 Task: Add Boiron HemCalm Hemorrhoid Relief Suppositories to the cart.
Action: Mouse moved to (300, 144)
Screenshot: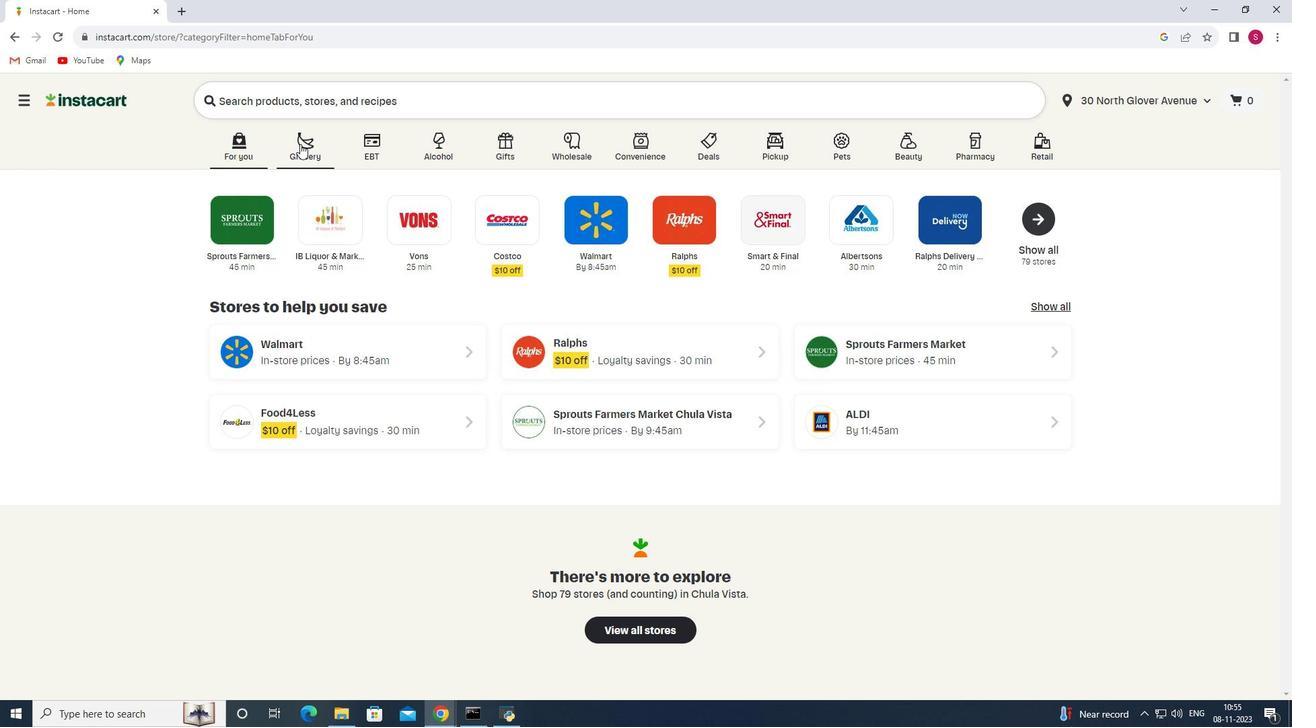 
Action: Mouse pressed left at (300, 144)
Screenshot: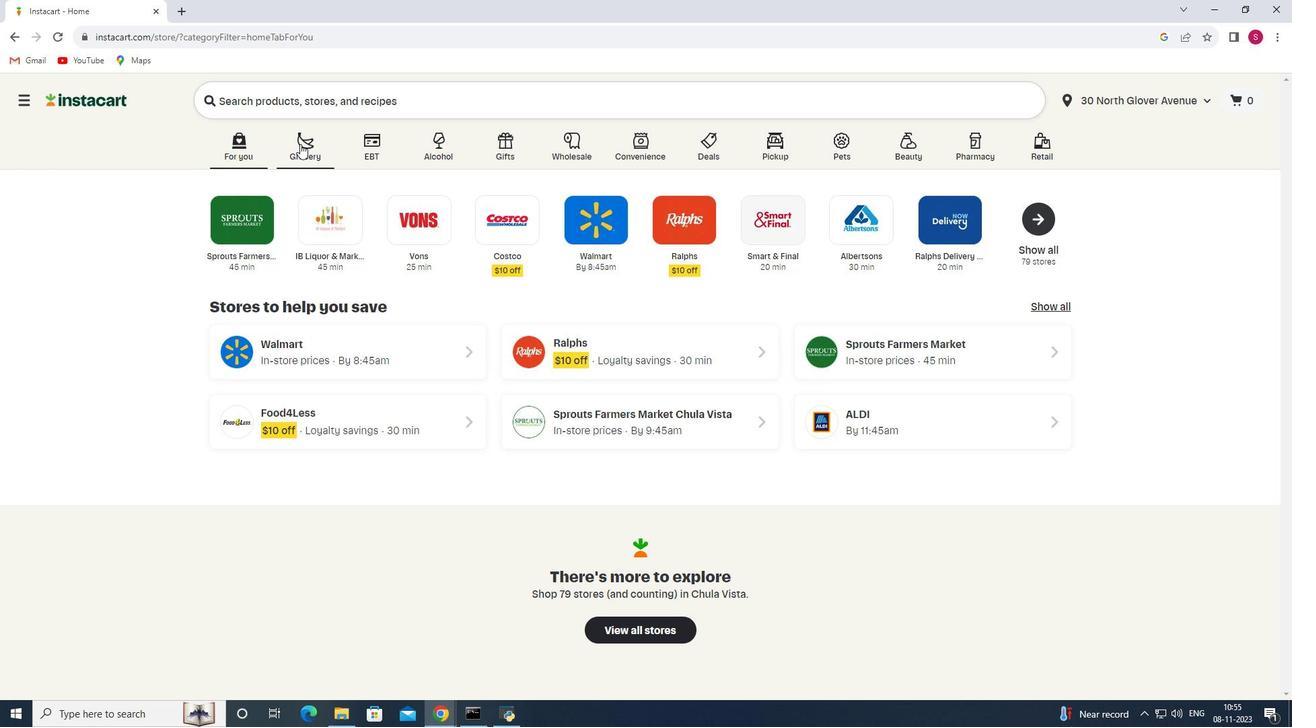 
Action: Mouse moved to (310, 388)
Screenshot: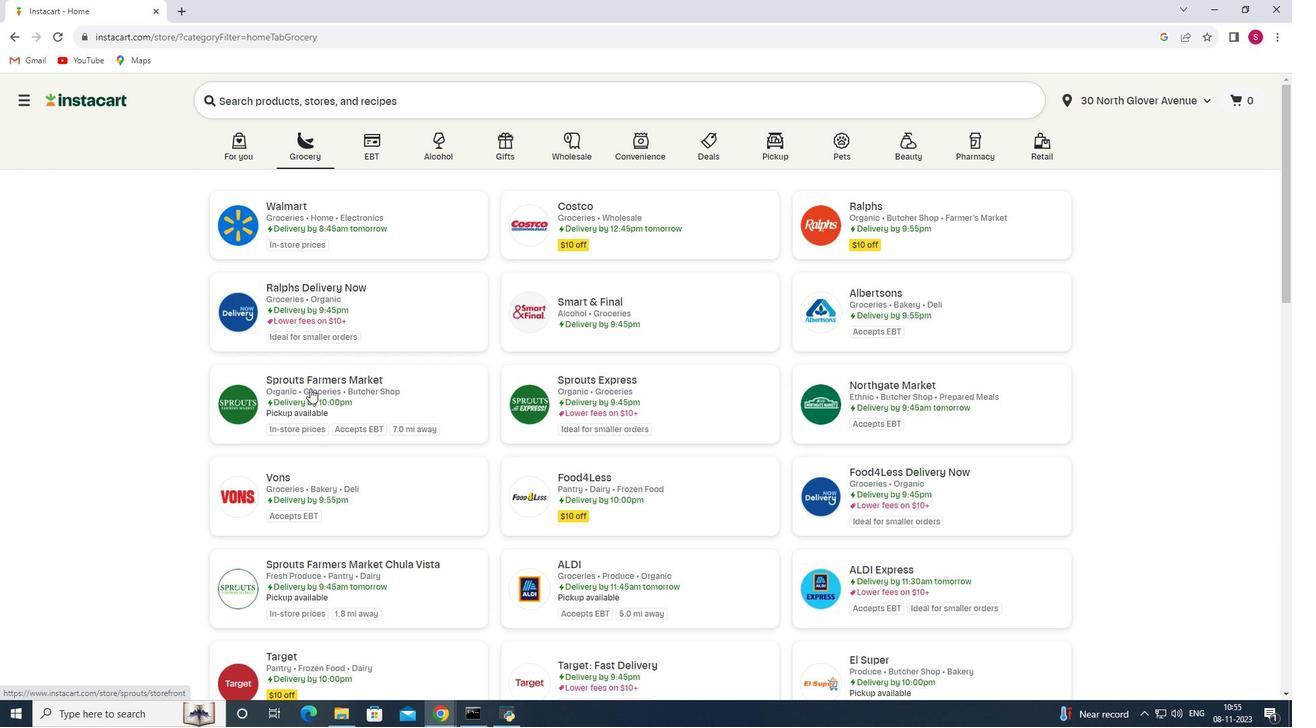 
Action: Mouse pressed left at (310, 388)
Screenshot: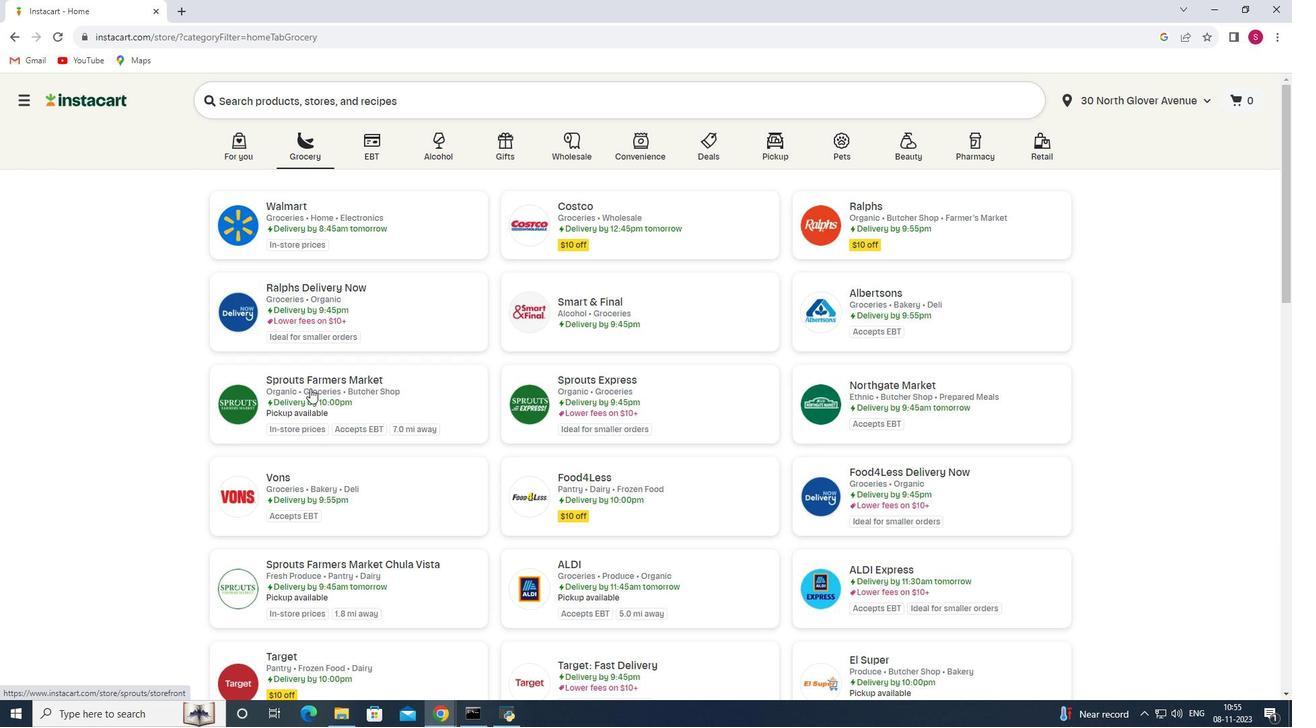 
Action: Mouse moved to (98, 352)
Screenshot: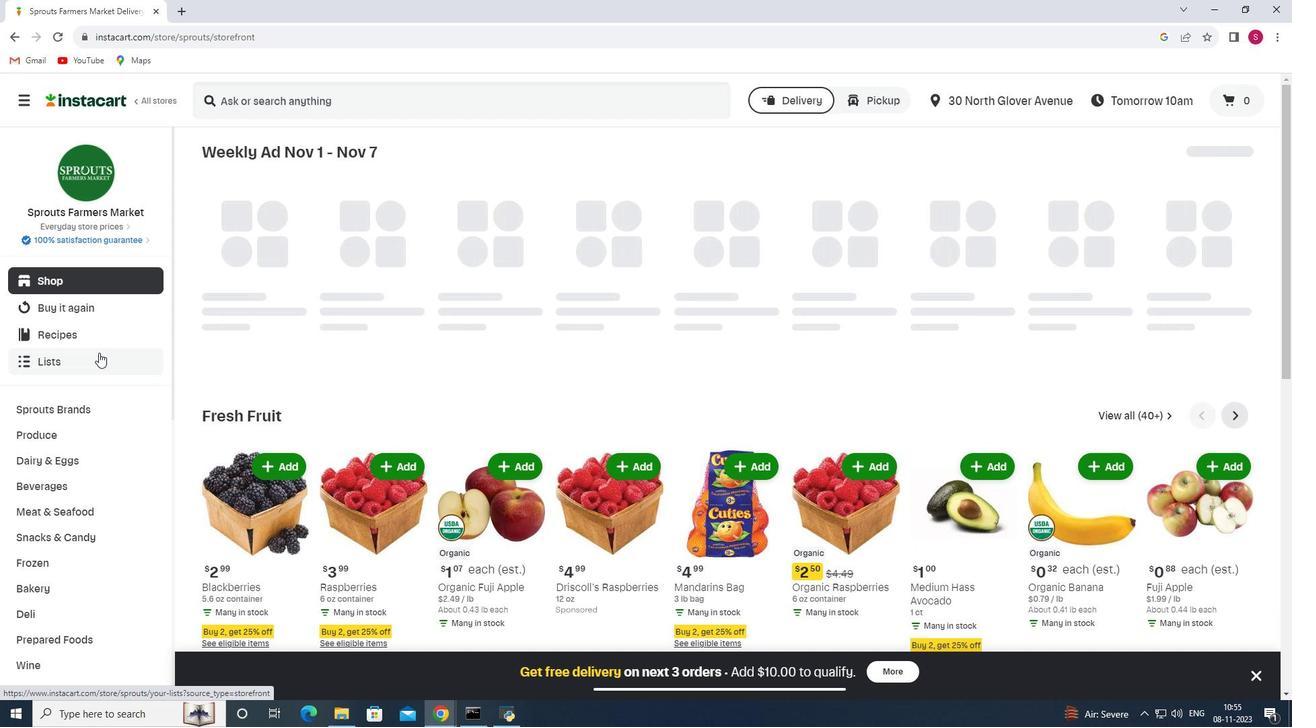 
Action: Mouse scrolled (98, 352) with delta (0, 0)
Screenshot: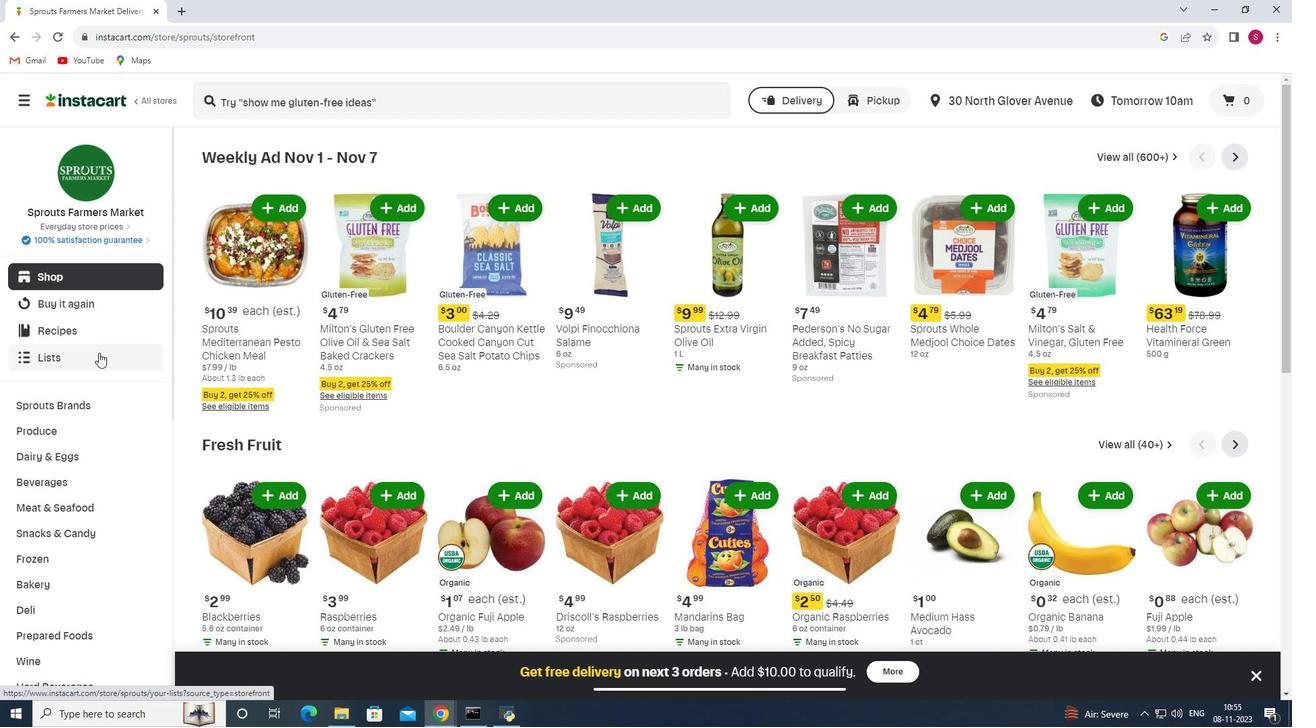 
Action: Mouse scrolled (98, 352) with delta (0, 0)
Screenshot: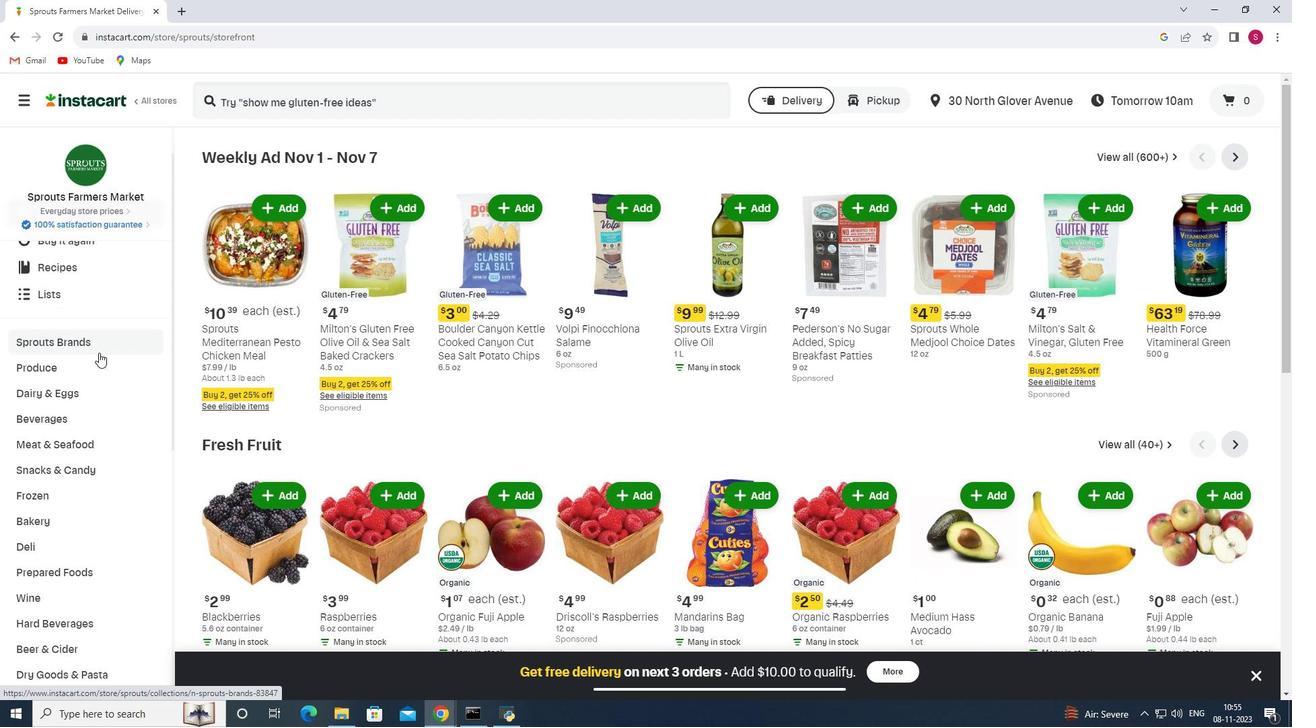 
Action: Mouse scrolled (98, 352) with delta (0, 0)
Screenshot: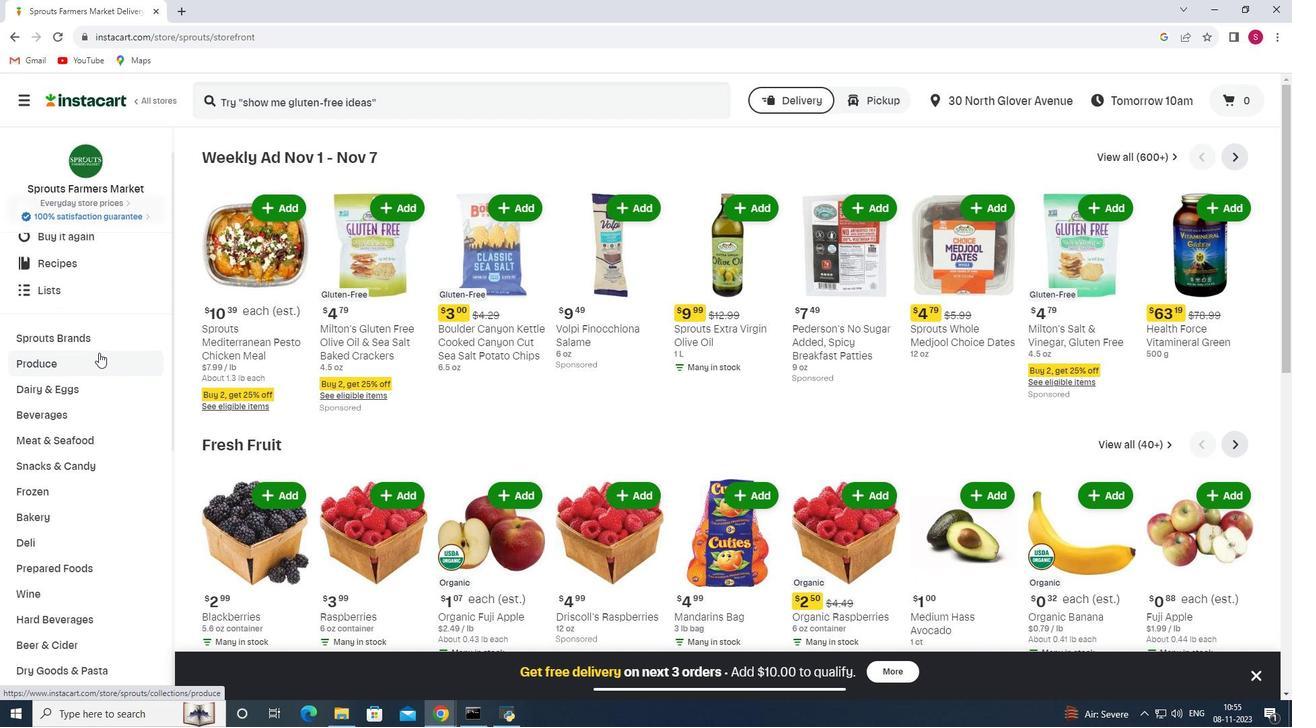 
Action: Mouse scrolled (98, 352) with delta (0, 0)
Screenshot: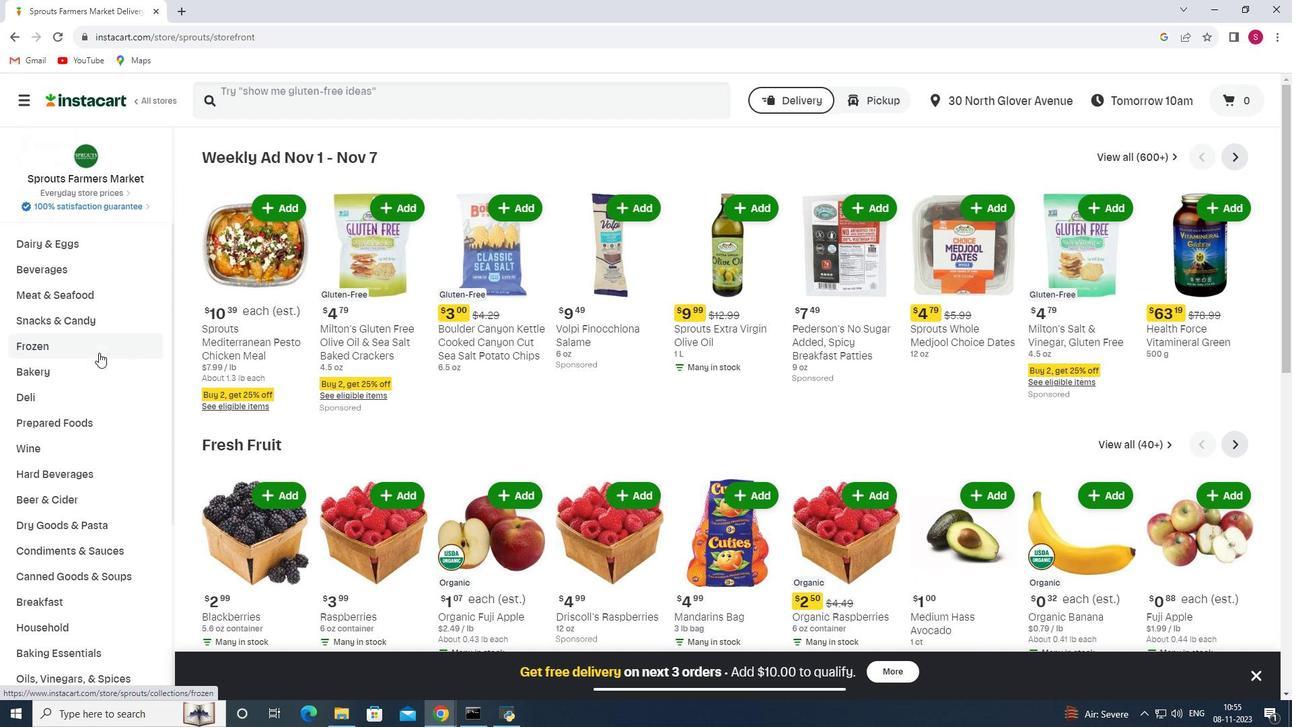 
Action: Mouse scrolled (98, 352) with delta (0, 0)
Screenshot: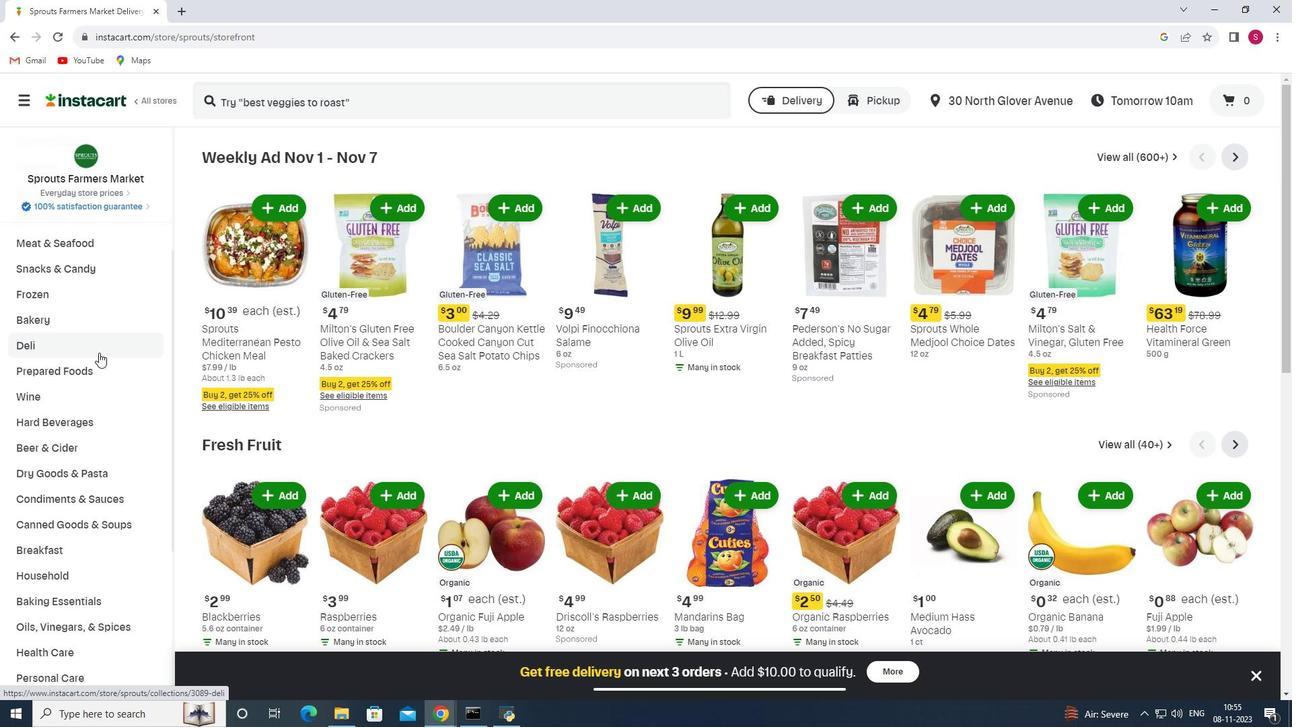 
Action: Mouse scrolled (98, 352) with delta (0, 0)
Screenshot: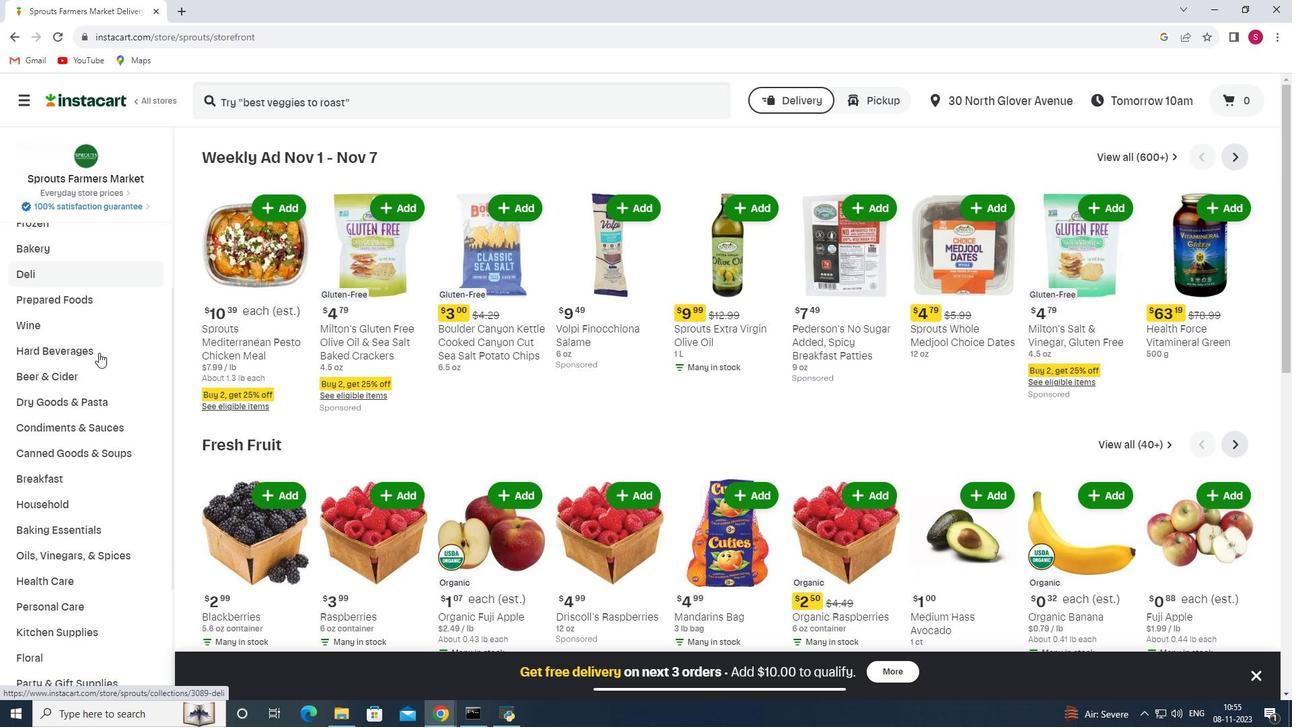 
Action: Mouse scrolled (98, 352) with delta (0, 0)
Screenshot: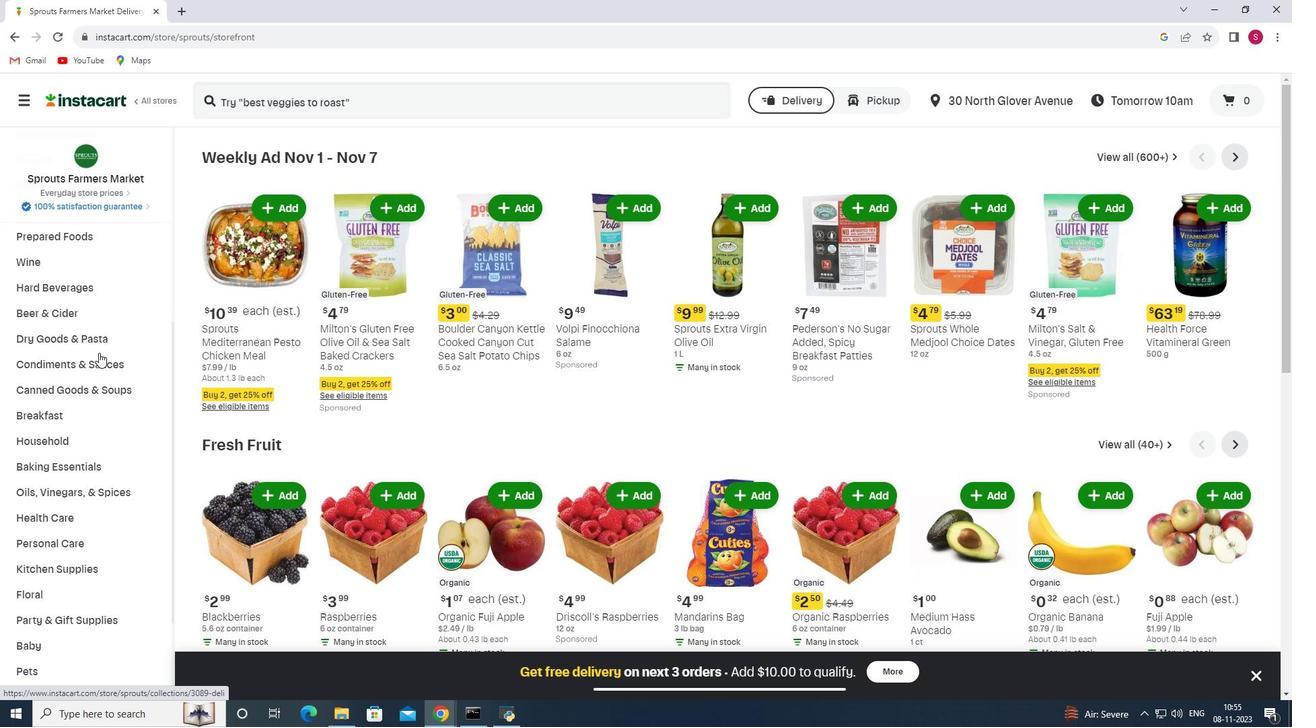 
Action: Mouse scrolled (98, 352) with delta (0, 0)
Screenshot: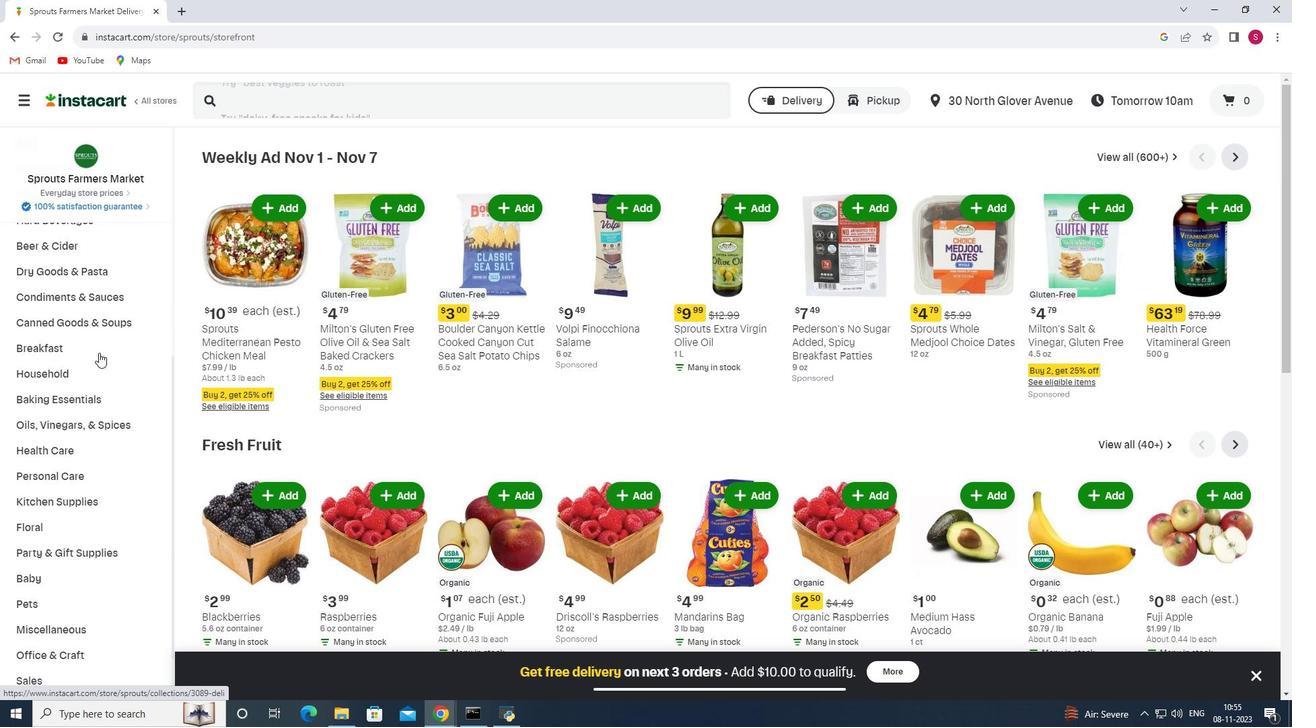 
Action: Mouse moved to (86, 374)
Screenshot: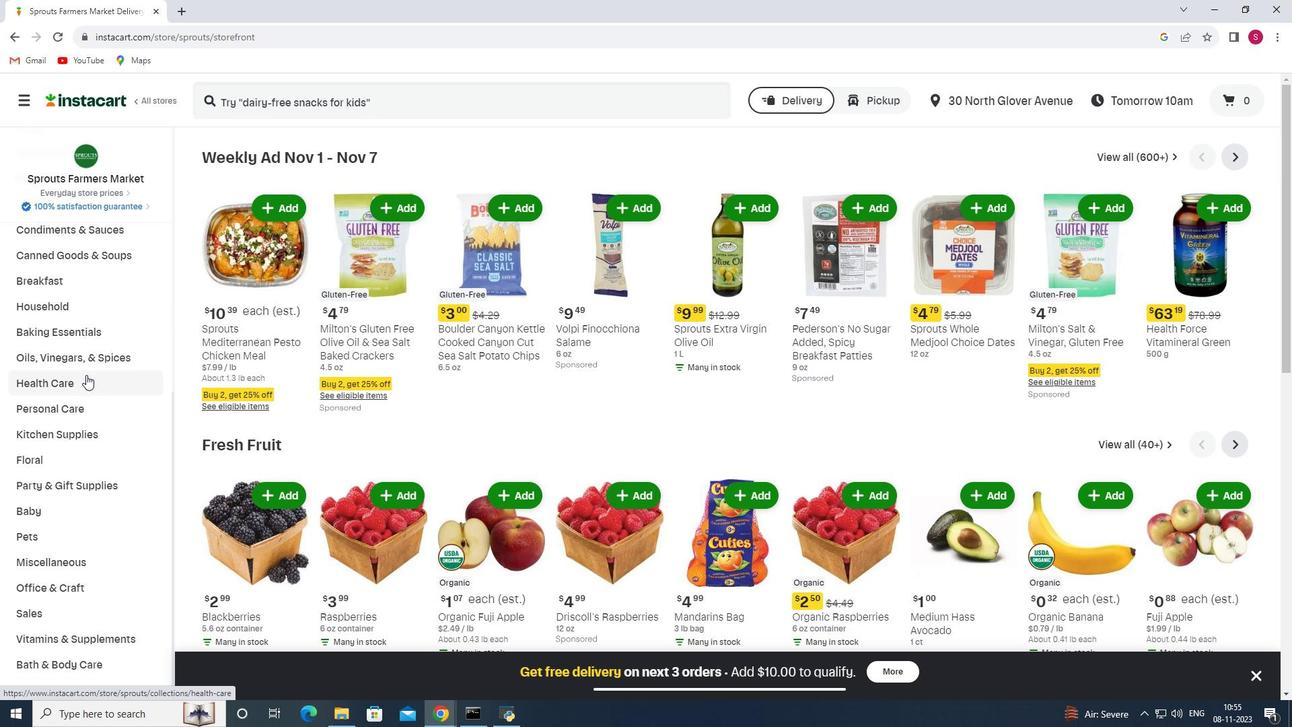 
Action: Mouse pressed left at (86, 374)
Screenshot: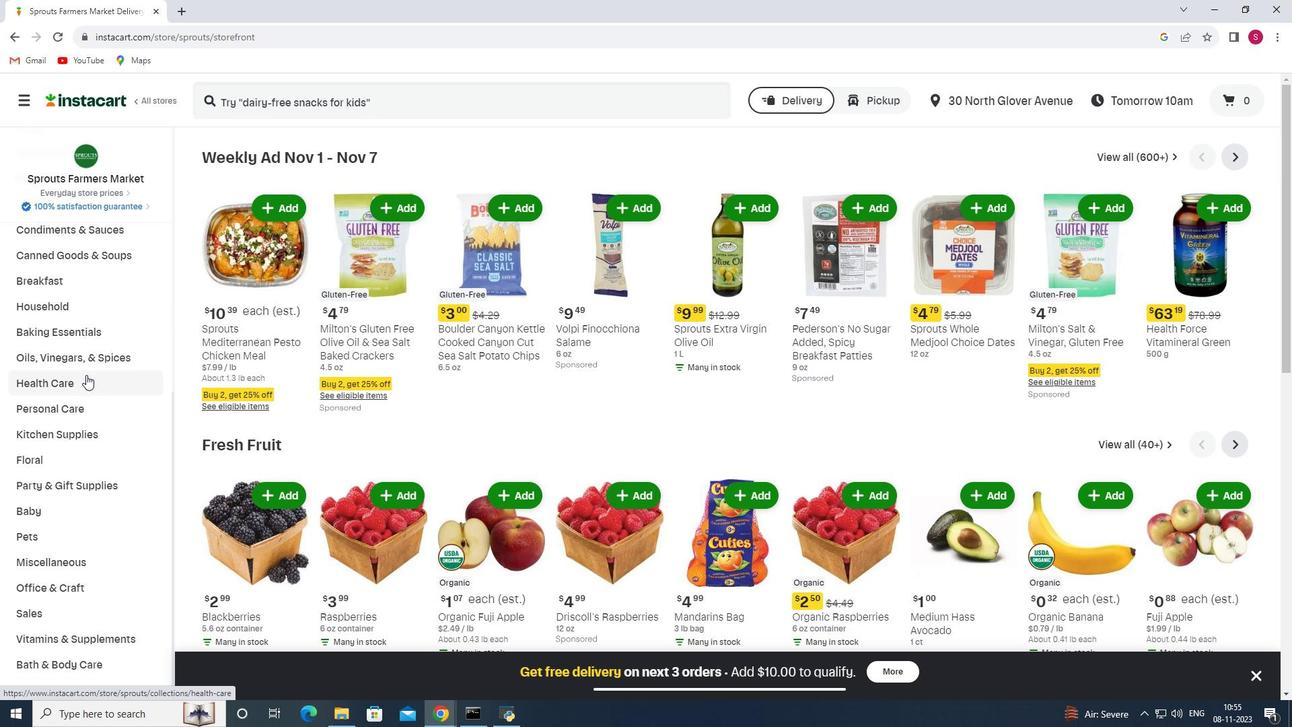 
Action: Mouse moved to (444, 185)
Screenshot: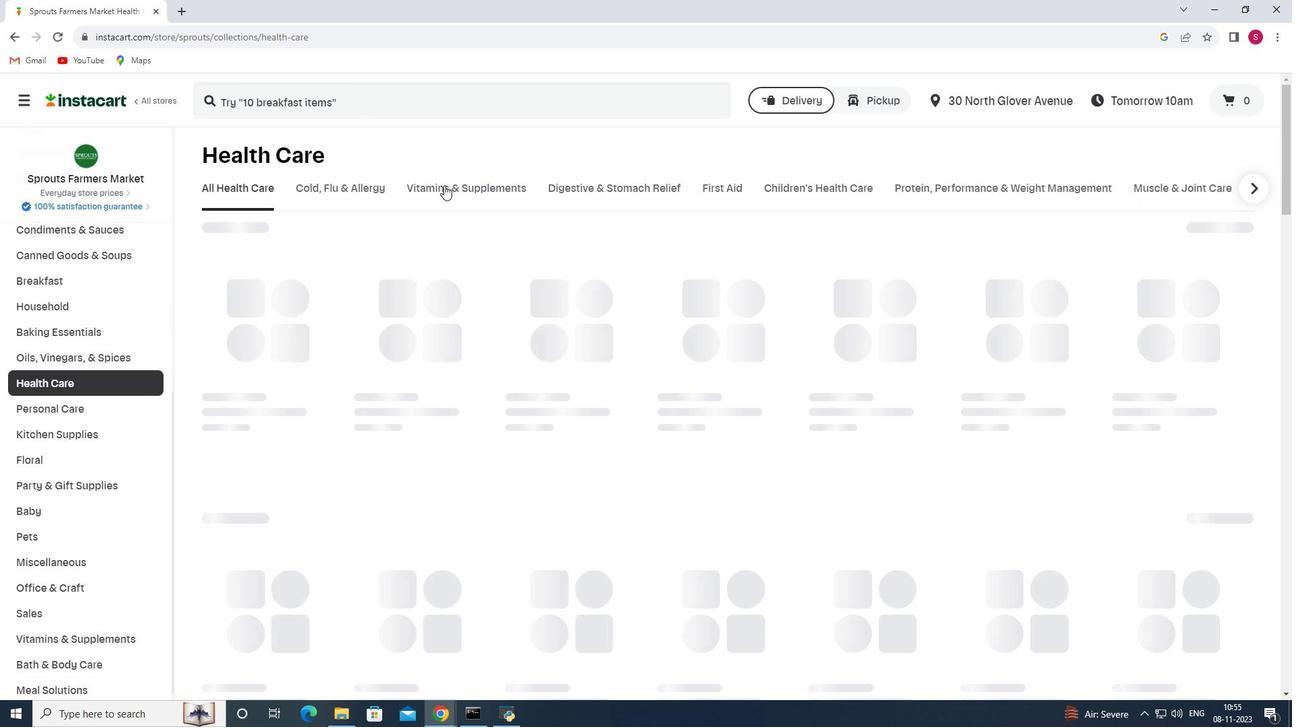 
Action: Mouse pressed left at (444, 185)
Screenshot: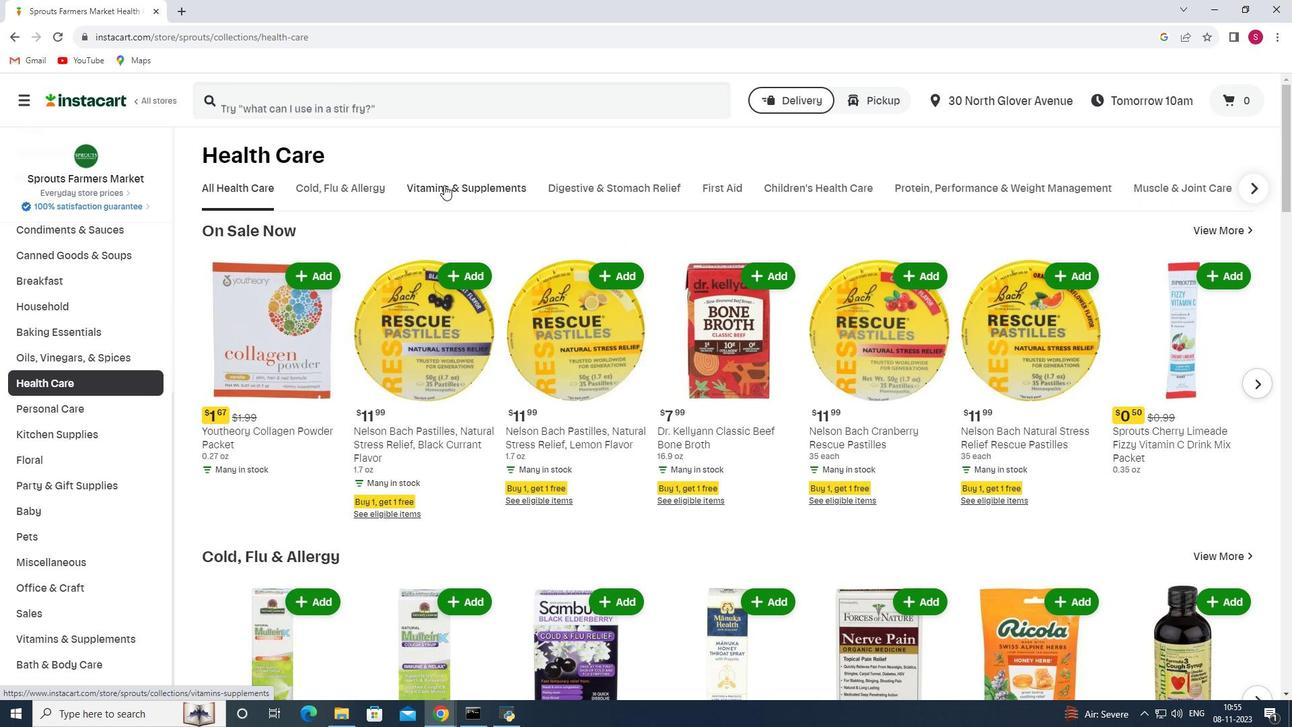 
Action: Mouse moved to (1080, 253)
Screenshot: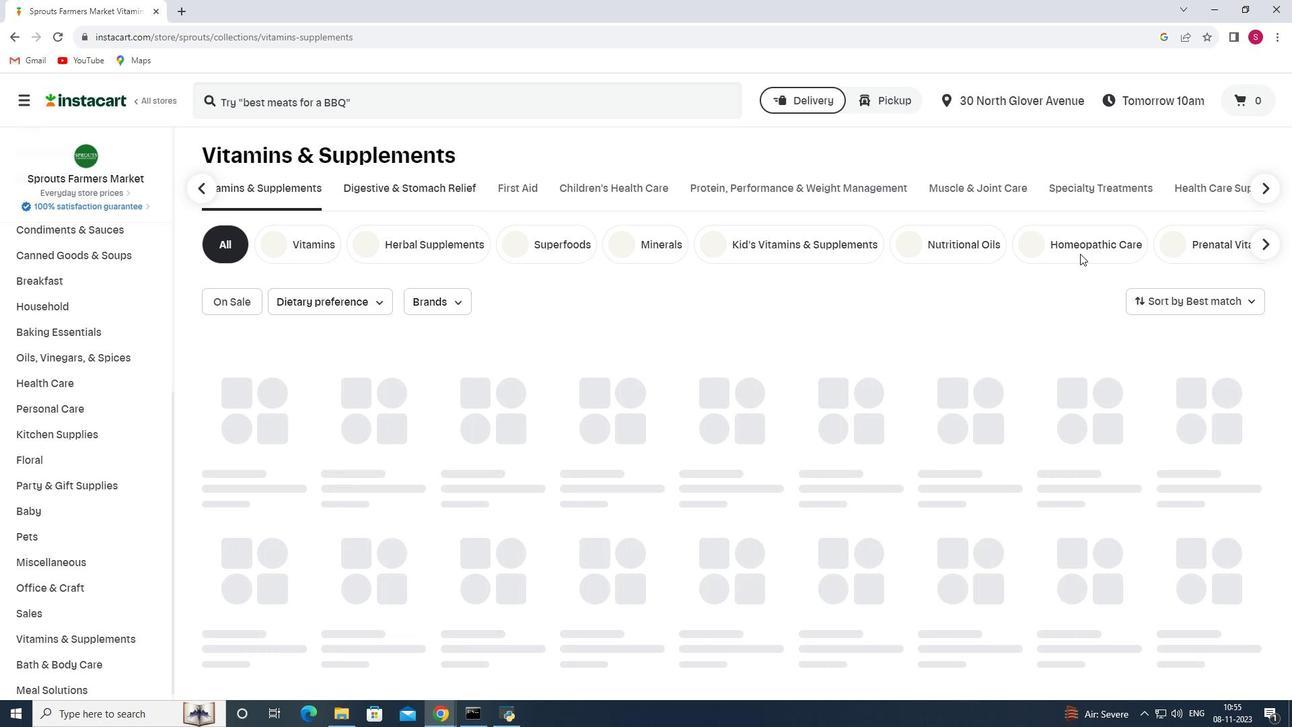 
Action: Mouse pressed left at (1080, 253)
Screenshot: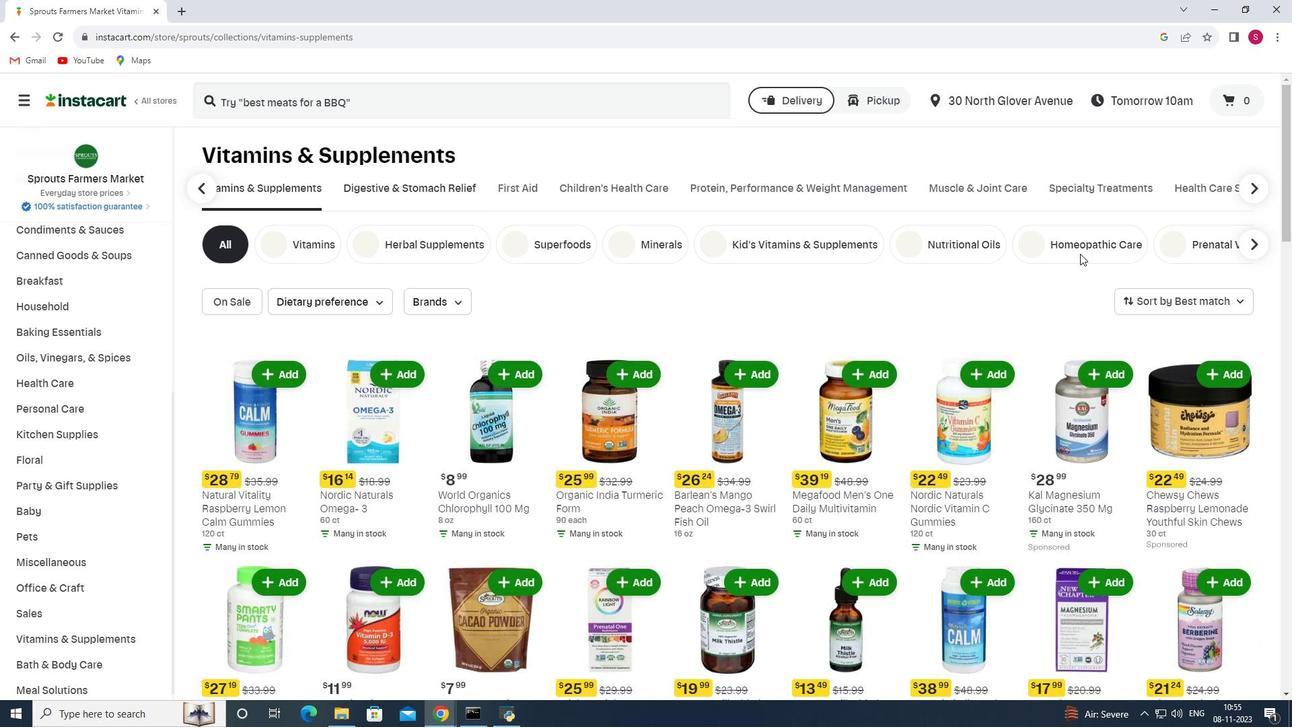
Action: Mouse moved to (350, 98)
Screenshot: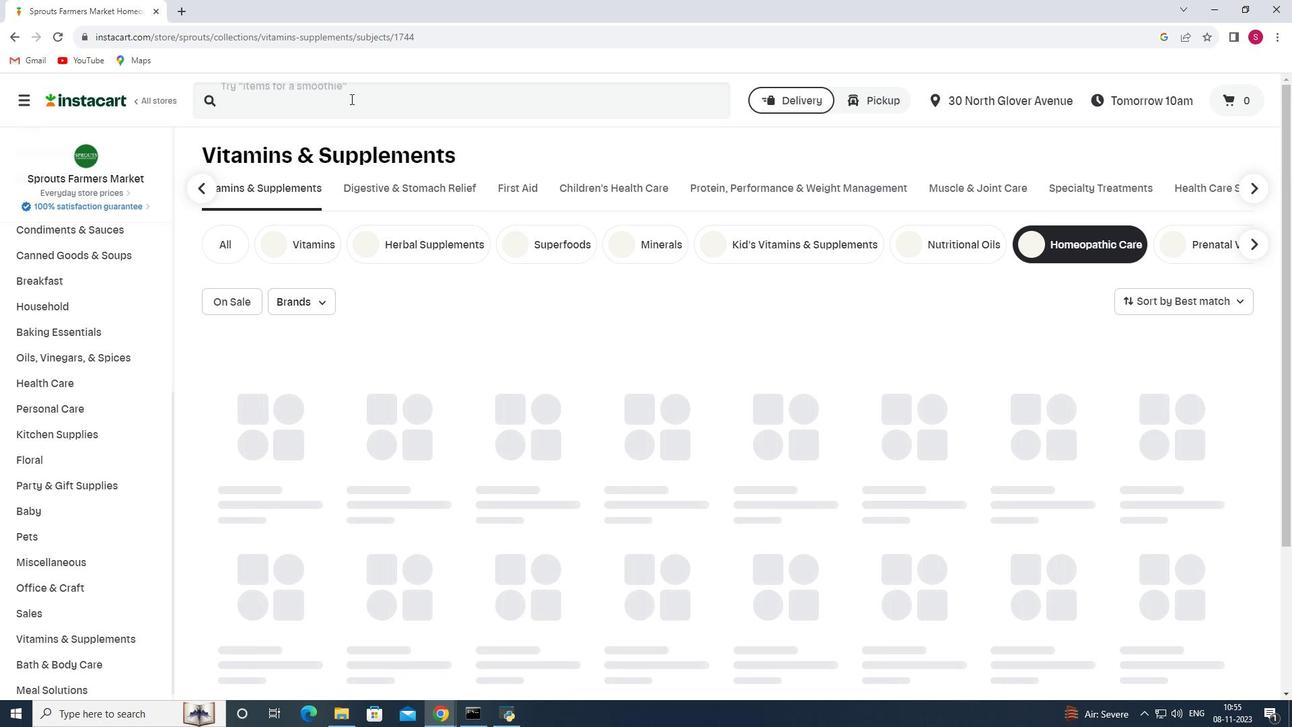 
Action: Mouse pressed left at (350, 98)
Screenshot: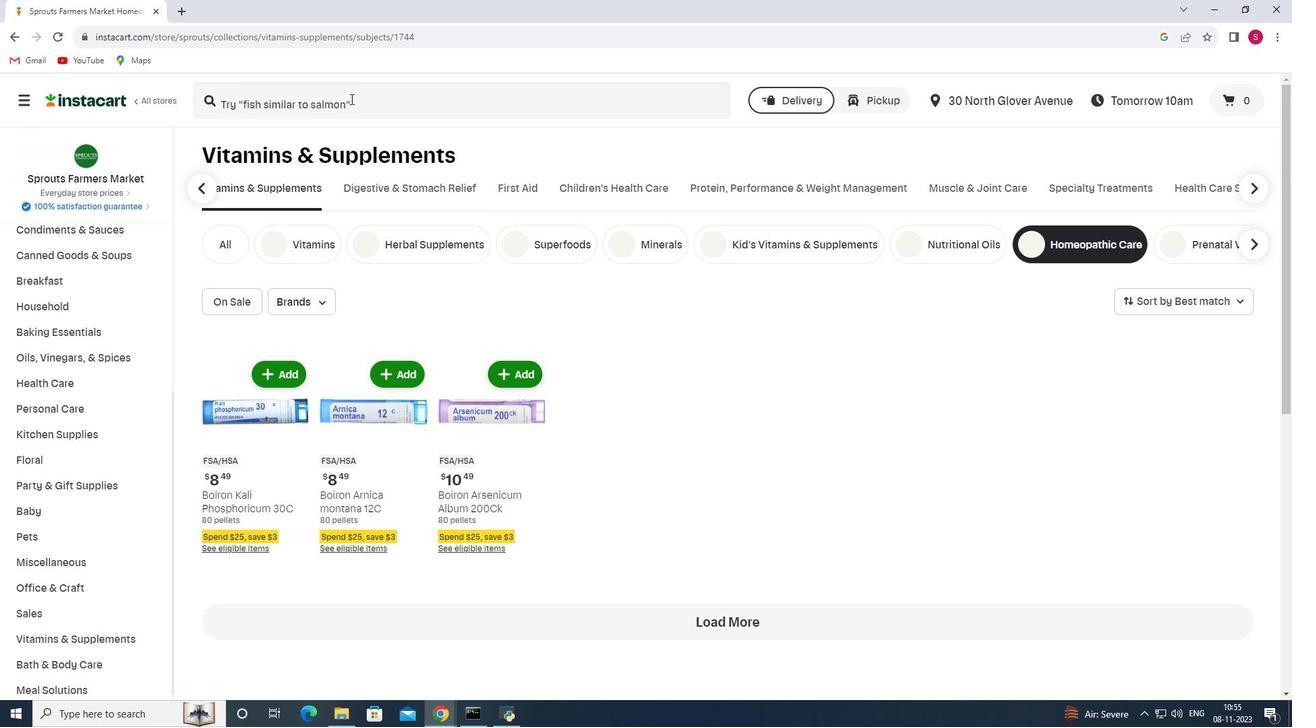 
Action: Key pressed <Key.shift><Key.shift><Key.shift>Boiron<Key.space><Key.shift_r>Hem<Key.shift>Calm<Key.space><Key.shift>Hemorrhoid<Key.space><Key.shift>Relief<Key.space><Key.shift>Suppositories<Key.enter>
Screenshot: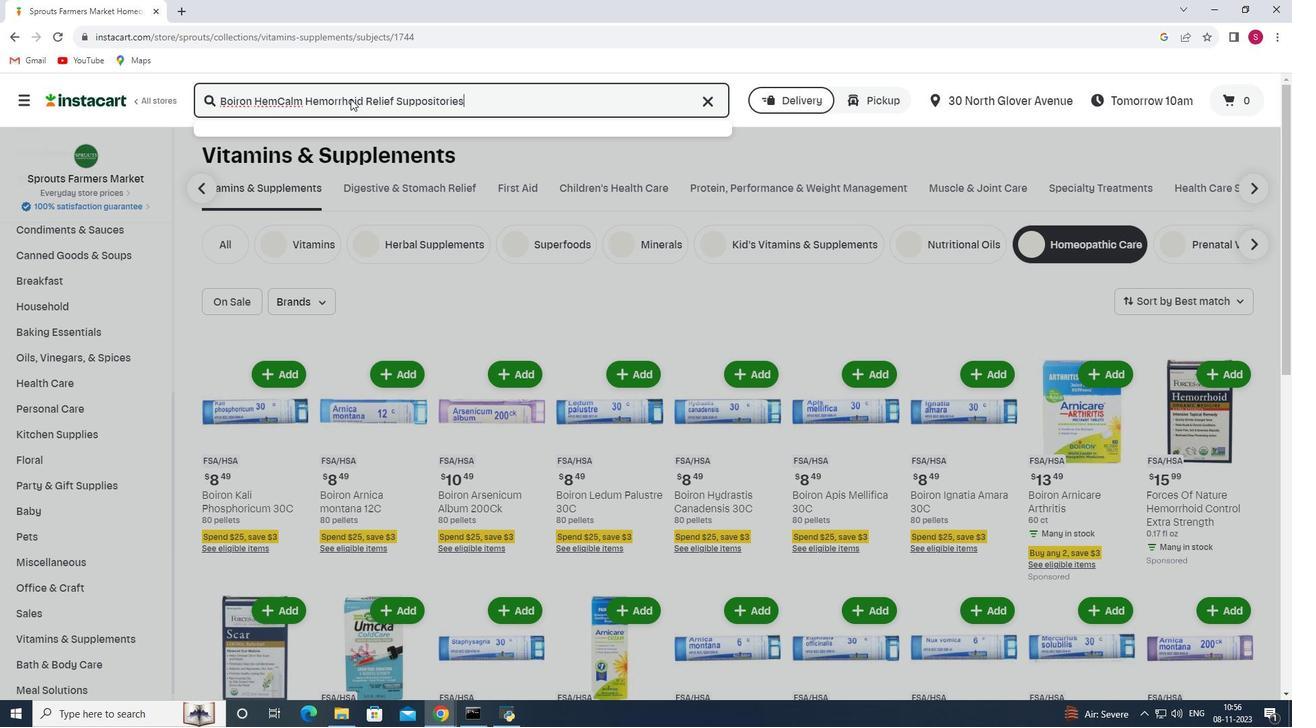 
Action: Mouse moved to (449, 277)
Screenshot: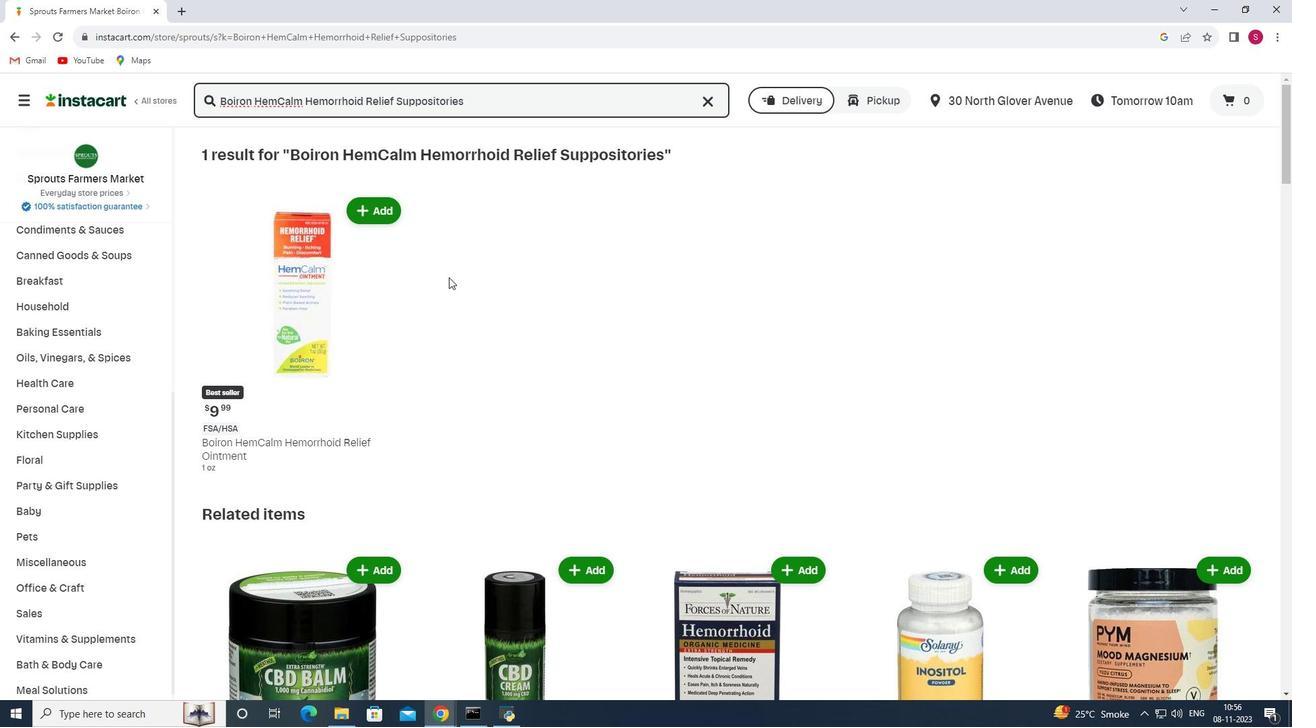 
Action: Mouse scrolled (449, 276) with delta (0, 0)
Screenshot: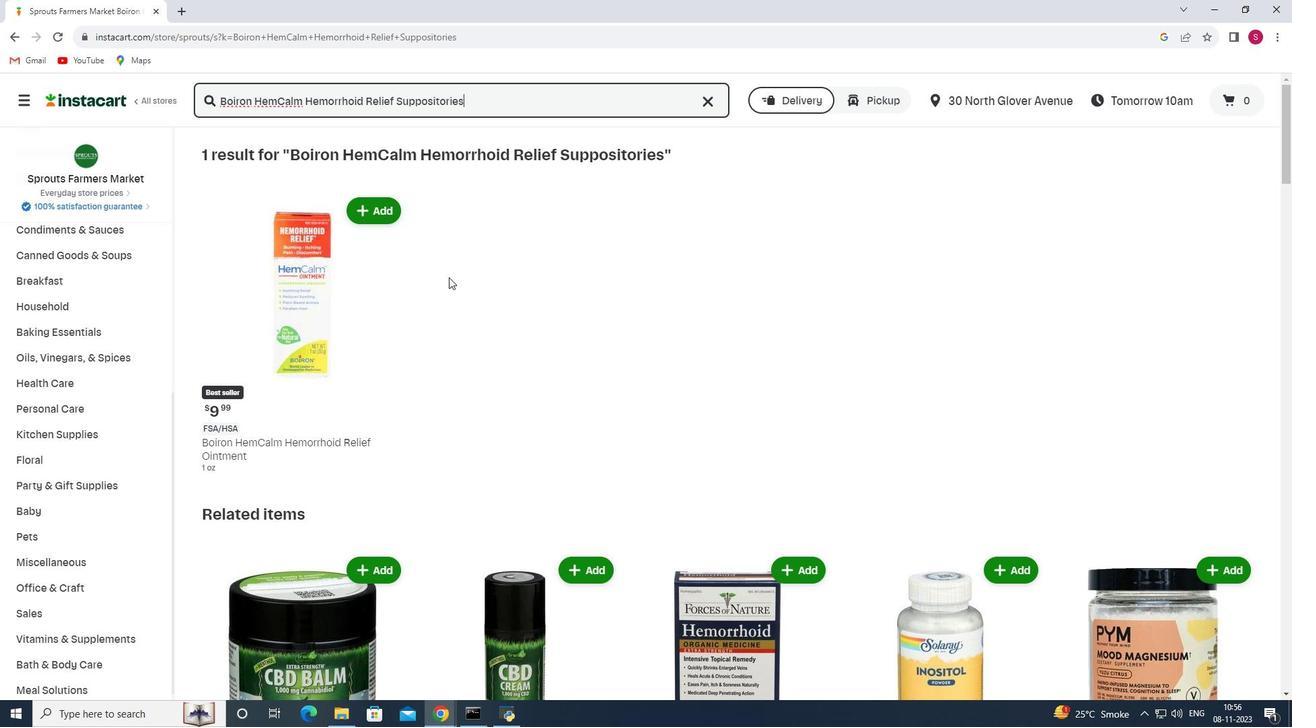 
Action: Mouse scrolled (449, 276) with delta (0, 0)
Screenshot: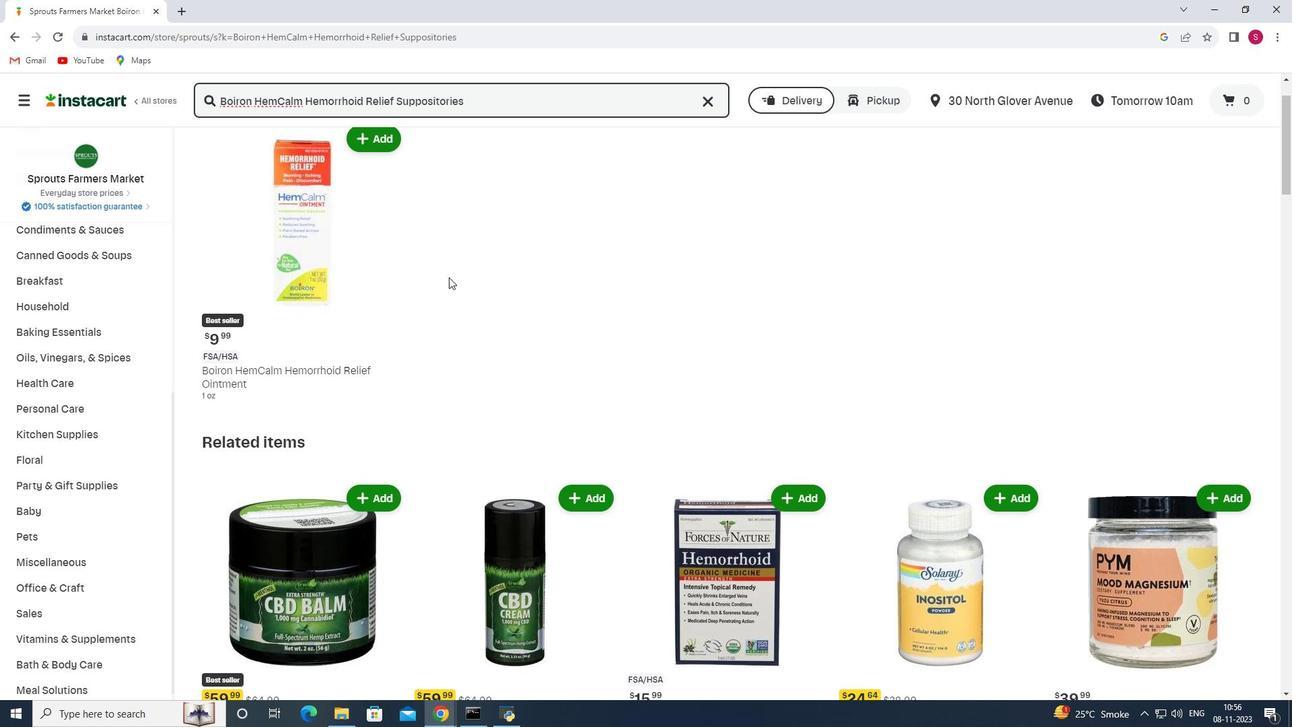 
Action: Mouse scrolled (449, 276) with delta (0, 0)
Screenshot: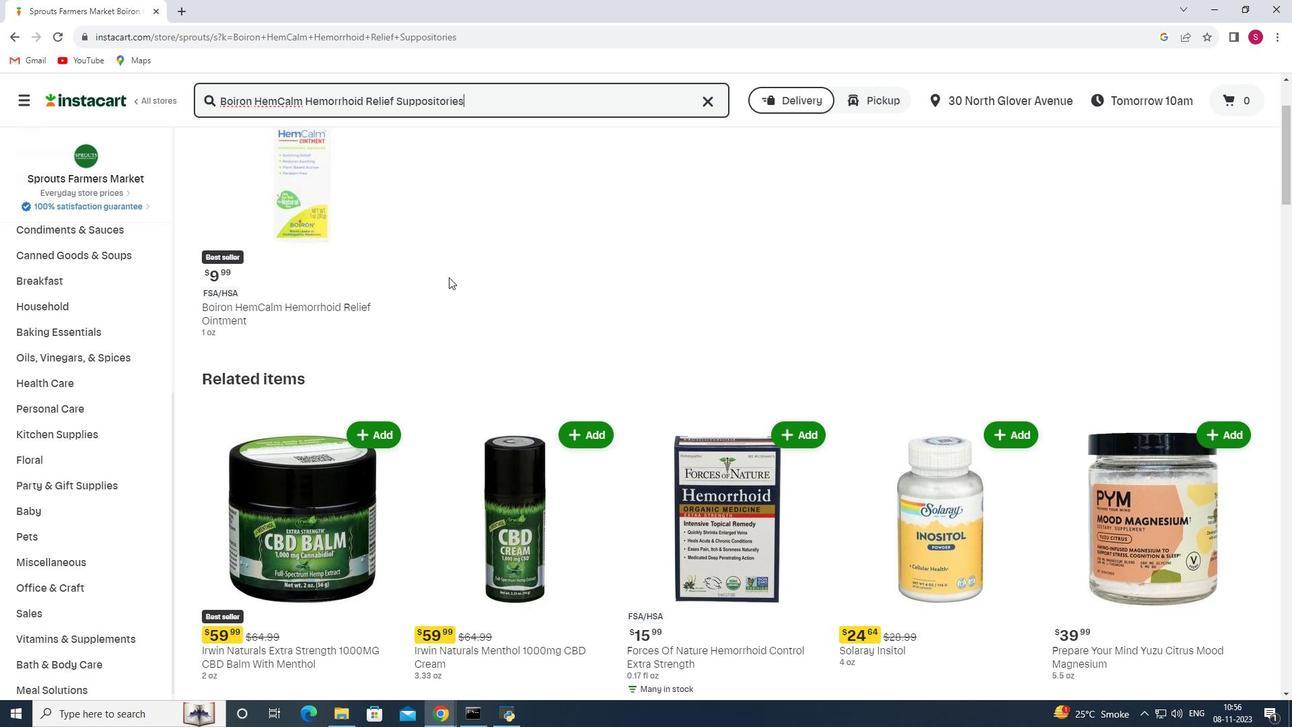 
Action: Mouse moved to (463, 284)
Screenshot: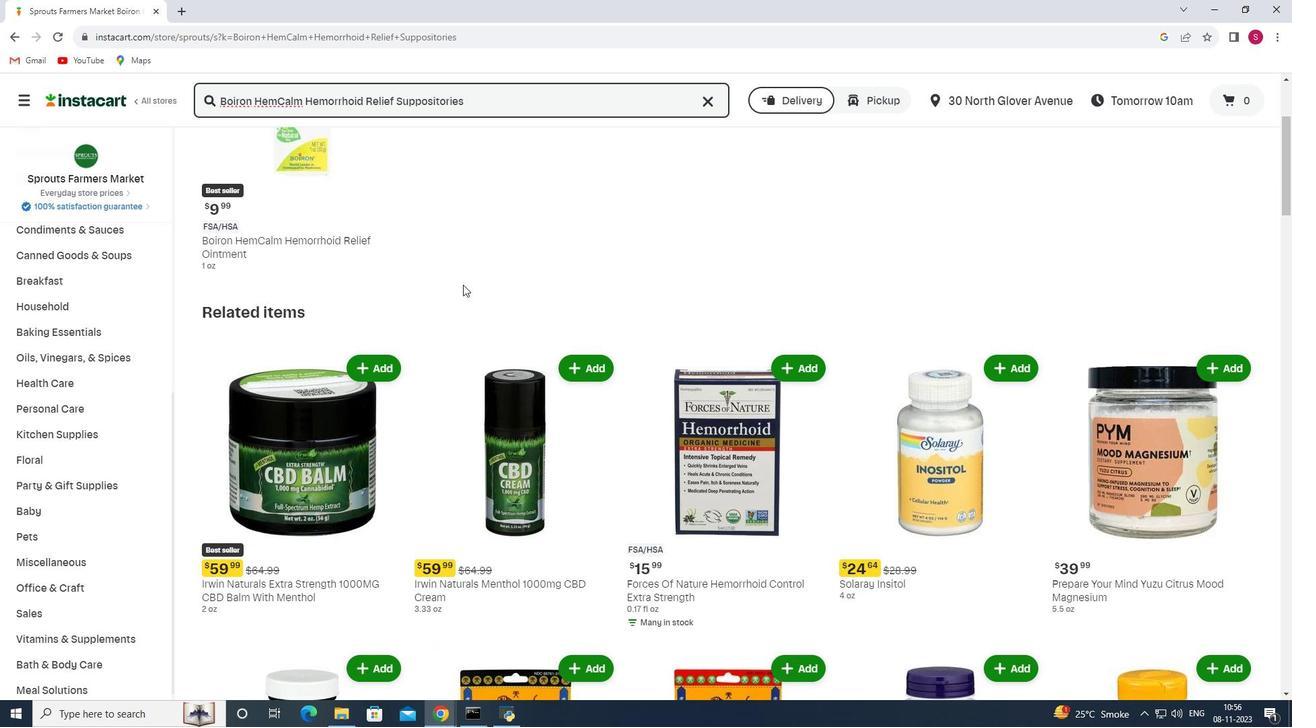
Action: Mouse scrolled (463, 284) with delta (0, 0)
Screenshot: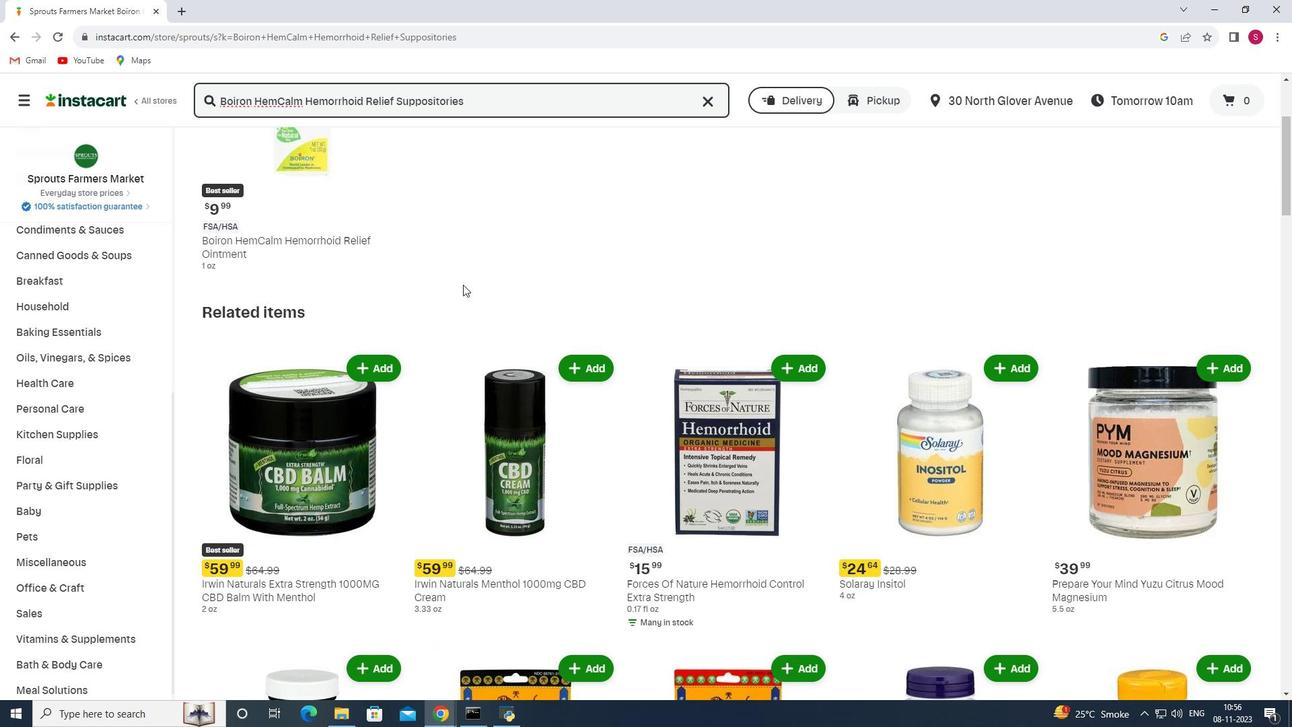
Action: Mouse scrolled (463, 284) with delta (0, 0)
Screenshot: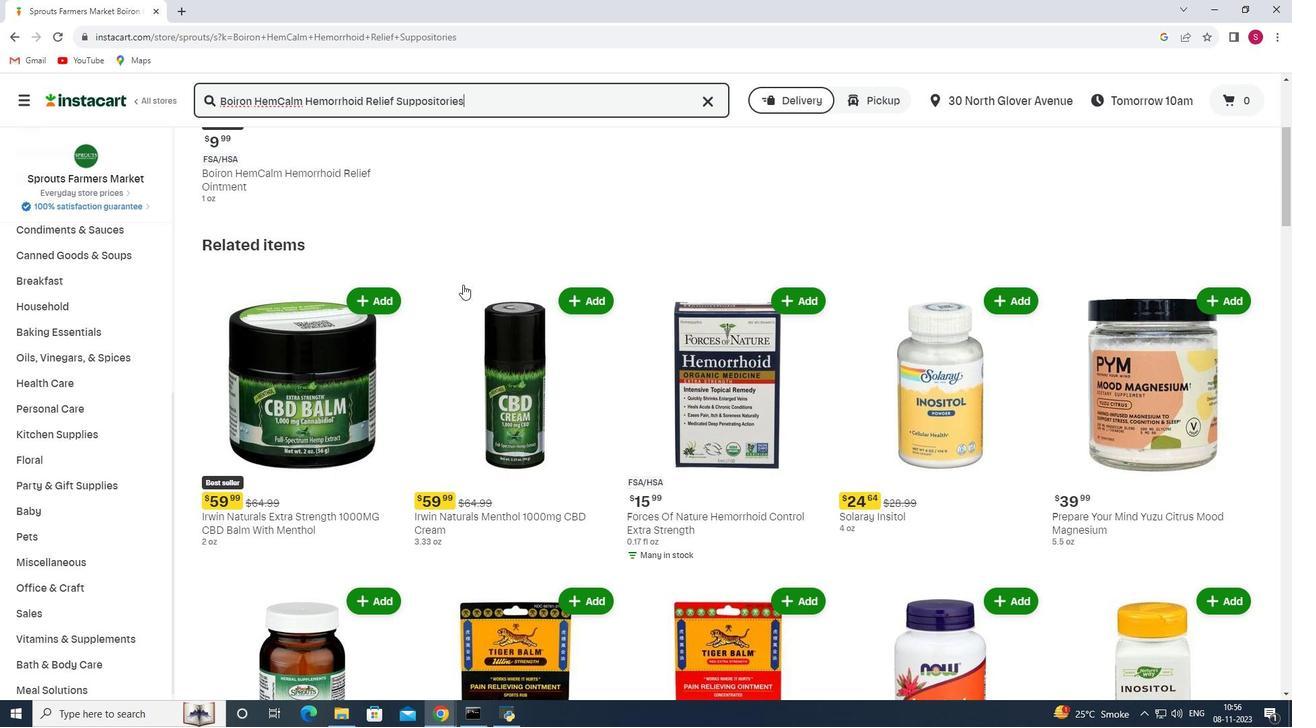 
Action: Mouse scrolled (463, 284) with delta (0, 0)
Screenshot: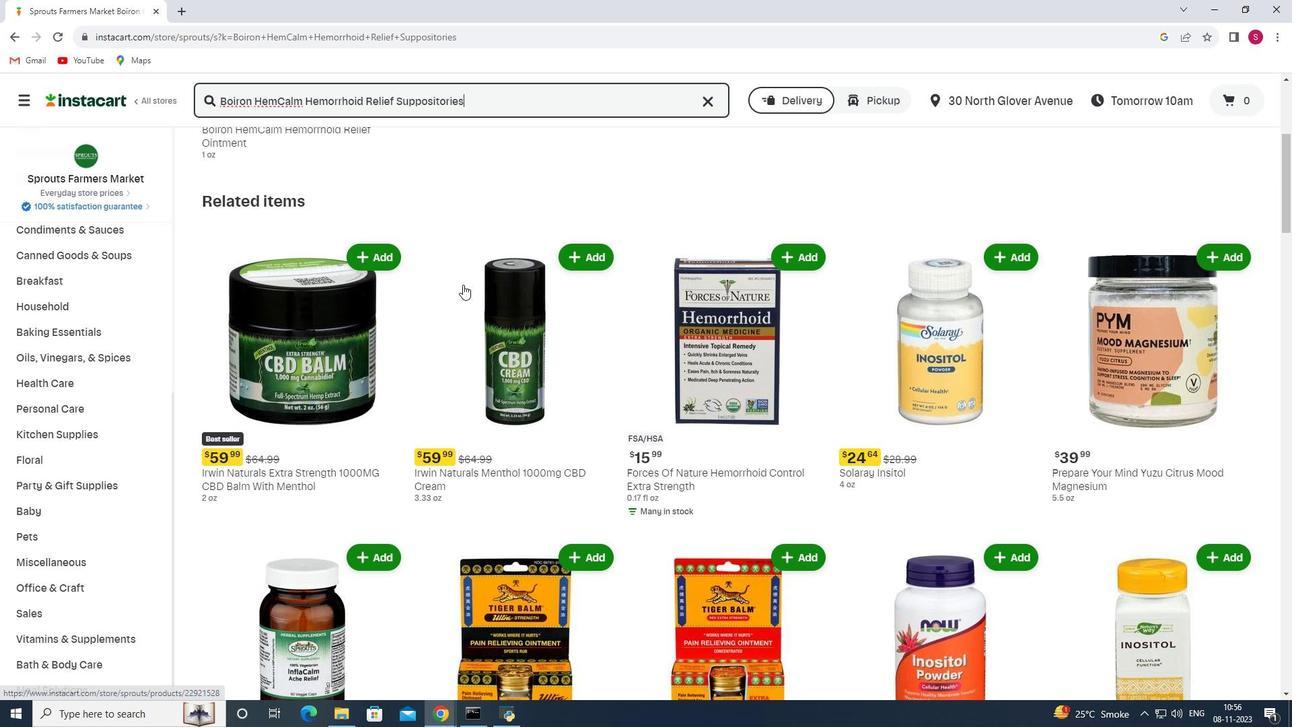 
Action: Mouse scrolled (463, 284) with delta (0, 0)
Screenshot: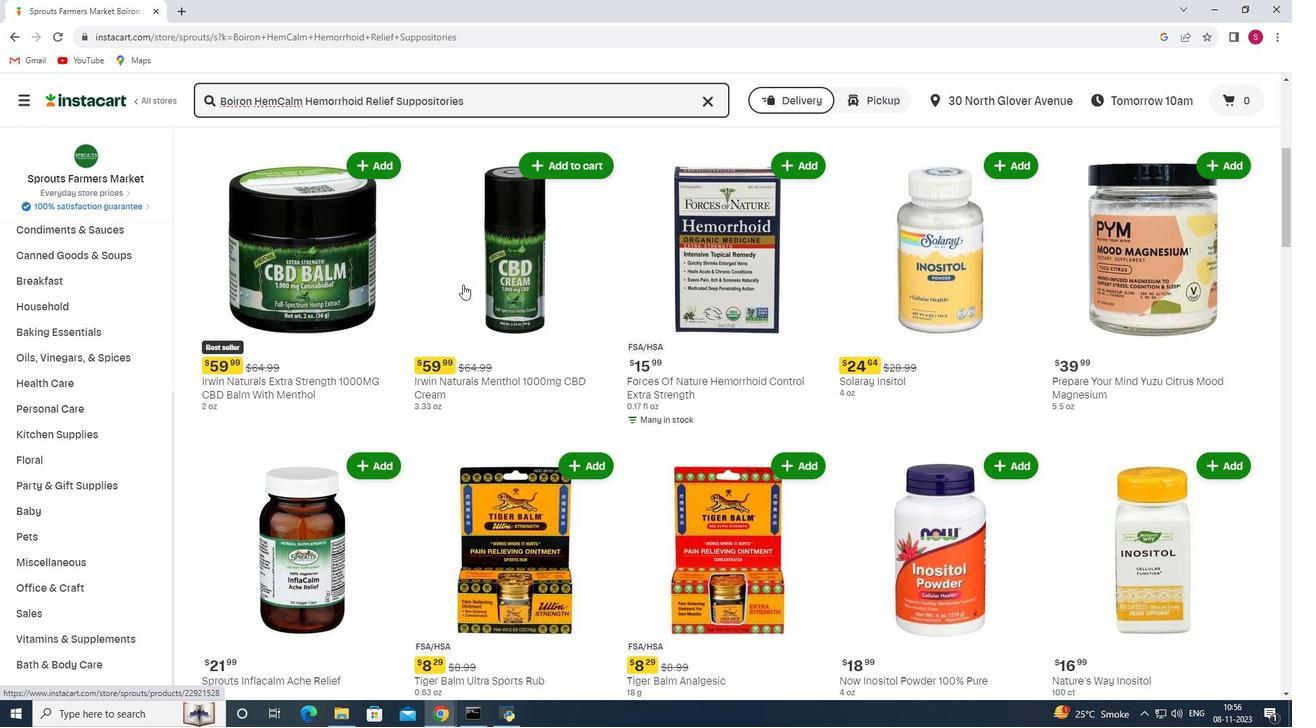 
Action: Mouse scrolled (463, 284) with delta (0, 0)
Screenshot: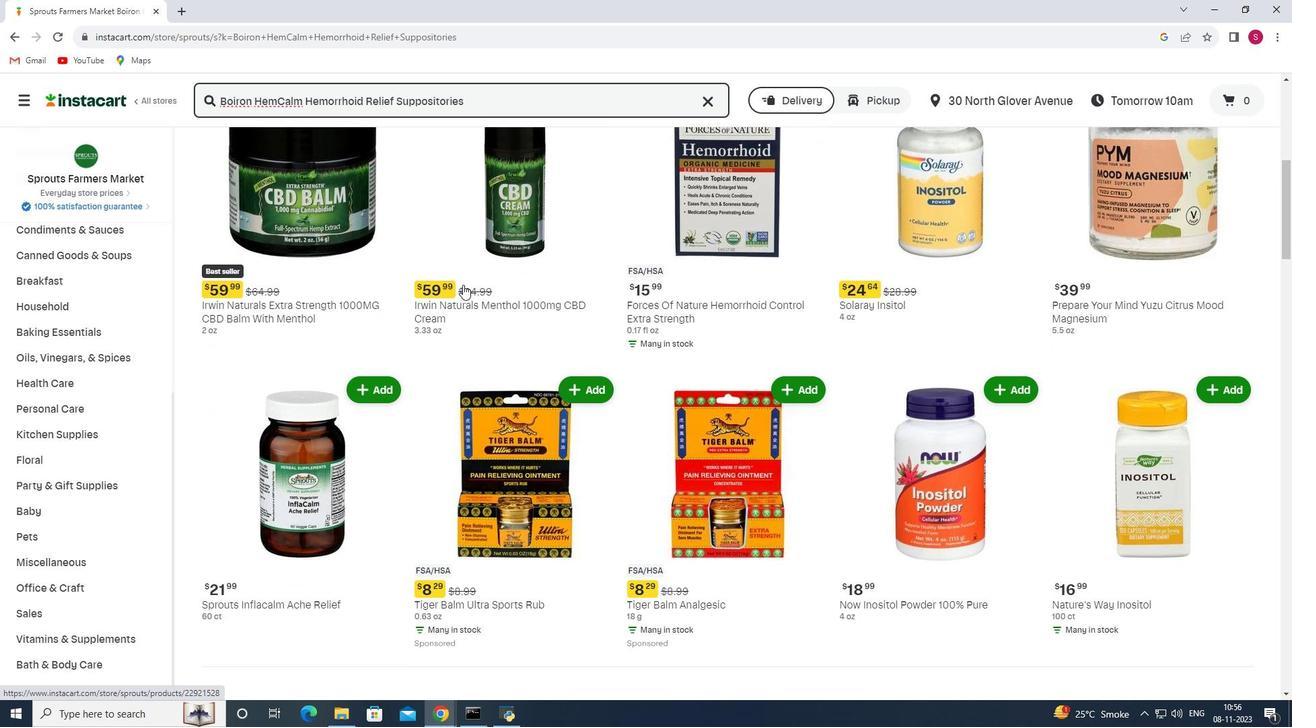 
Action: Mouse scrolled (463, 284) with delta (0, 0)
Screenshot: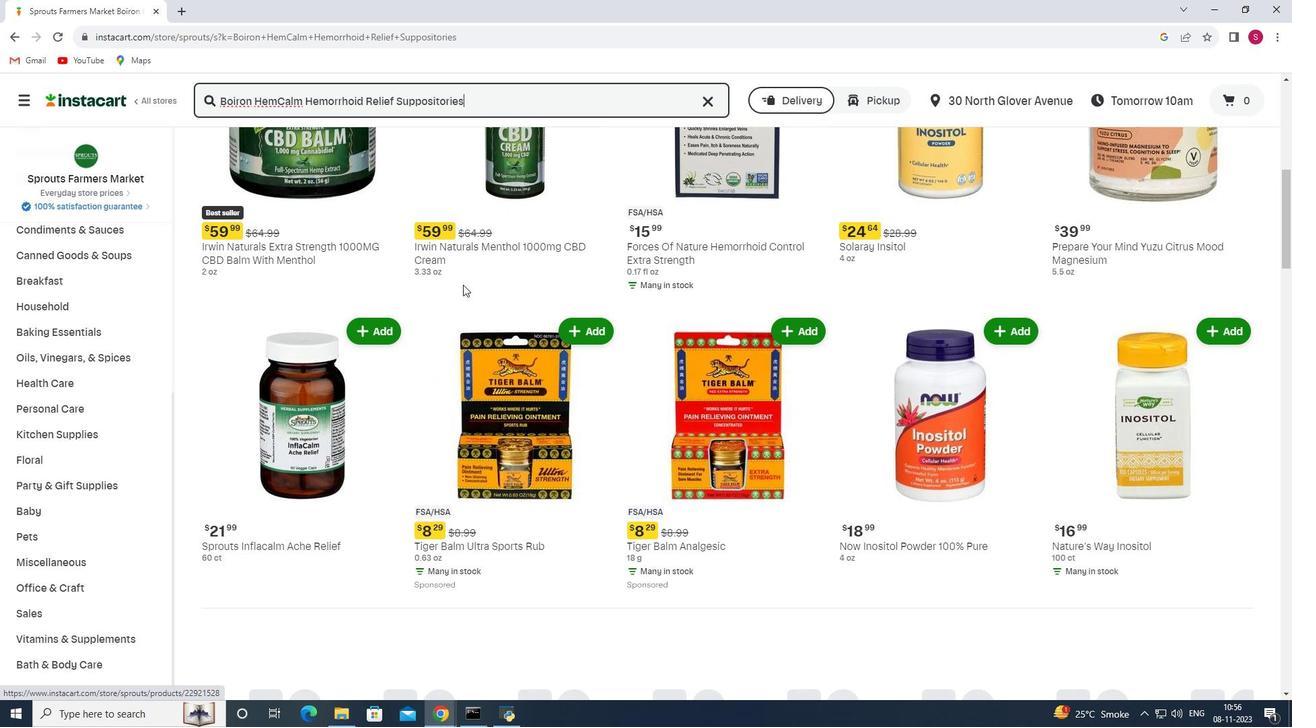 
Action: Mouse scrolled (463, 284) with delta (0, 0)
Screenshot: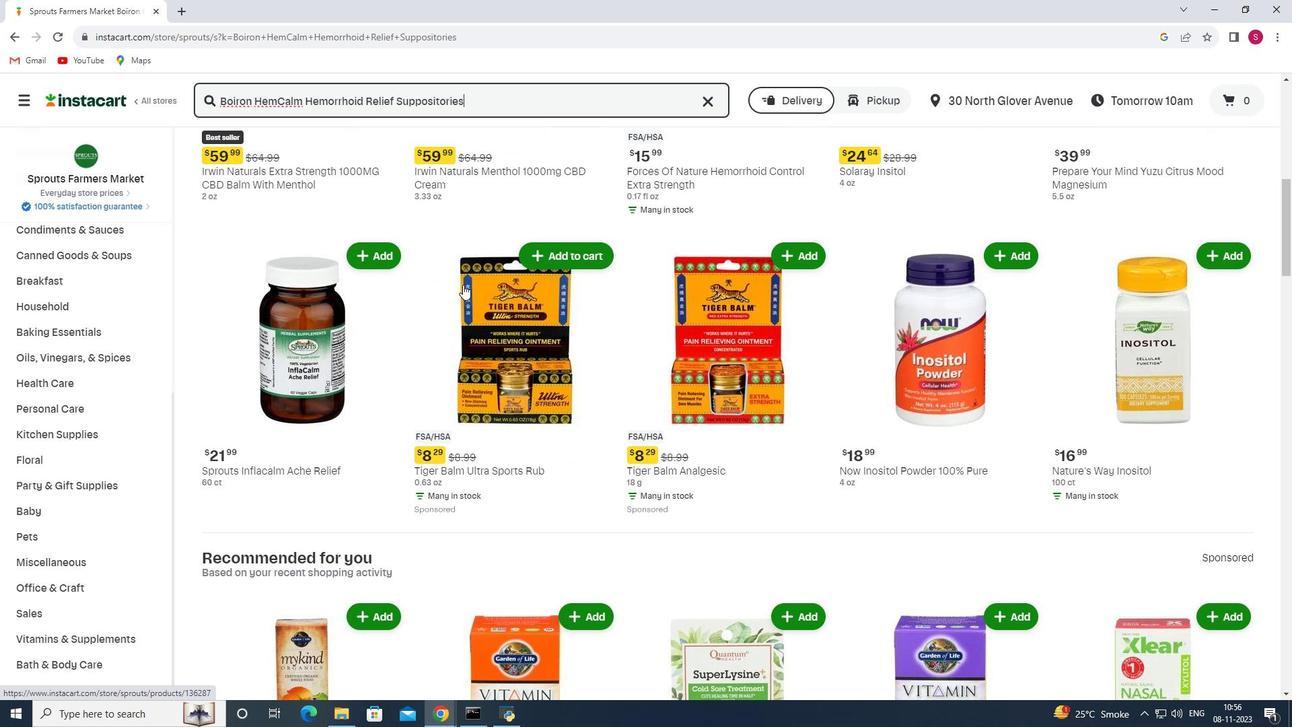 
Action: Mouse scrolled (463, 284) with delta (0, 0)
Screenshot: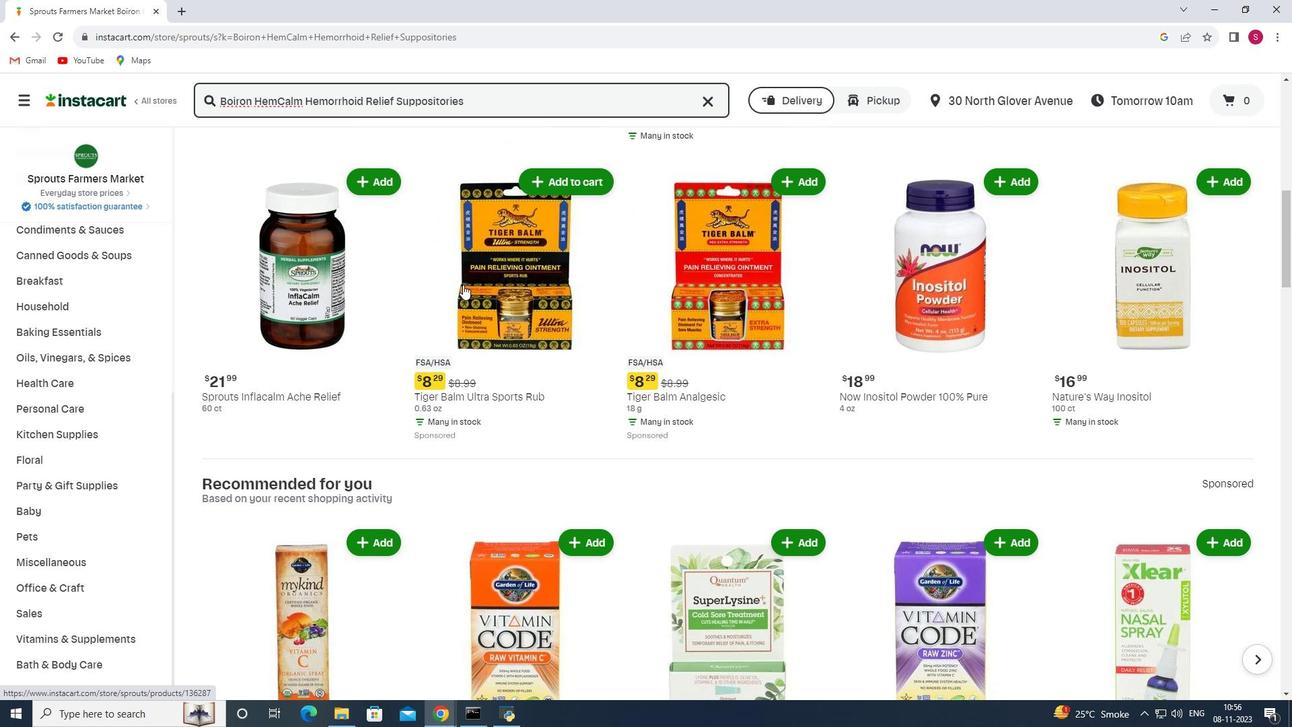 
Action: Mouse scrolled (463, 284) with delta (0, 0)
Screenshot: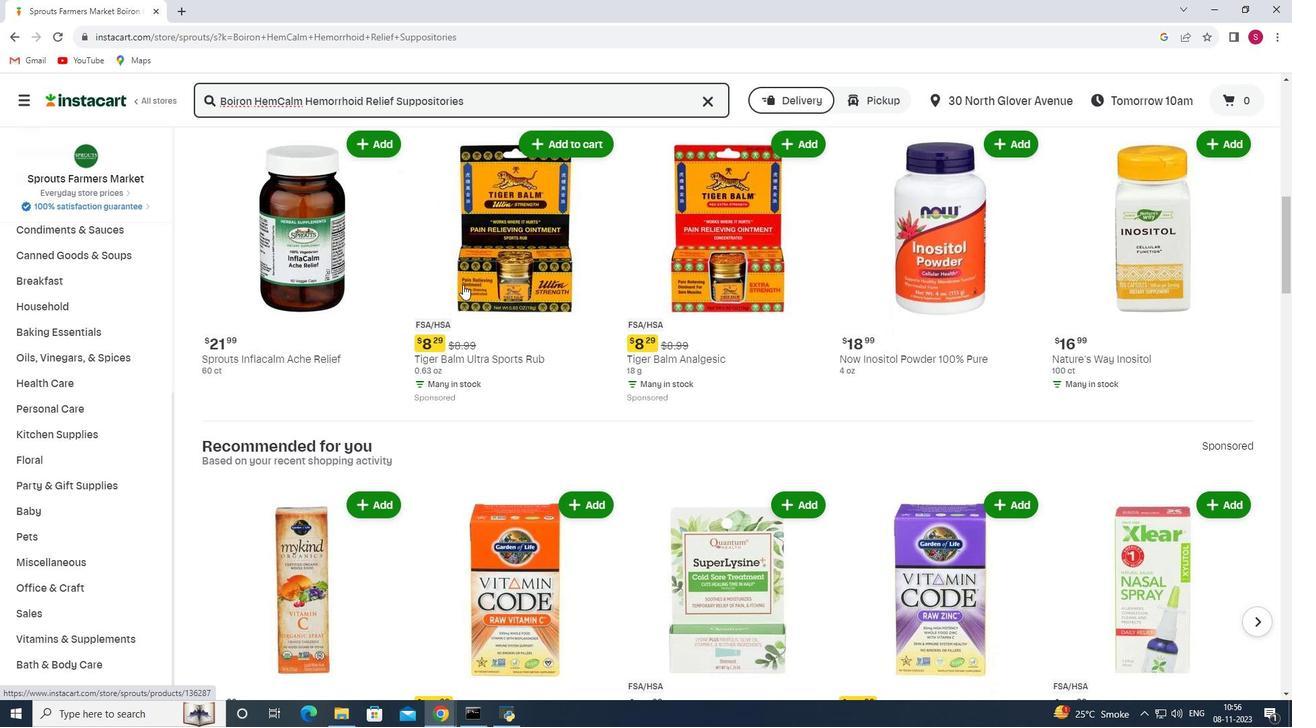 
Action: Mouse scrolled (463, 284) with delta (0, 0)
Screenshot: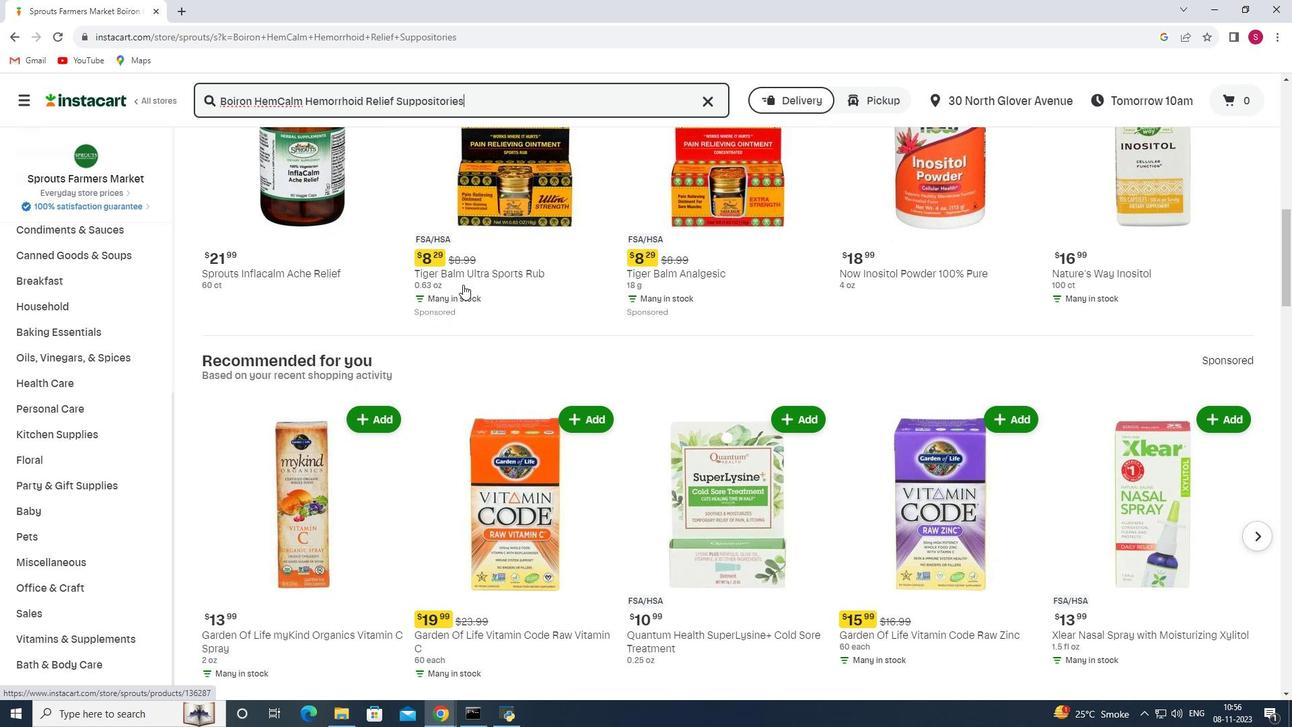 
Action: Mouse scrolled (463, 284) with delta (0, 0)
Screenshot: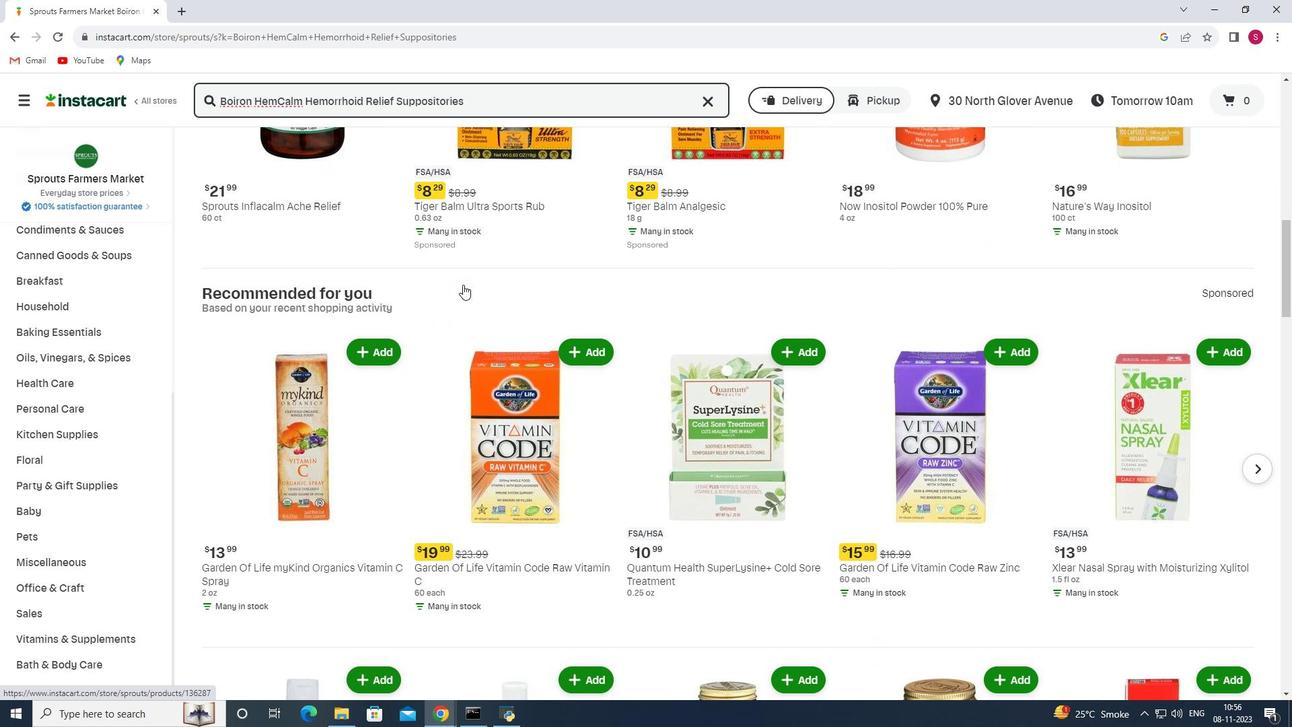 
Action: Mouse scrolled (463, 284) with delta (0, 0)
Screenshot: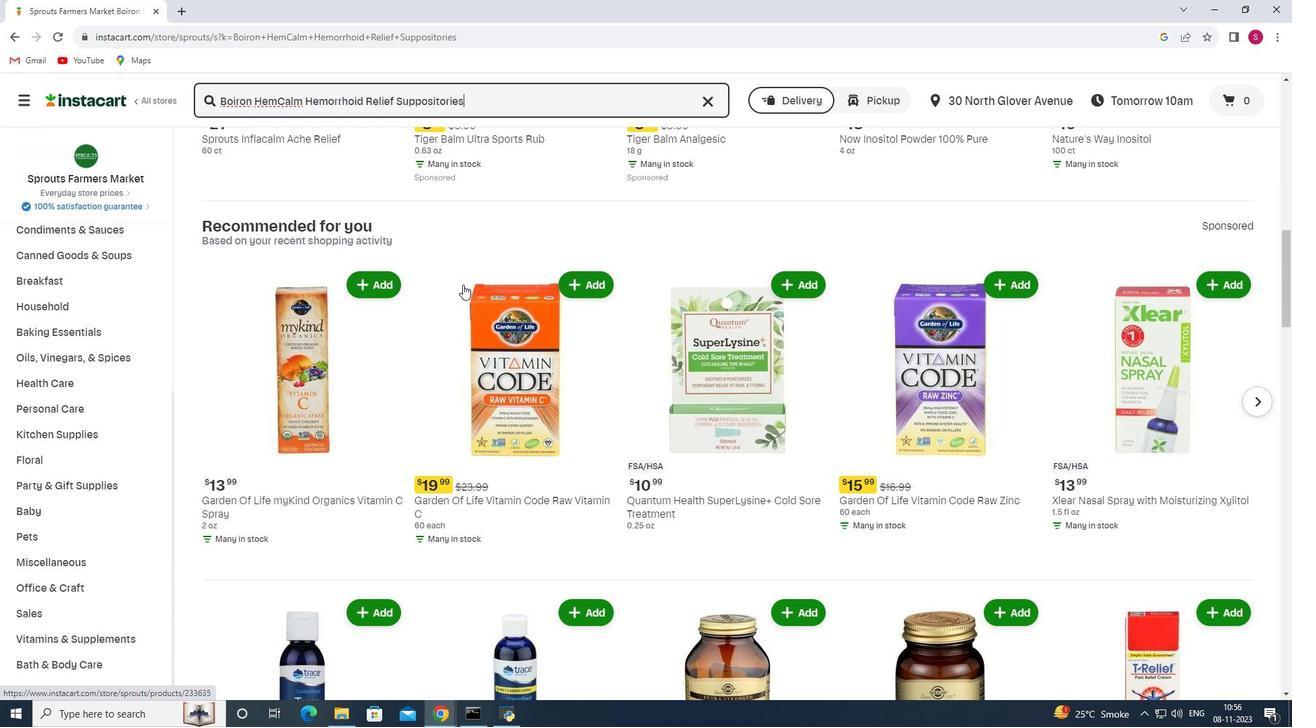 
Action: Mouse scrolled (463, 284) with delta (0, 0)
Screenshot: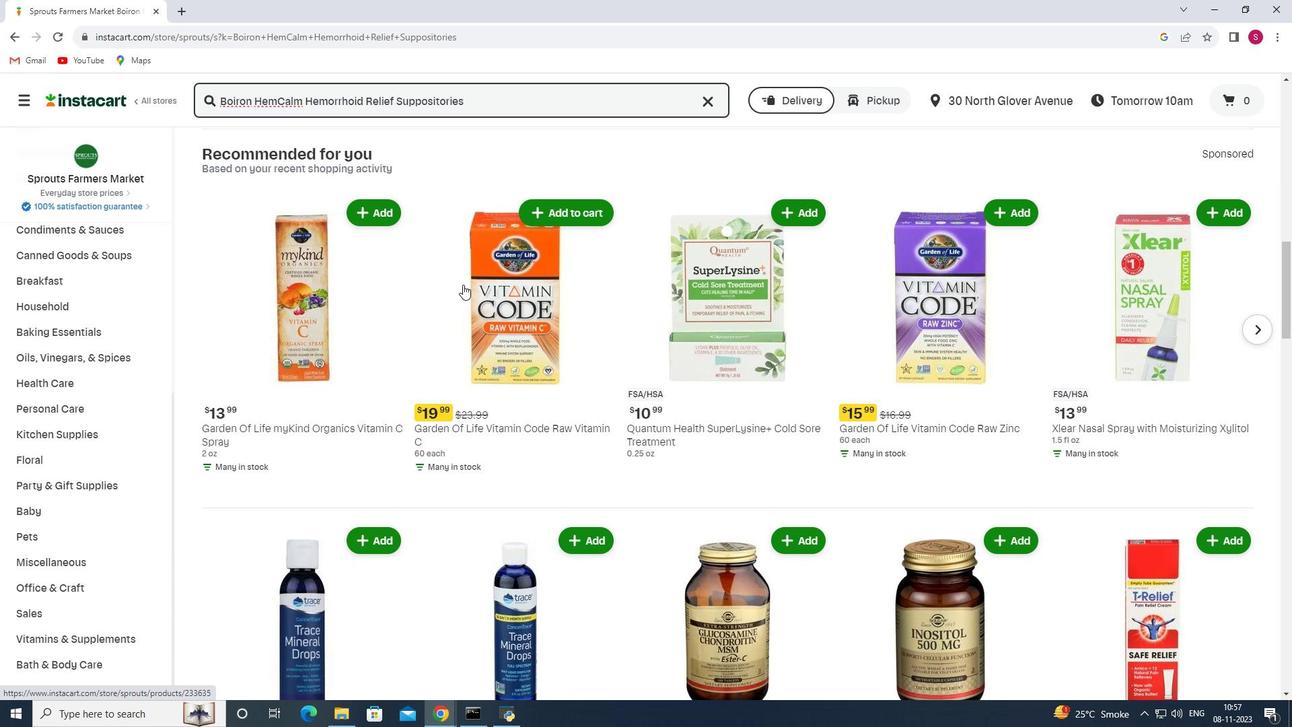 
Action: Mouse scrolled (463, 284) with delta (0, 0)
Screenshot: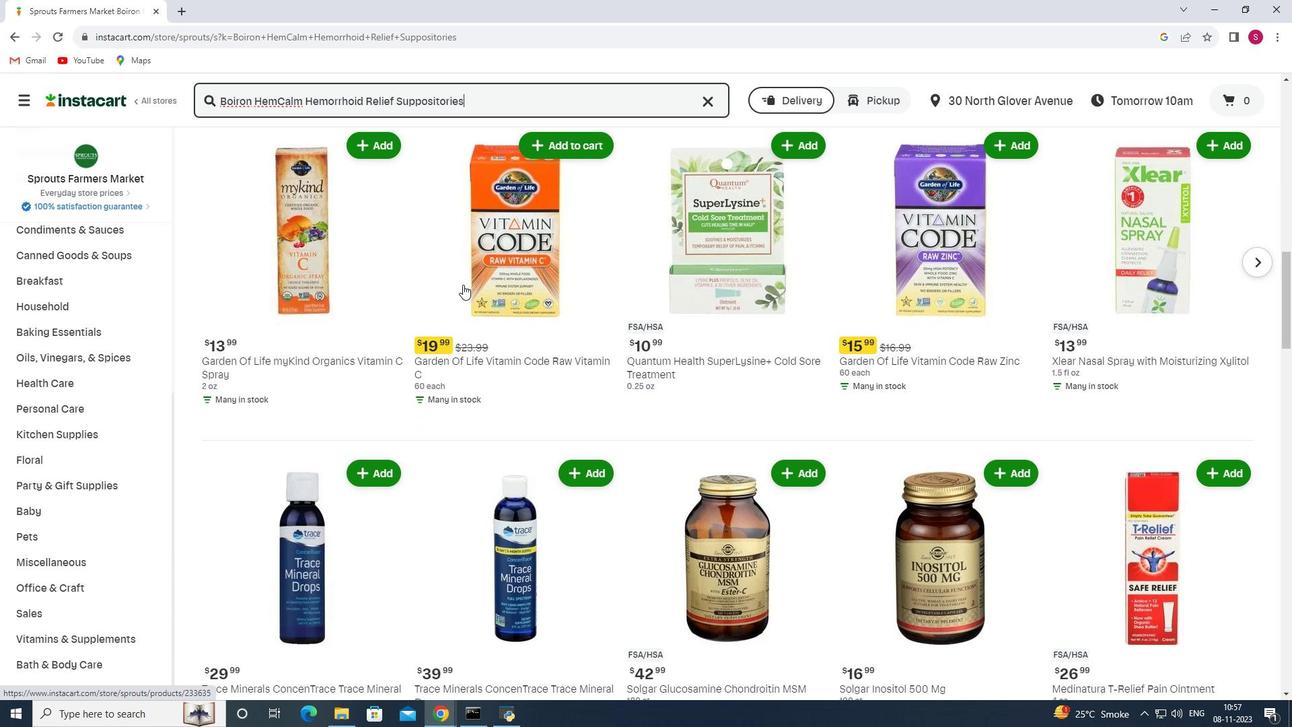 
Action: Mouse scrolled (463, 285) with delta (0, 0)
Screenshot: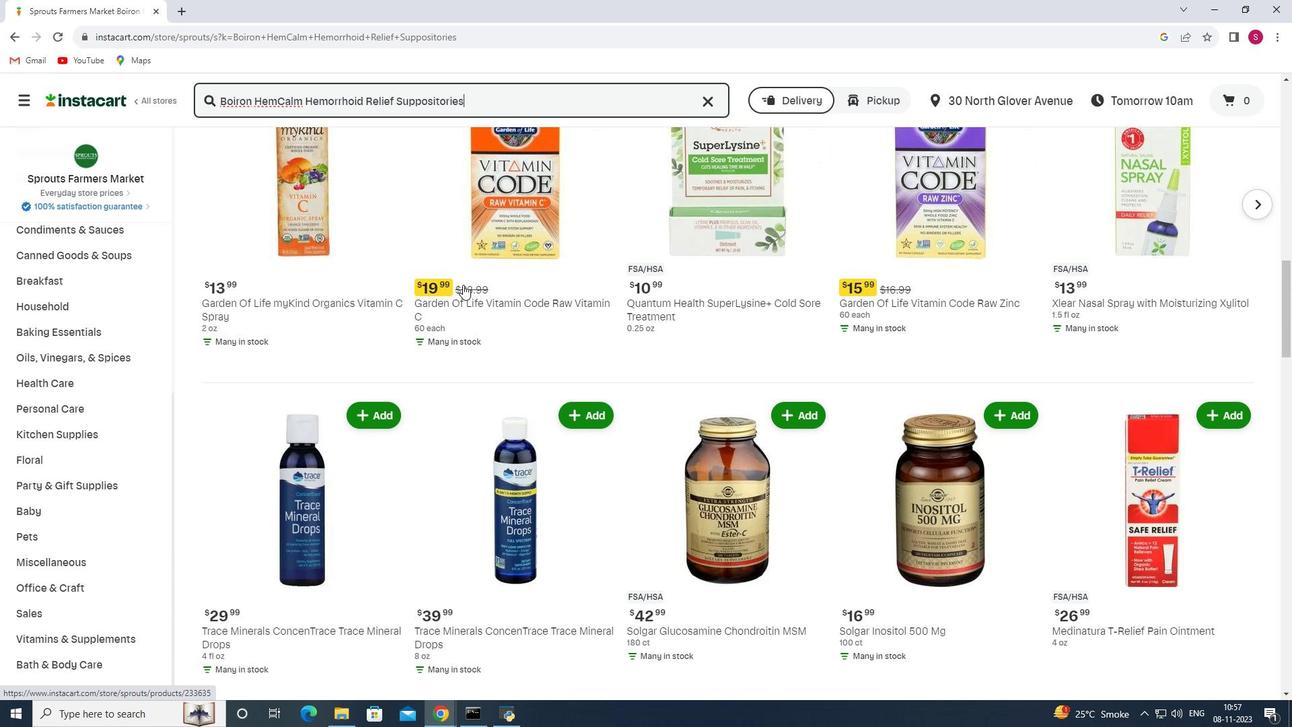 
Action: Mouse scrolled (463, 284) with delta (0, 0)
Screenshot: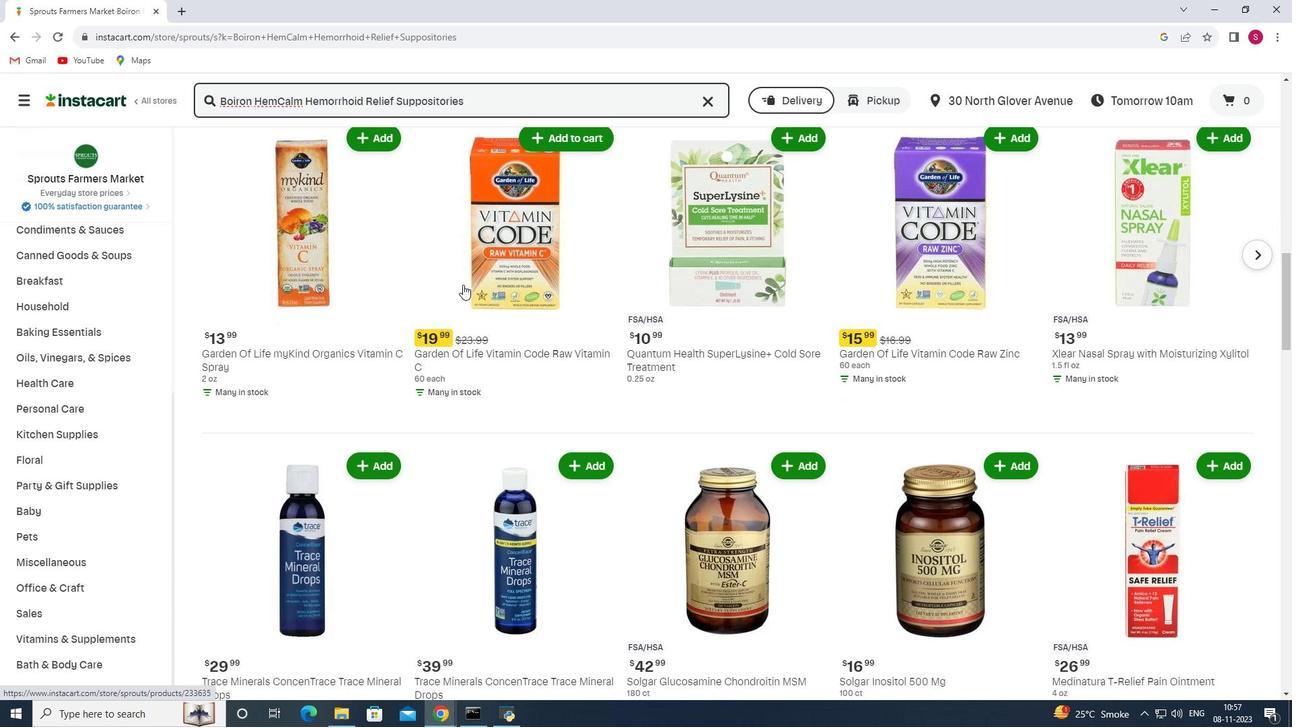 
Action: Mouse scrolled (463, 284) with delta (0, 0)
Screenshot: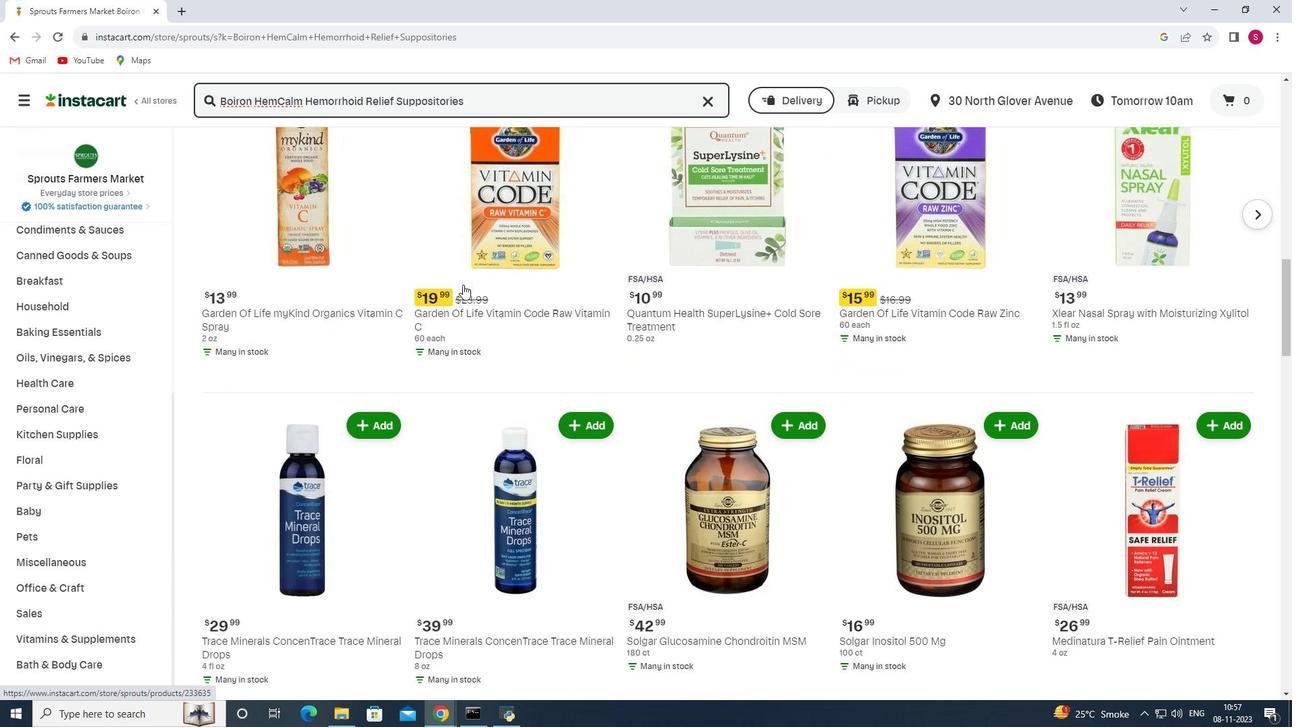 
Action: Mouse scrolled (463, 284) with delta (0, 0)
Screenshot: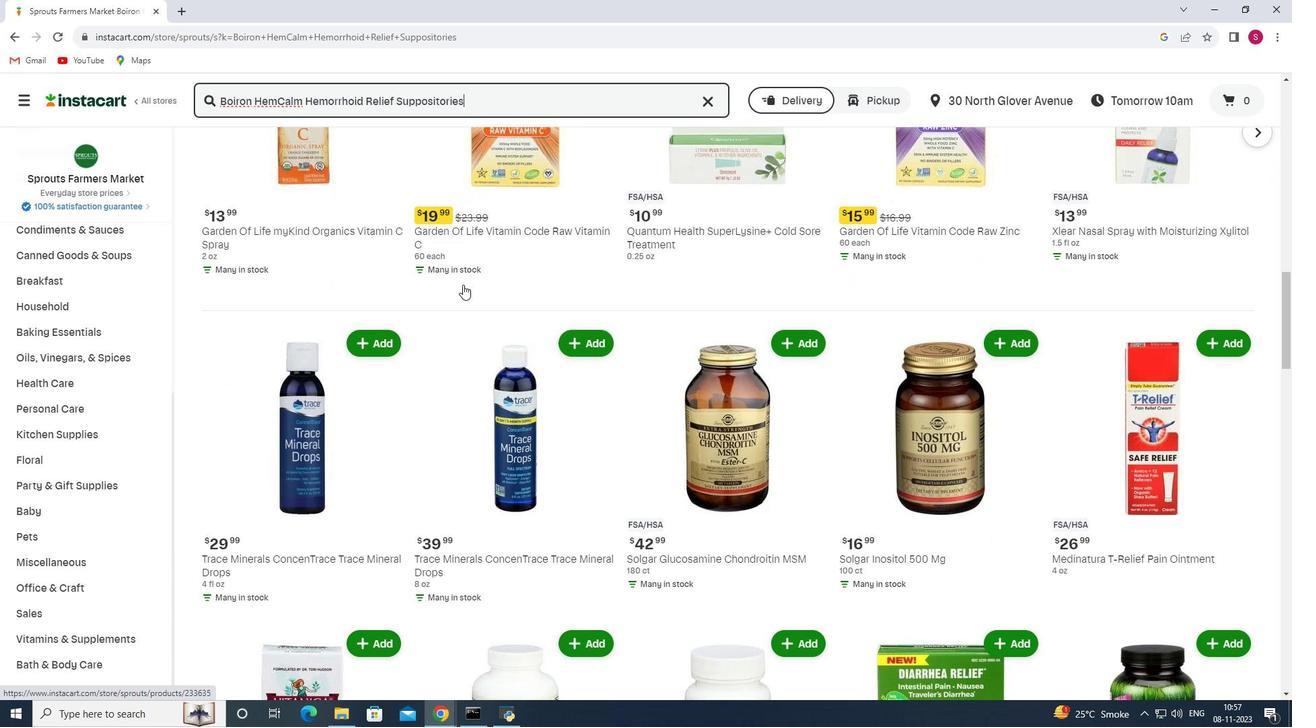 
Action: Mouse scrolled (463, 284) with delta (0, 0)
Screenshot: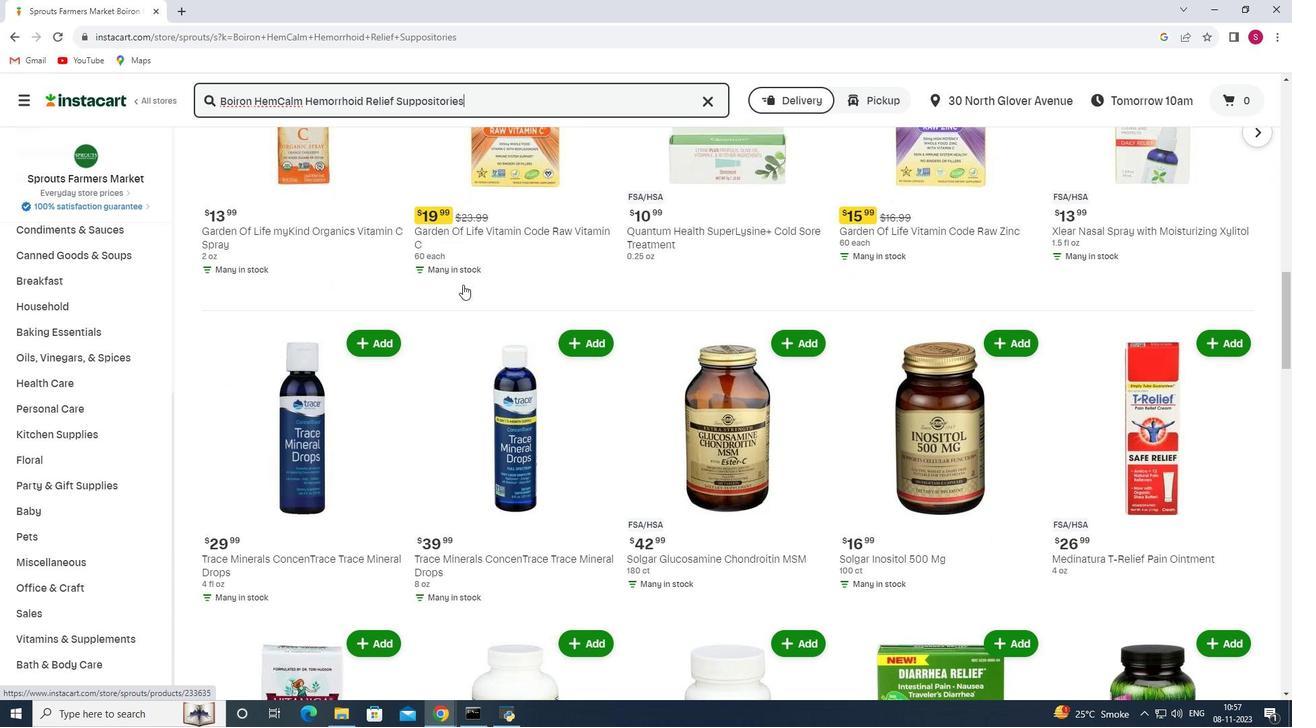 
Action: Mouse scrolled (463, 284) with delta (0, 0)
Screenshot: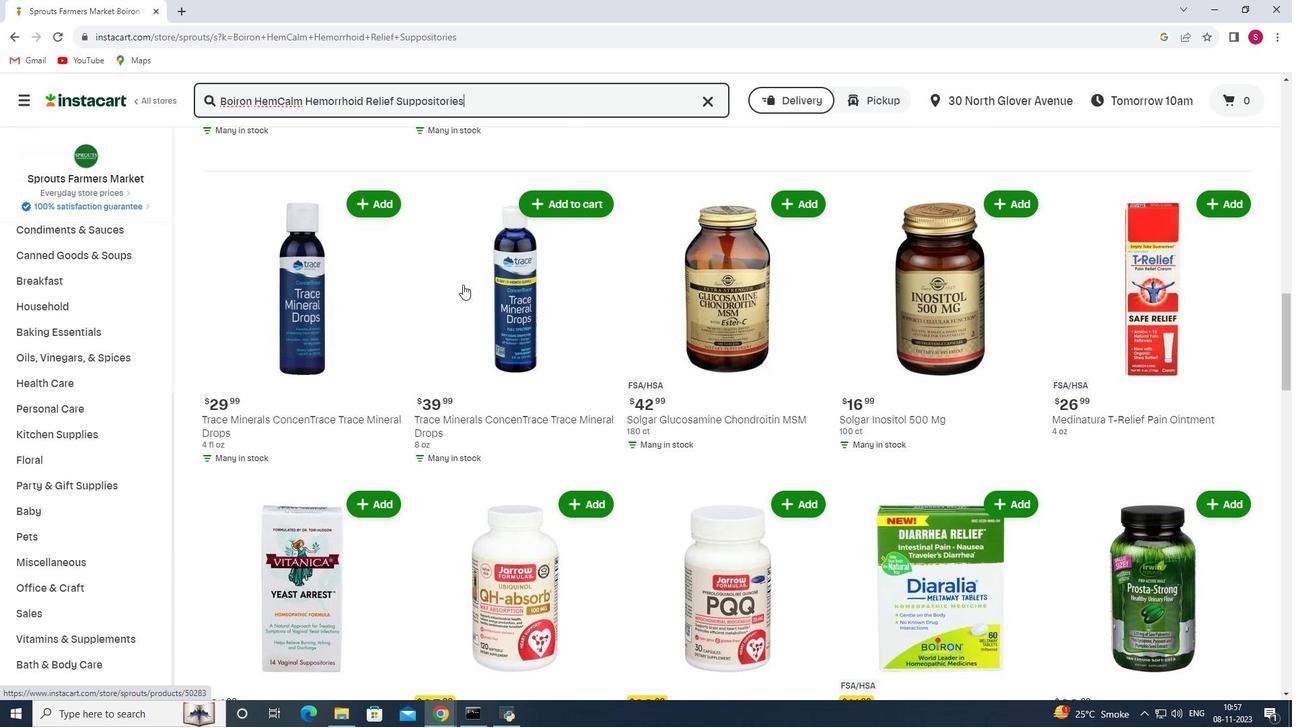 
Action: Mouse scrolled (463, 284) with delta (0, 0)
Screenshot: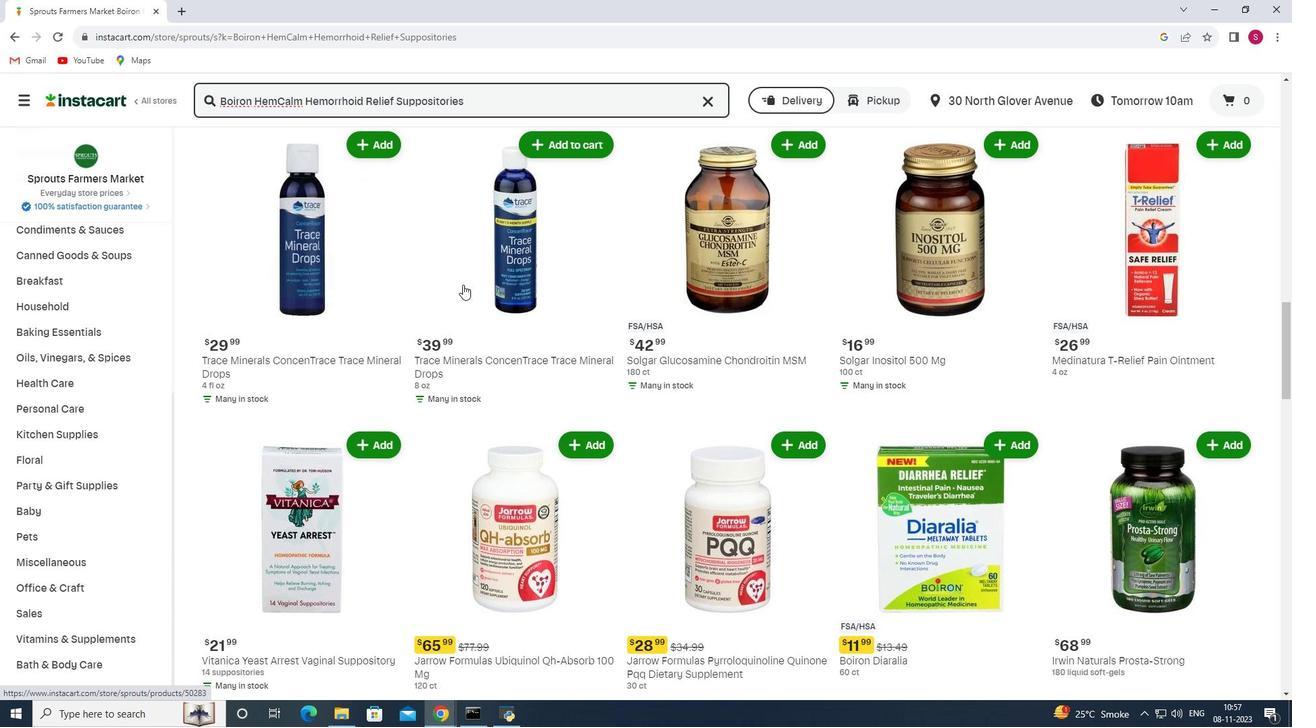 
Action: Mouse scrolled (463, 284) with delta (0, 0)
Screenshot: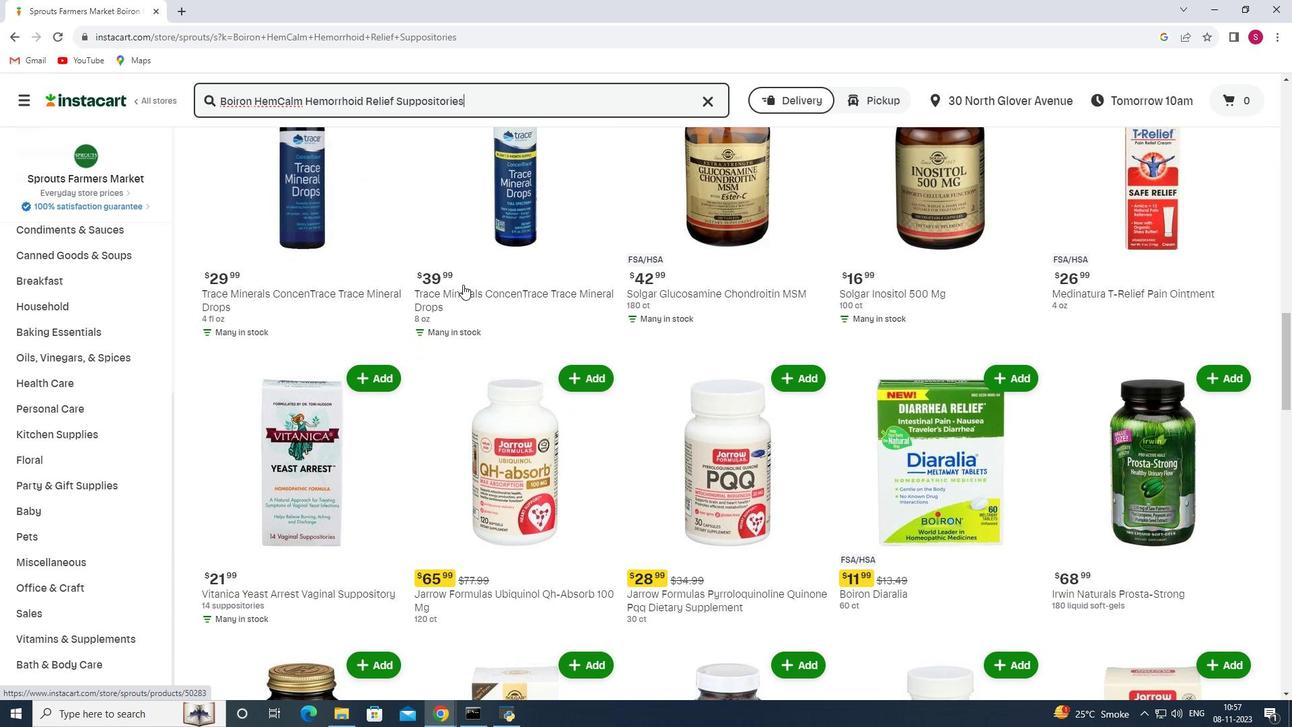 
Action: Mouse scrolled (463, 284) with delta (0, 0)
Screenshot: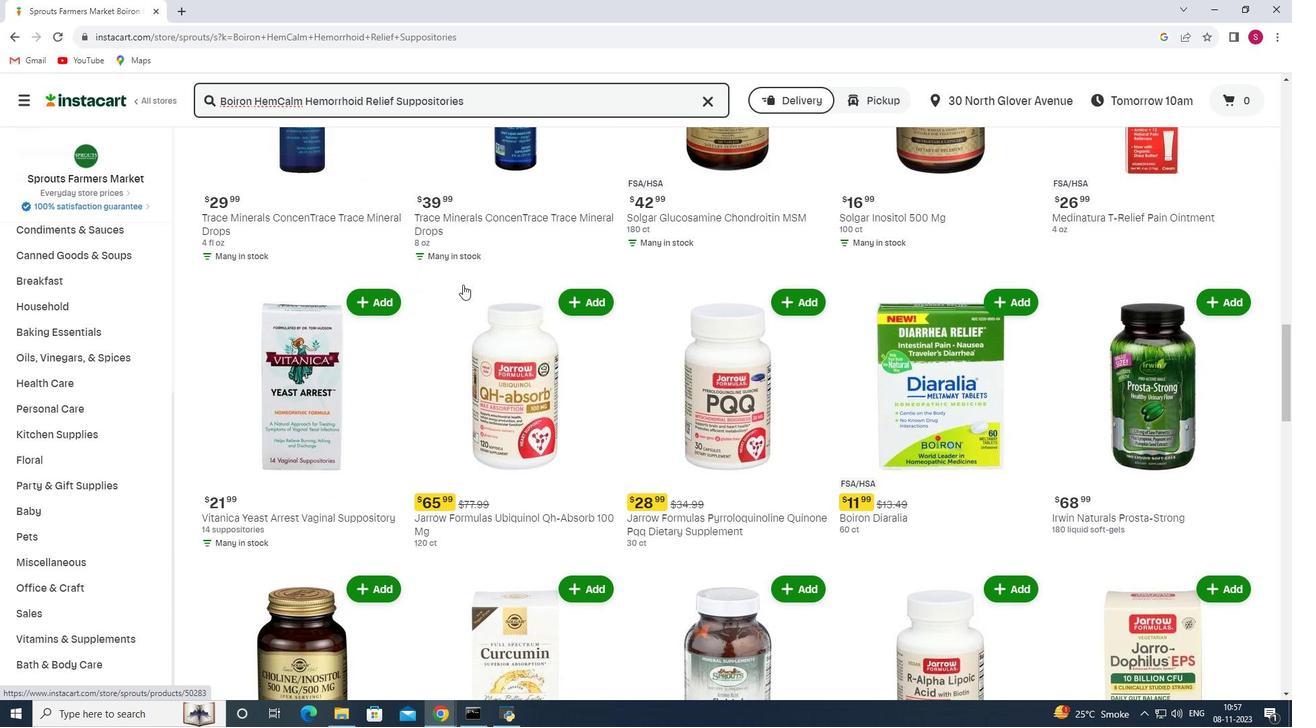 
Action: Mouse scrolled (463, 284) with delta (0, 0)
Screenshot: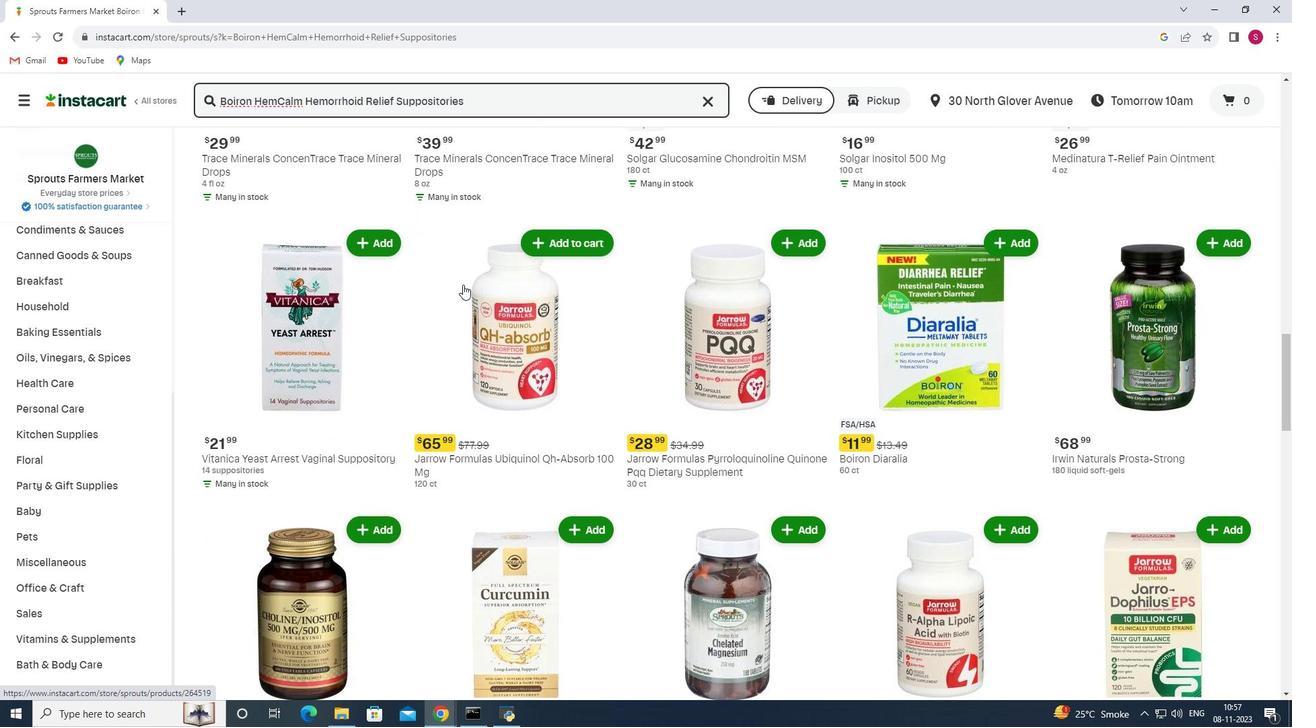 
Action: Mouse scrolled (463, 284) with delta (0, 0)
Screenshot: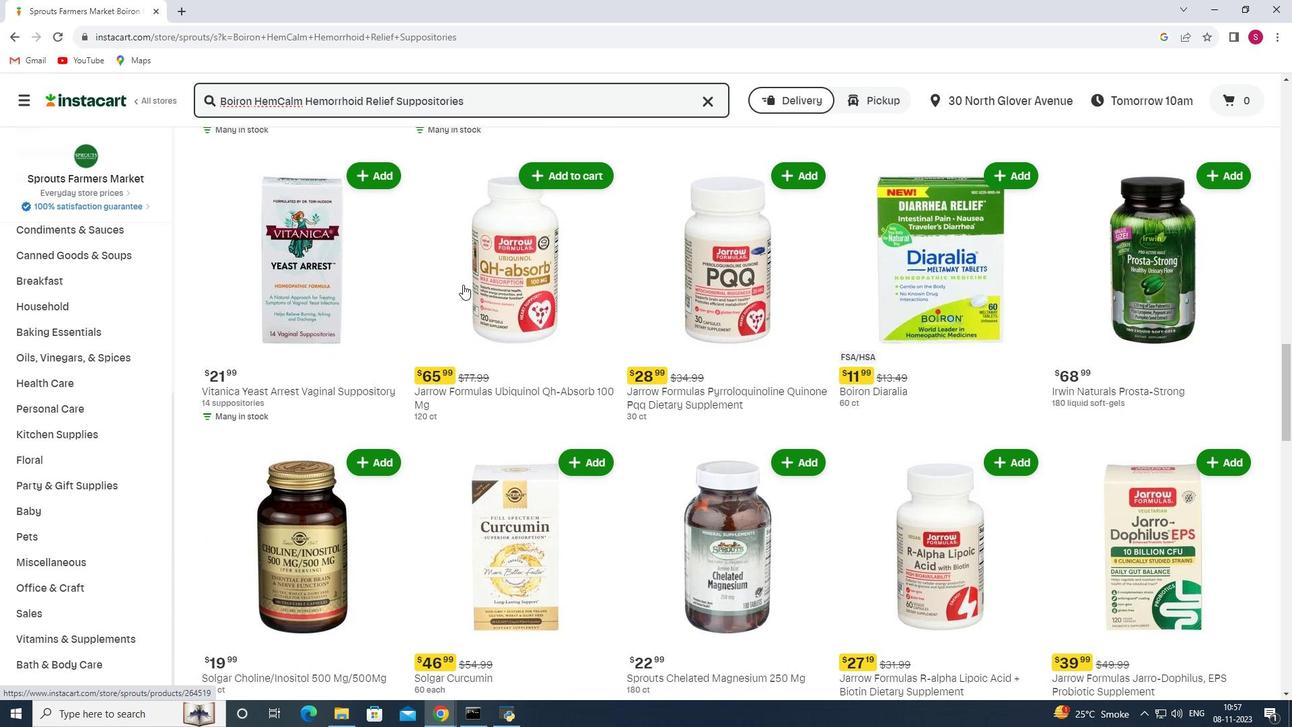 
Action: Mouse scrolled (463, 284) with delta (0, 0)
Screenshot: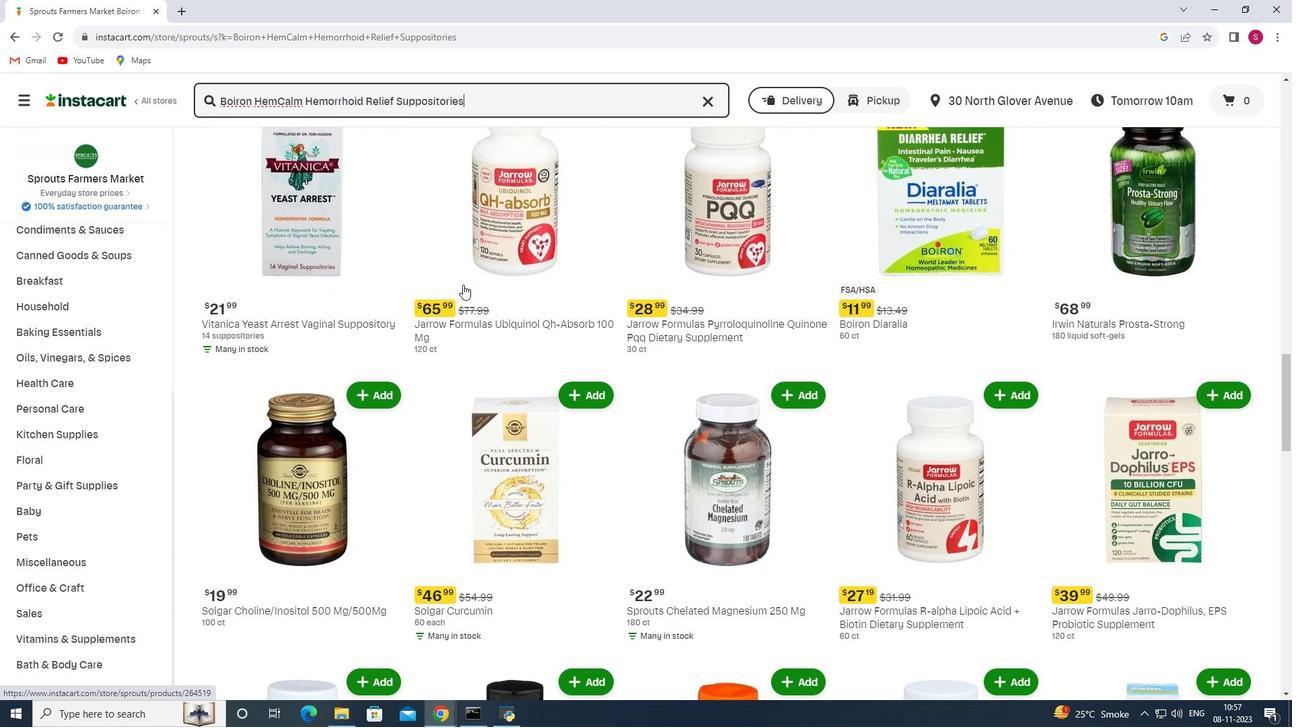
Action: Mouse scrolled (463, 284) with delta (0, 0)
Screenshot: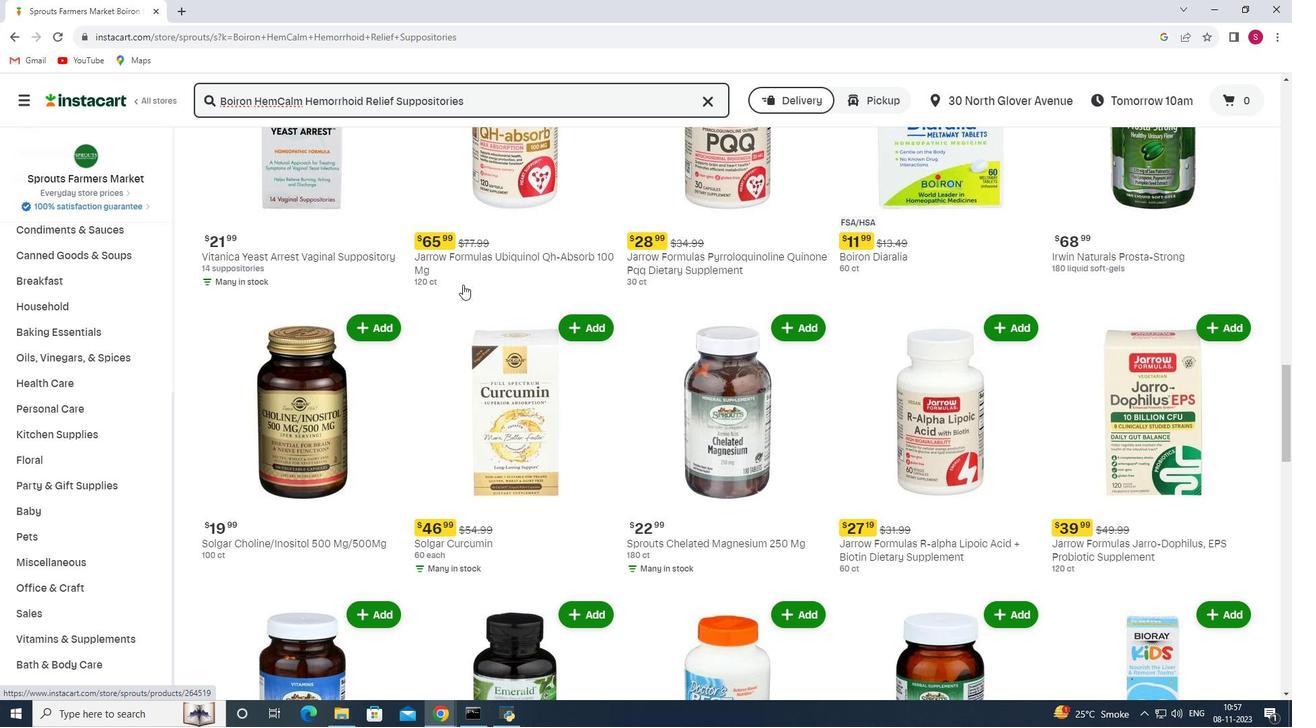 
Action: Mouse scrolled (463, 284) with delta (0, 0)
Screenshot: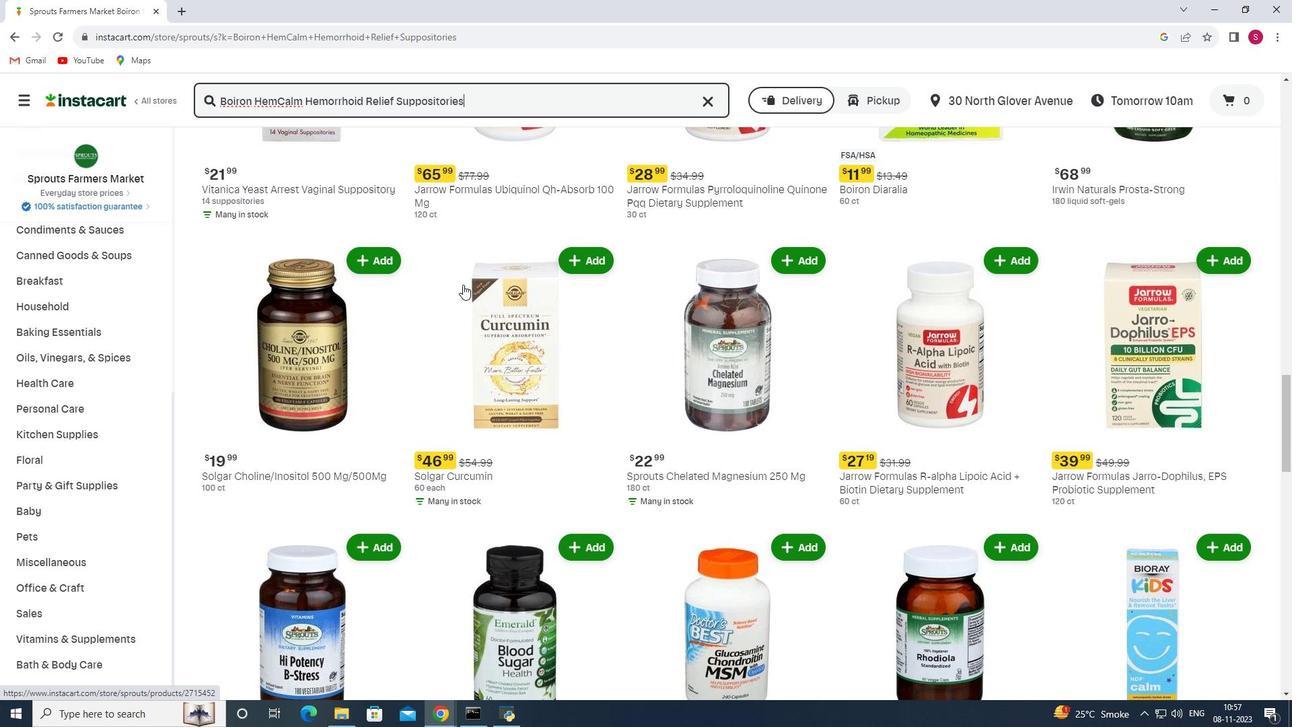 
Action: Mouse scrolled (463, 284) with delta (0, 0)
Screenshot: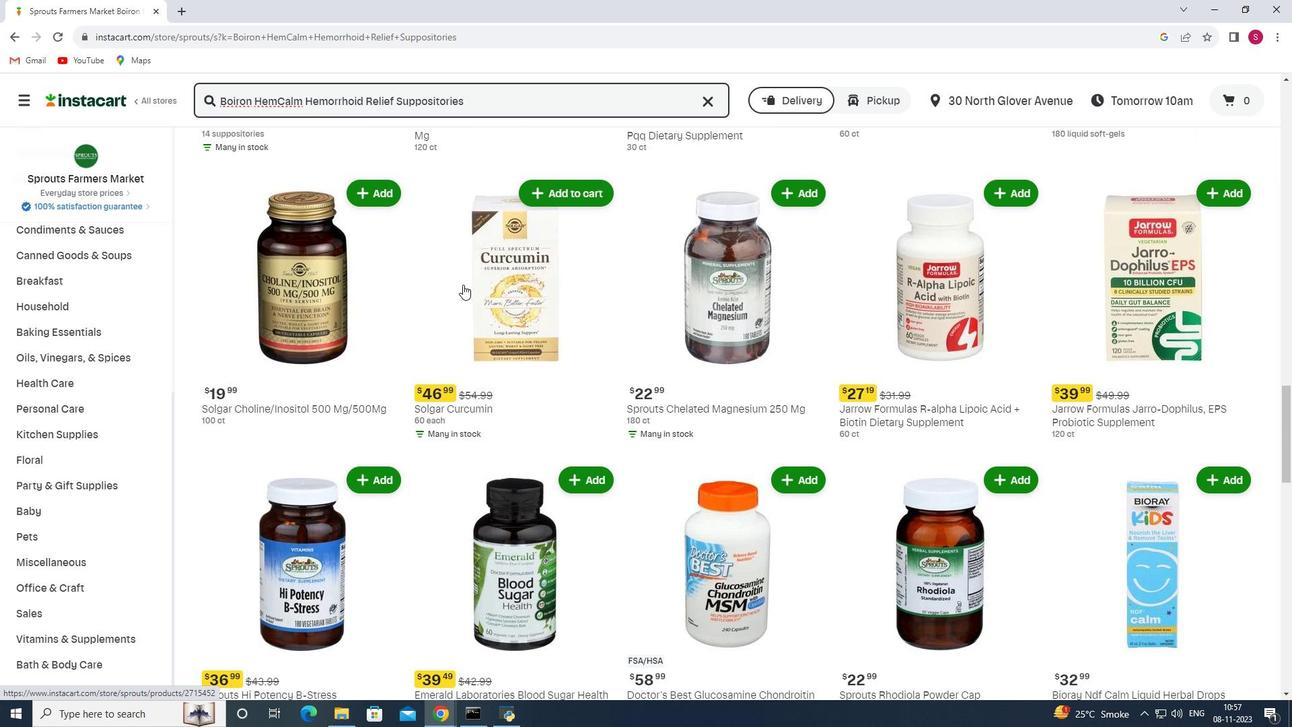 
Action: Mouse scrolled (463, 284) with delta (0, 0)
Screenshot: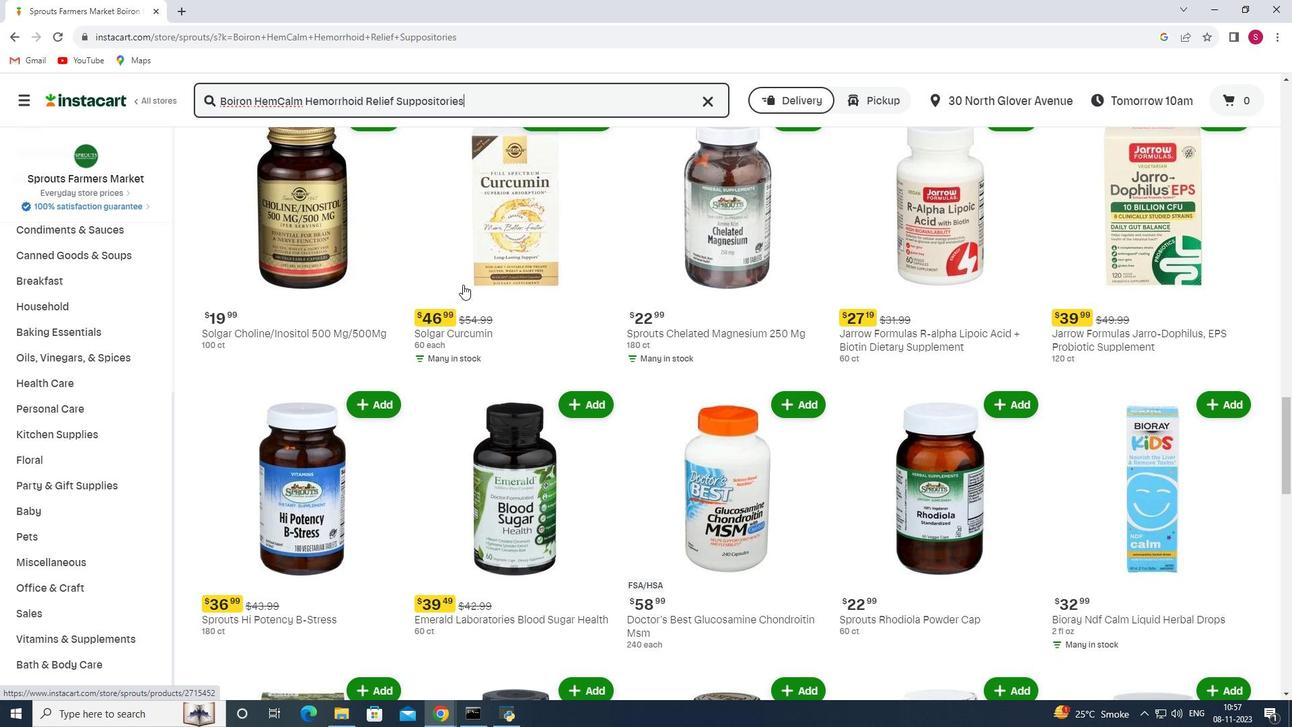 
Action: Mouse scrolled (463, 284) with delta (0, 0)
Screenshot: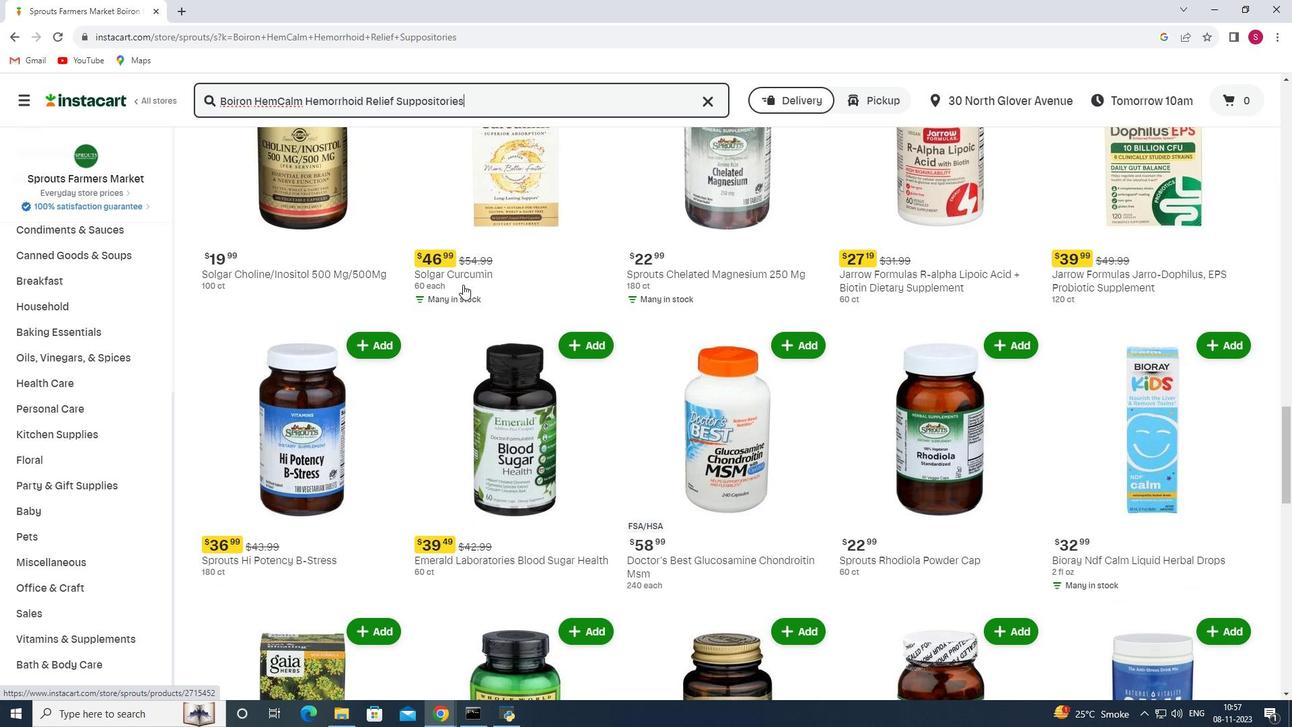 
Action: Mouse scrolled (463, 284) with delta (0, 0)
Screenshot: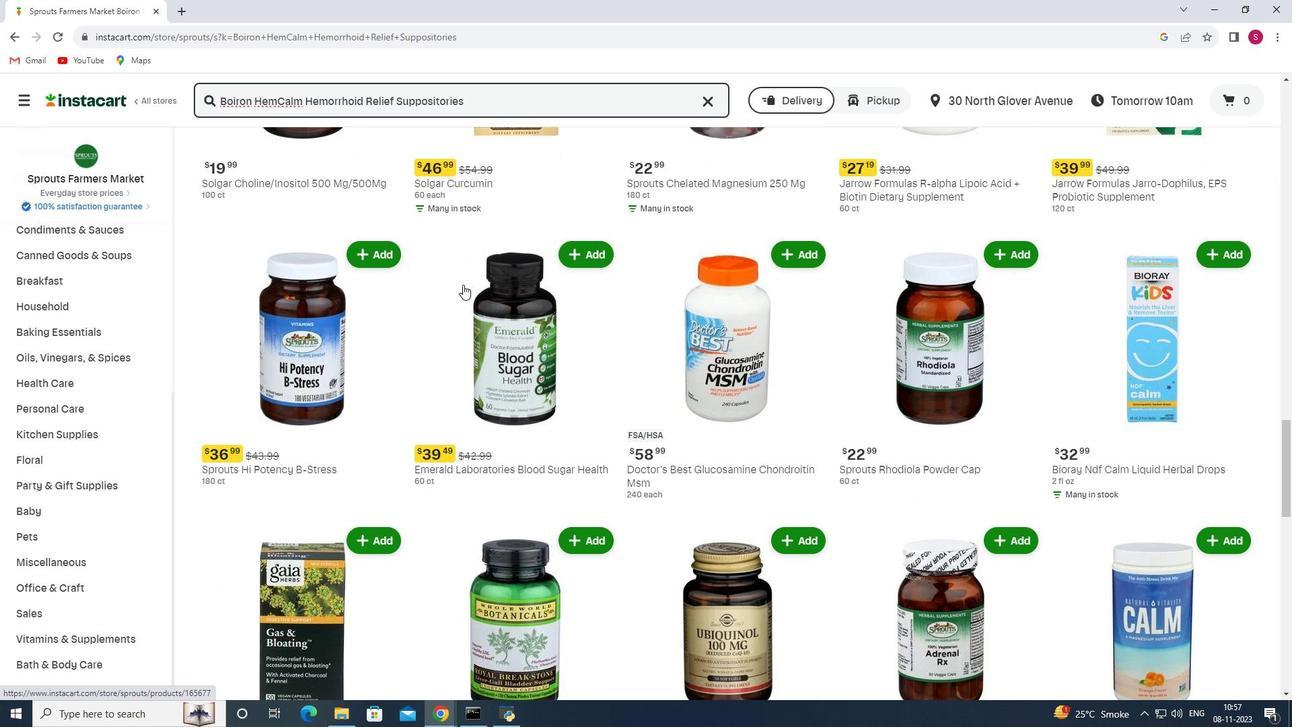 
Action: Mouse scrolled (463, 284) with delta (0, 0)
Screenshot: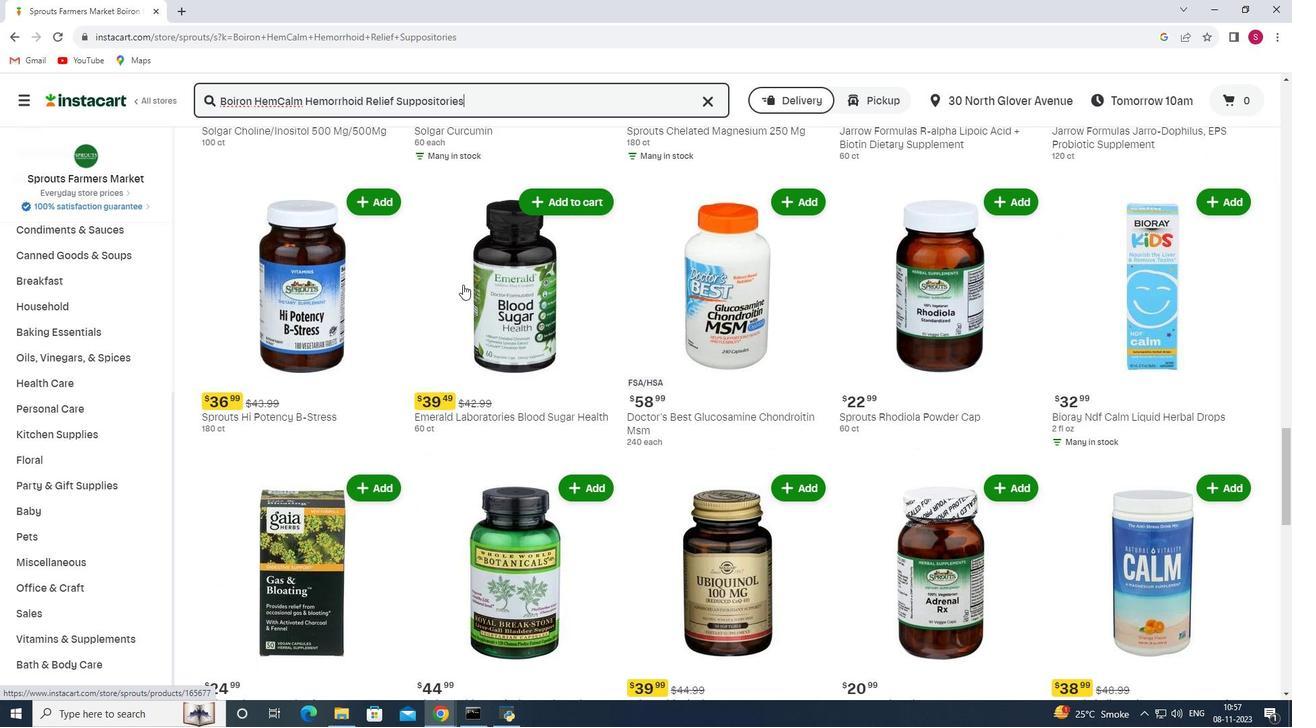 
Action: Mouse scrolled (463, 284) with delta (0, 0)
Screenshot: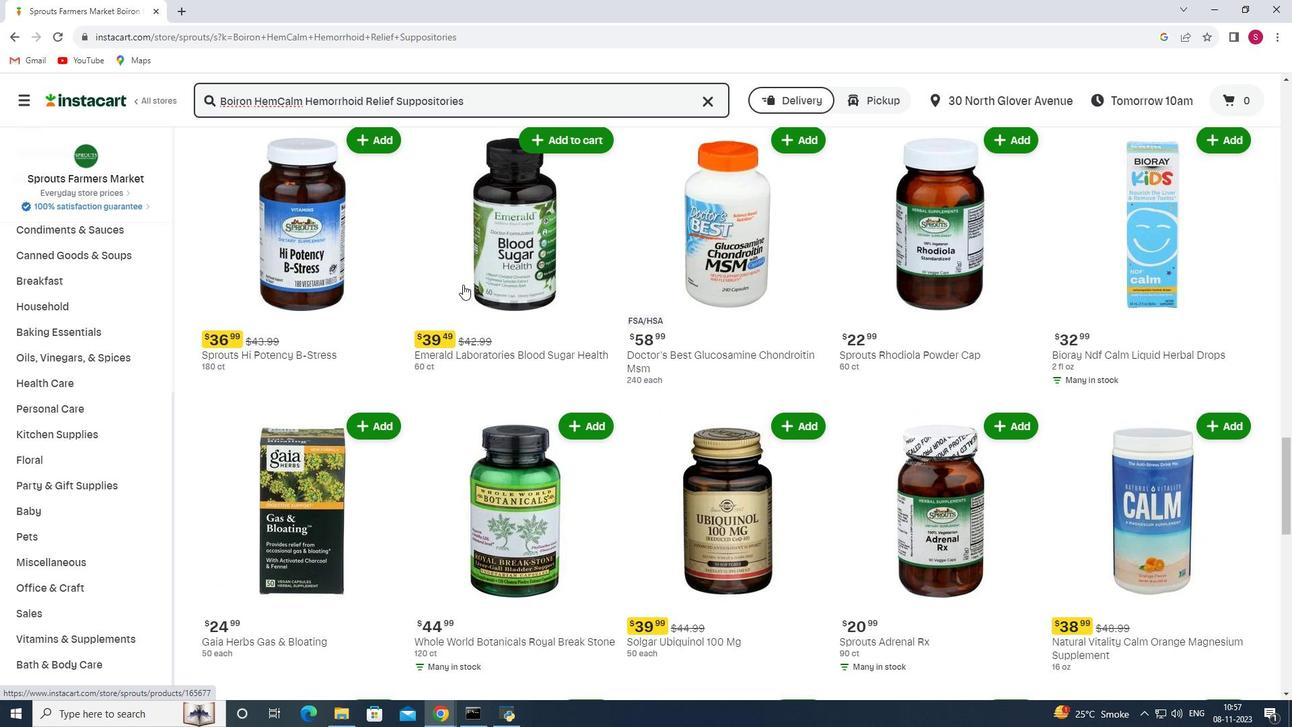 
Action: Mouse scrolled (463, 284) with delta (0, 0)
Screenshot: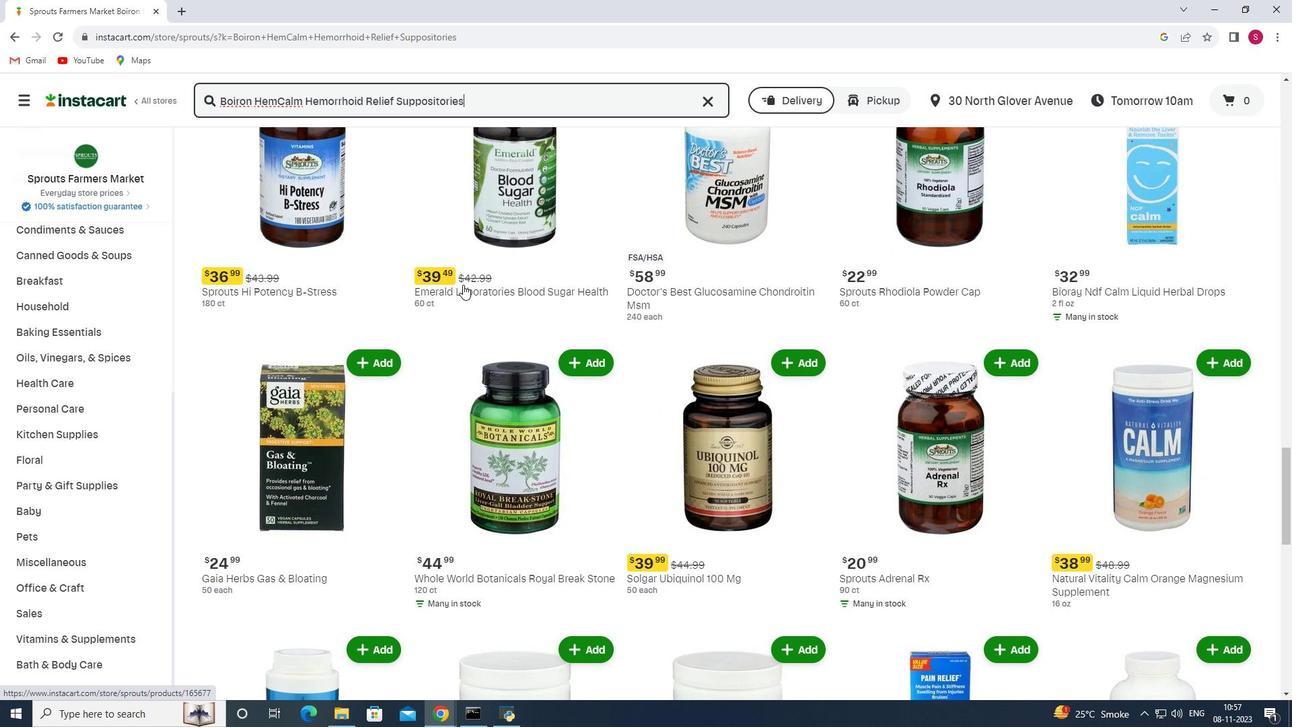 
Action: Mouse scrolled (463, 284) with delta (0, 0)
Screenshot: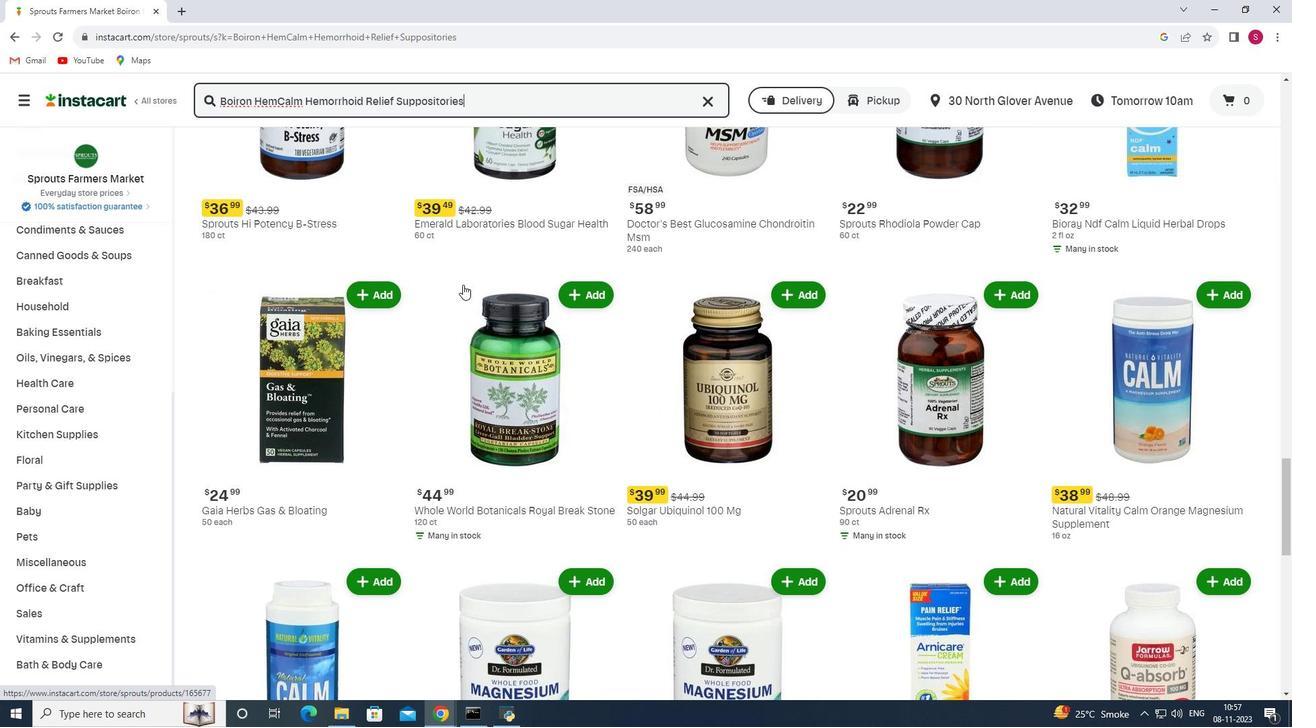 
Action: Mouse scrolled (463, 284) with delta (0, 0)
Screenshot: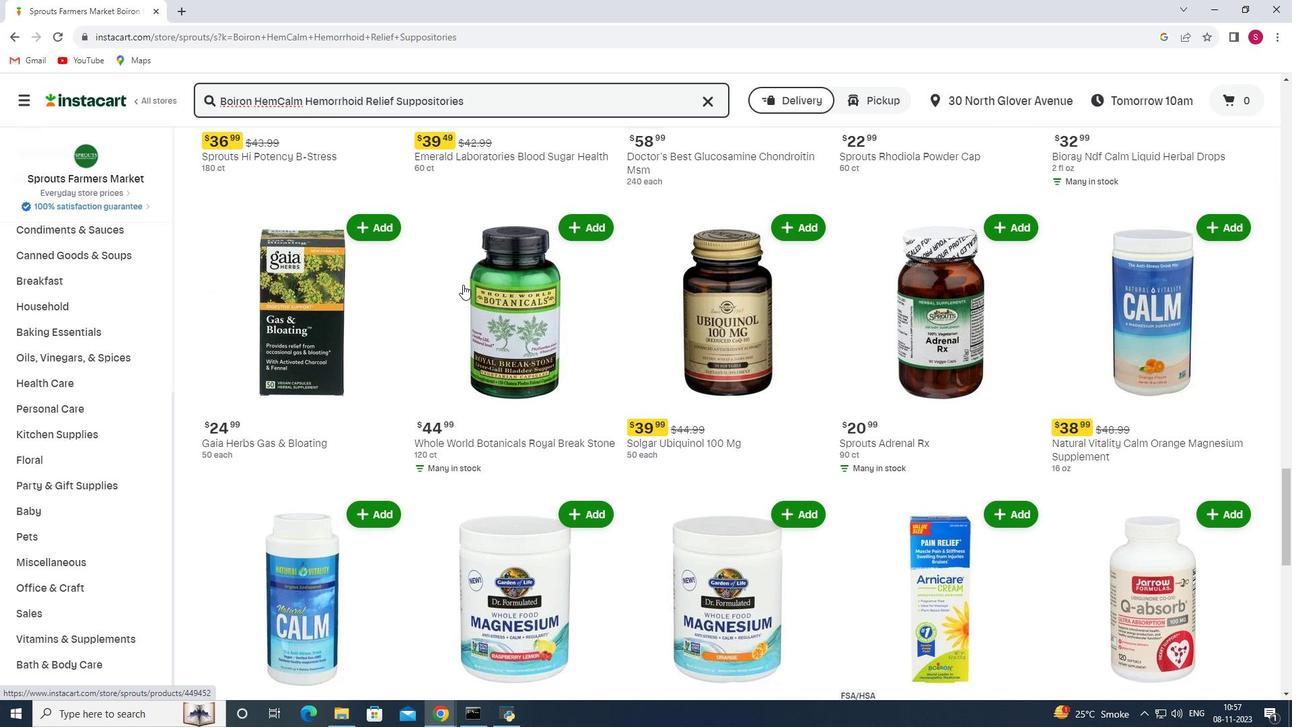 
Action: Mouse scrolled (463, 284) with delta (0, 0)
Screenshot: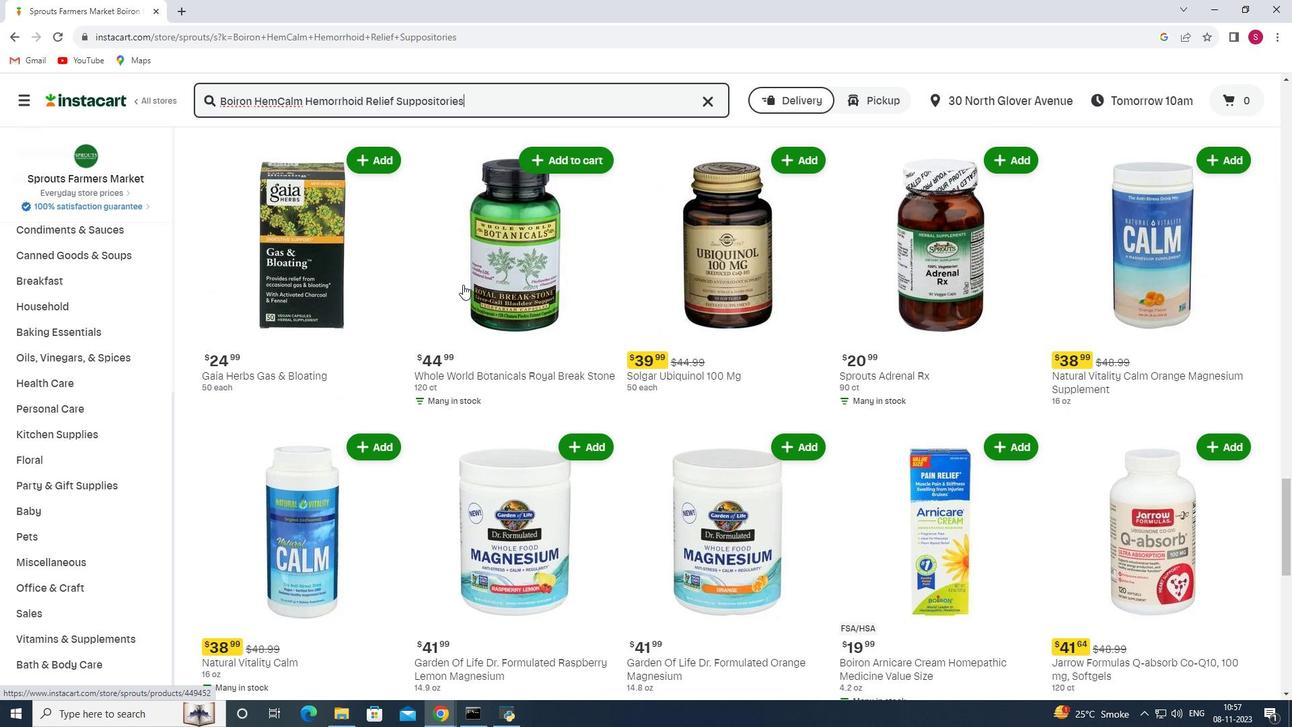 
Action: Mouse scrolled (463, 284) with delta (0, 0)
Screenshot: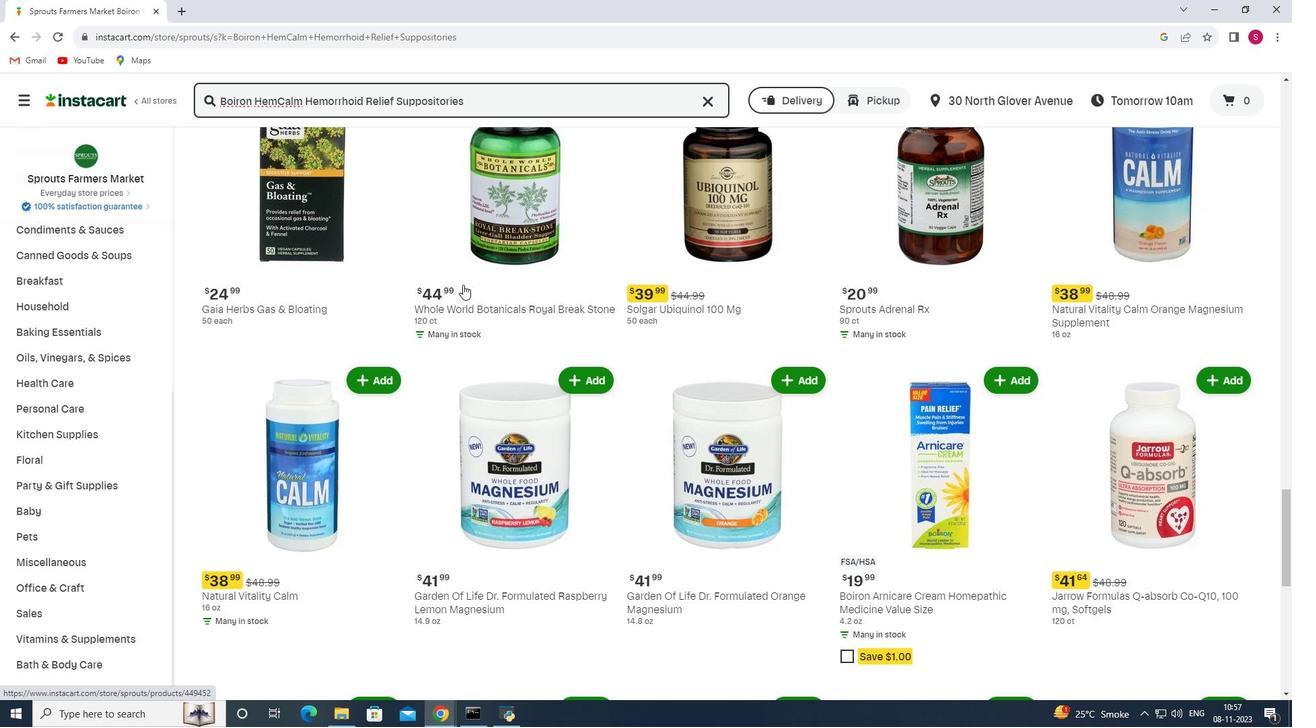 
Action: Mouse scrolled (463, 284) with delta (0, 0)
Screenshot: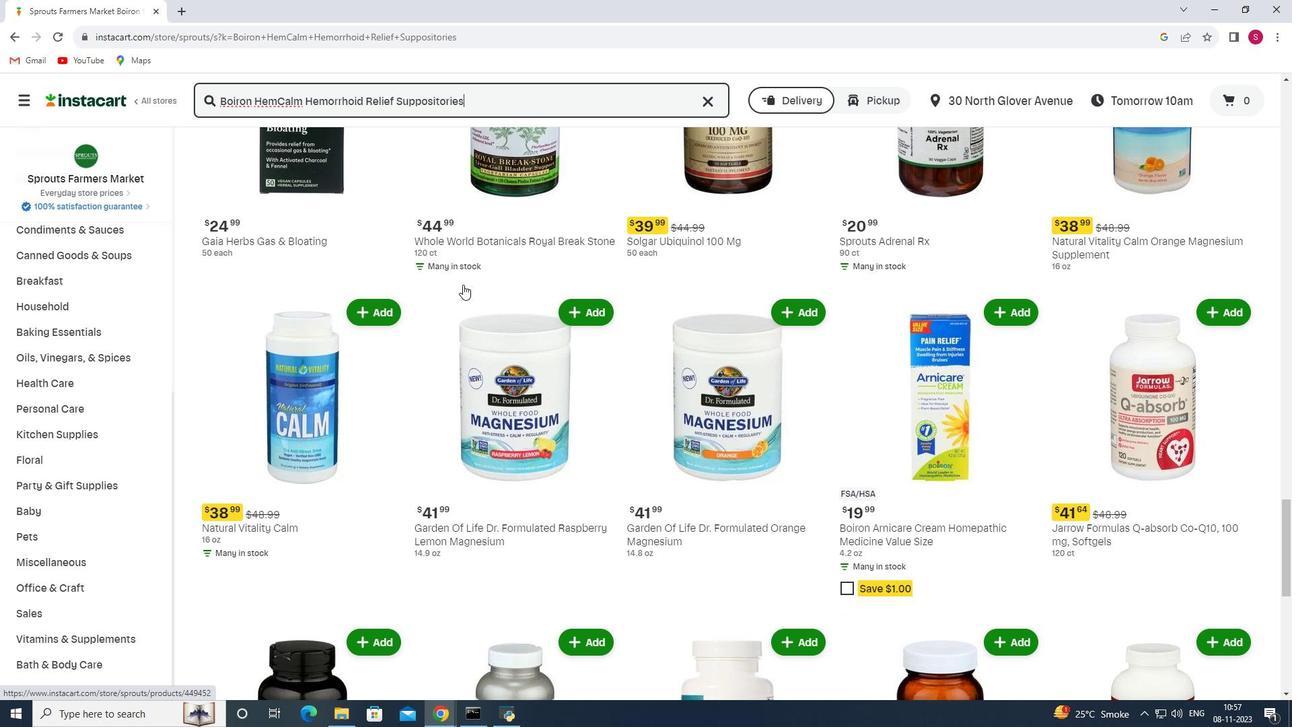 
Action: Mouse scrolled (463, 284) with delta (0, 0)
Screenshot: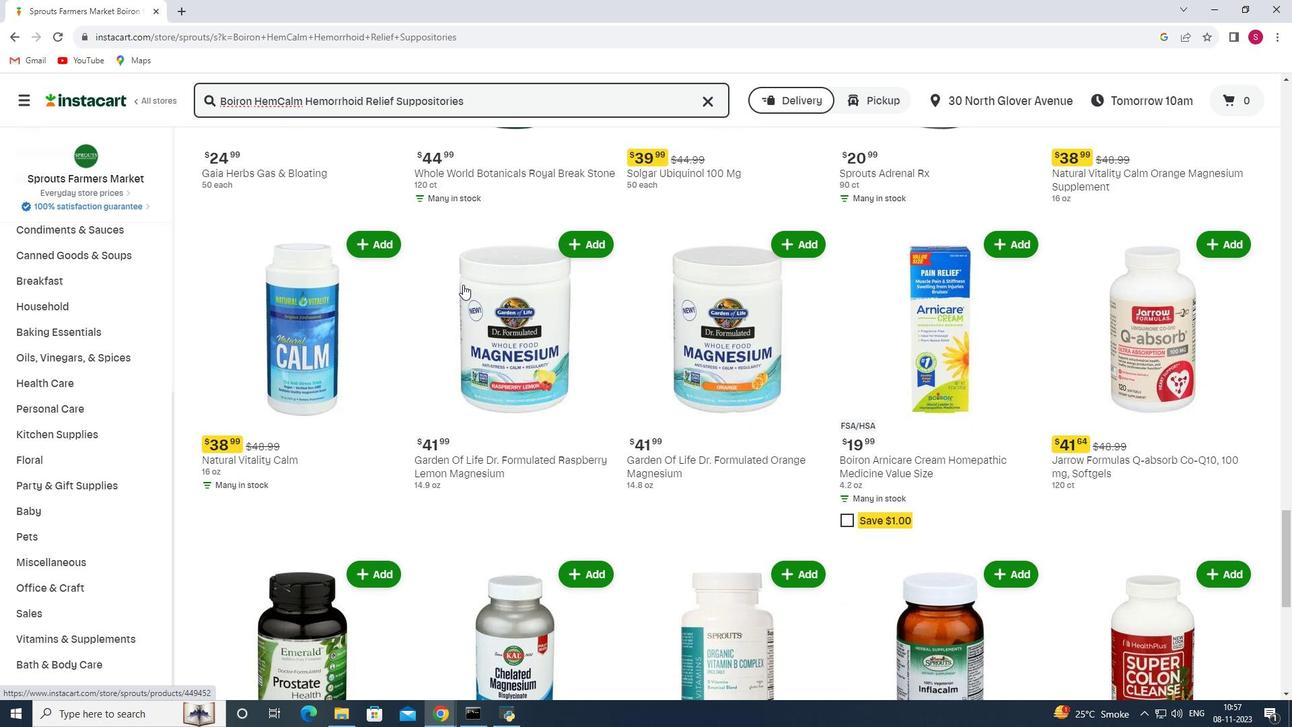 
Action: Mouse scrolled (463, 284) with delta (0, 0)
Screenshot: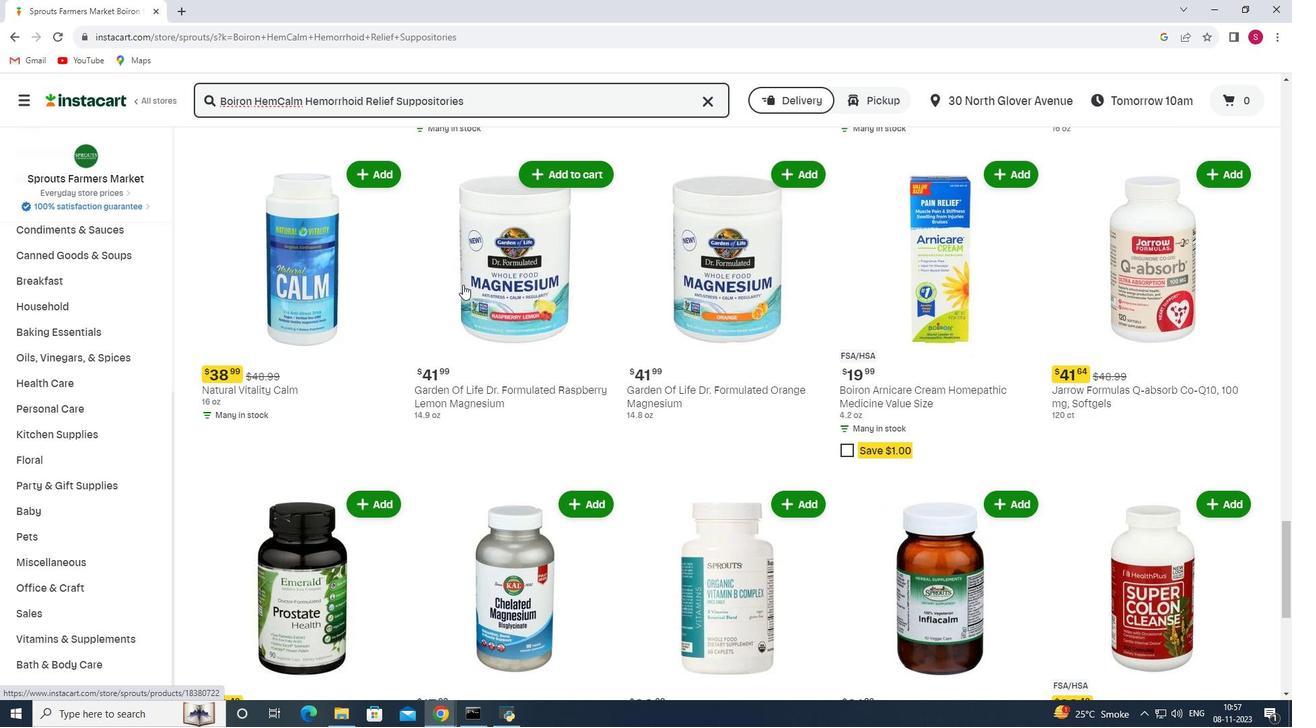 
Action: Mouse scrolled (463, 284) with delta (0, 0)
Screenshot: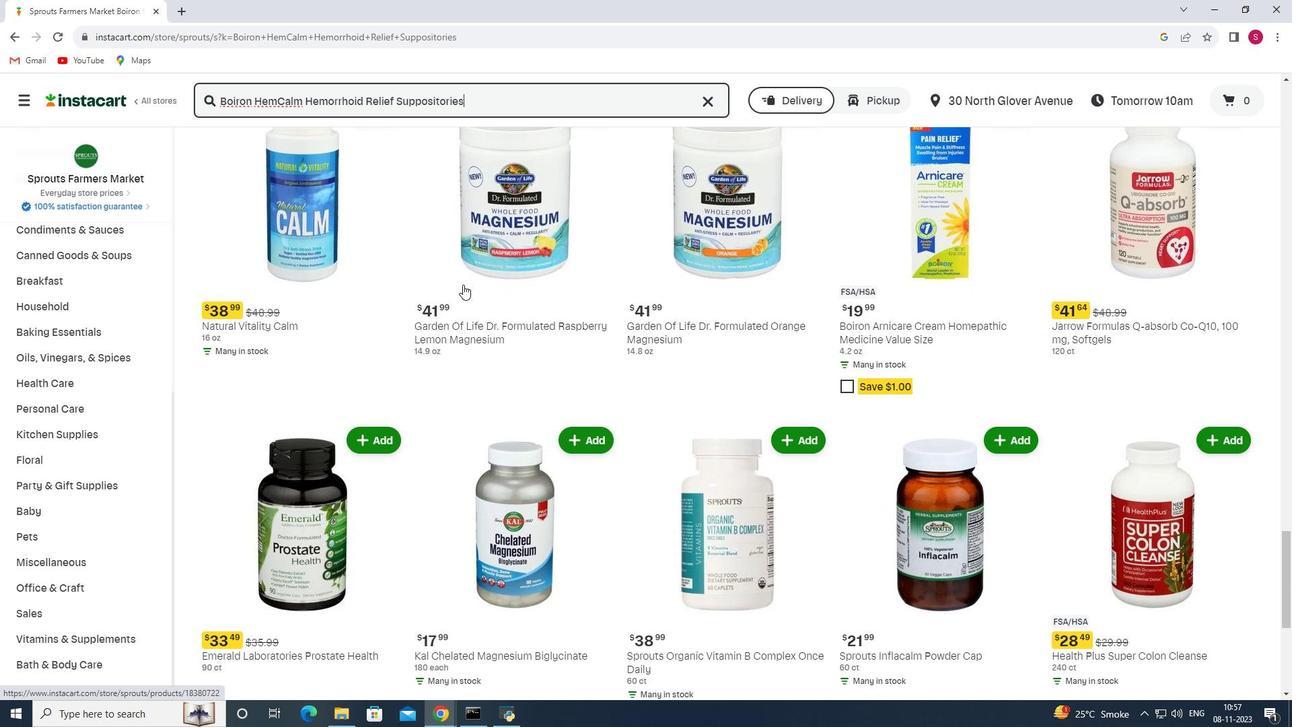 
Action: Mouse scrolled (463, 284) with delta (0, 0)
Screenshot: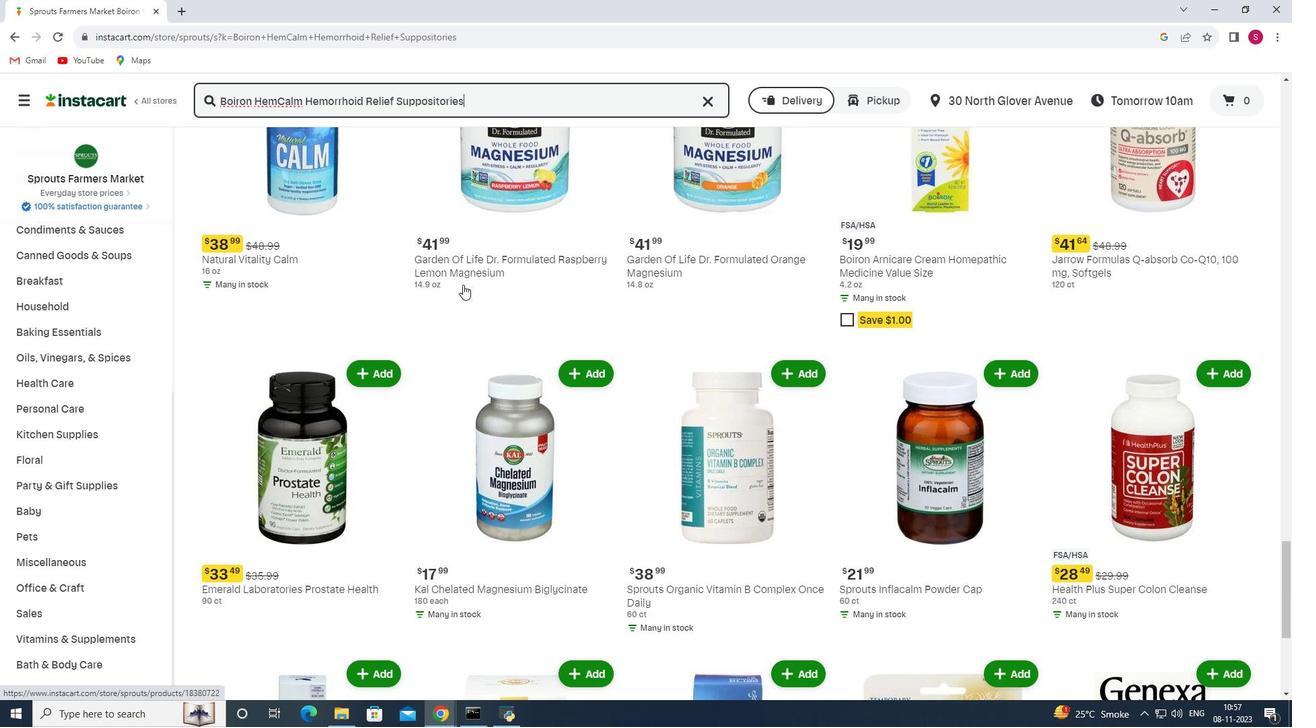 
Action: Mouse scrolled (463, 284) with delta (0, 0)
Screenshot: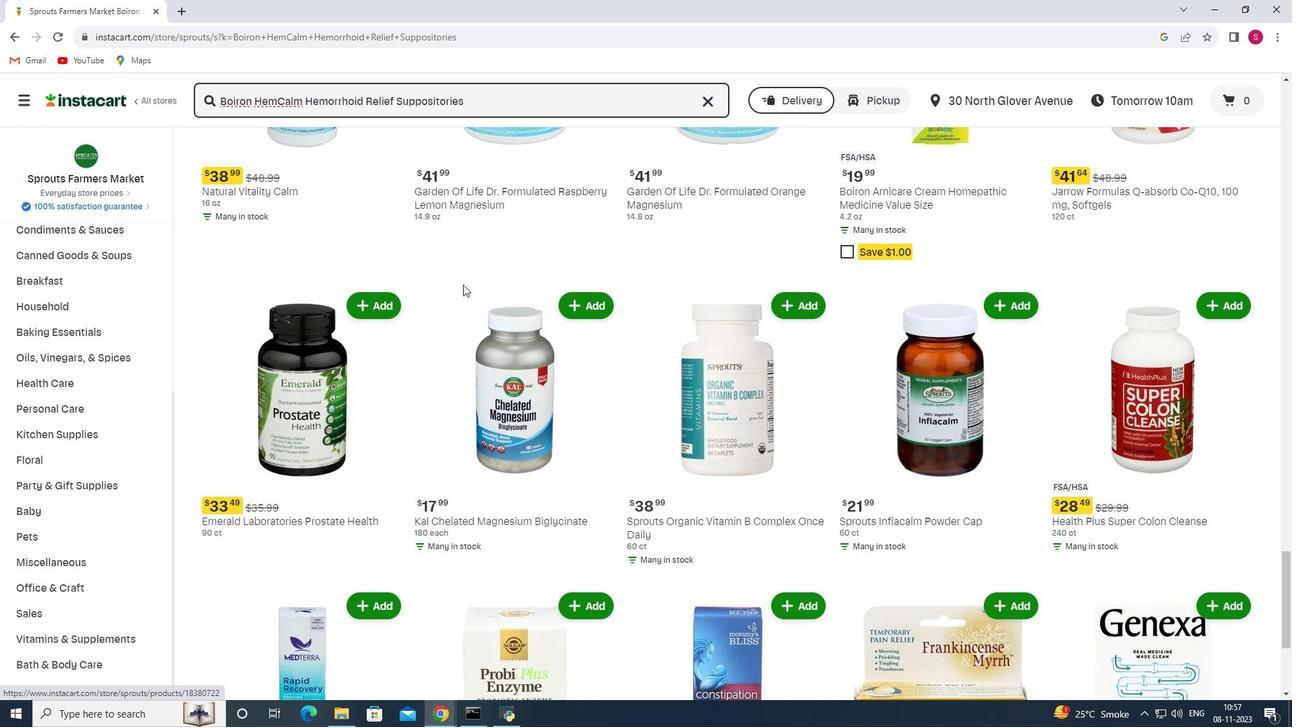 
Action: Mouse scrolled (463, 284) with delta (0, 0)
Screenshot: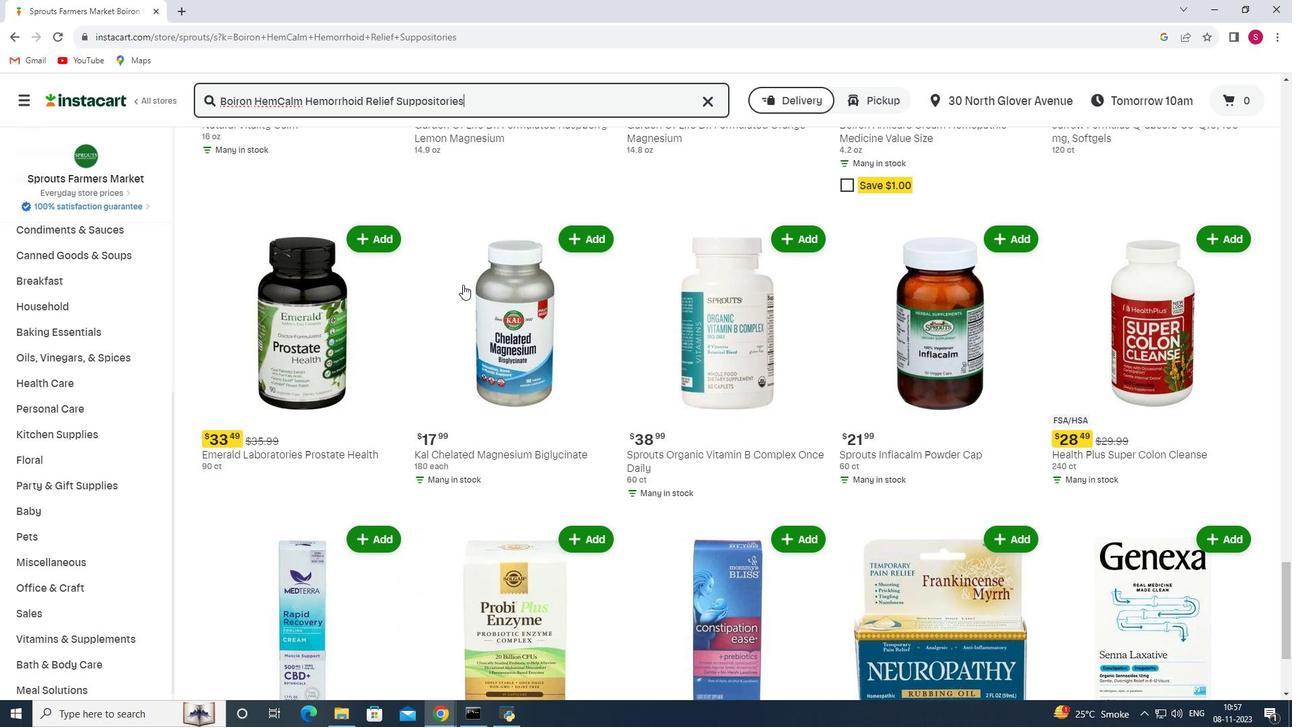 
Action: Mouse scrolled (463, 284) with delta (0, 0)
Screenshot: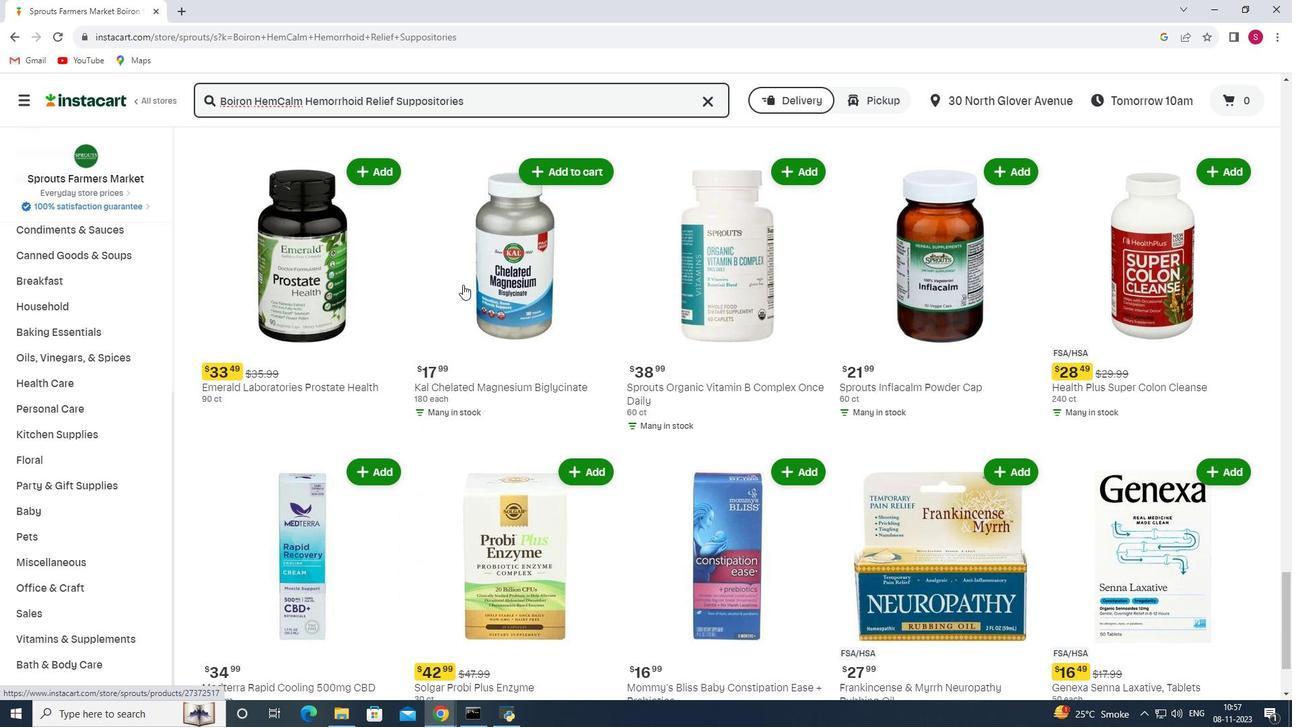 
Action: Mouse scrolled (463, 284) with delta (0, 0)
Screenshot: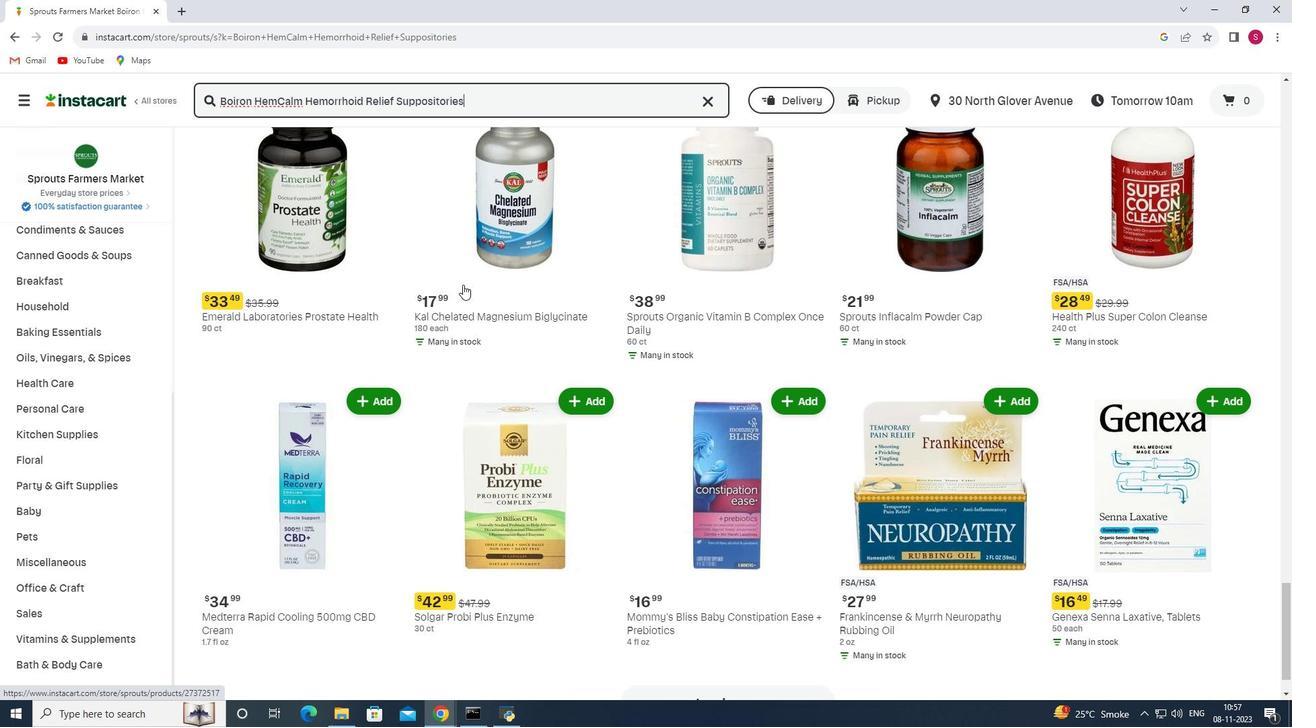 
Action: Mouse scrolled (463, 284) with delta (0, 0)
Screenshot: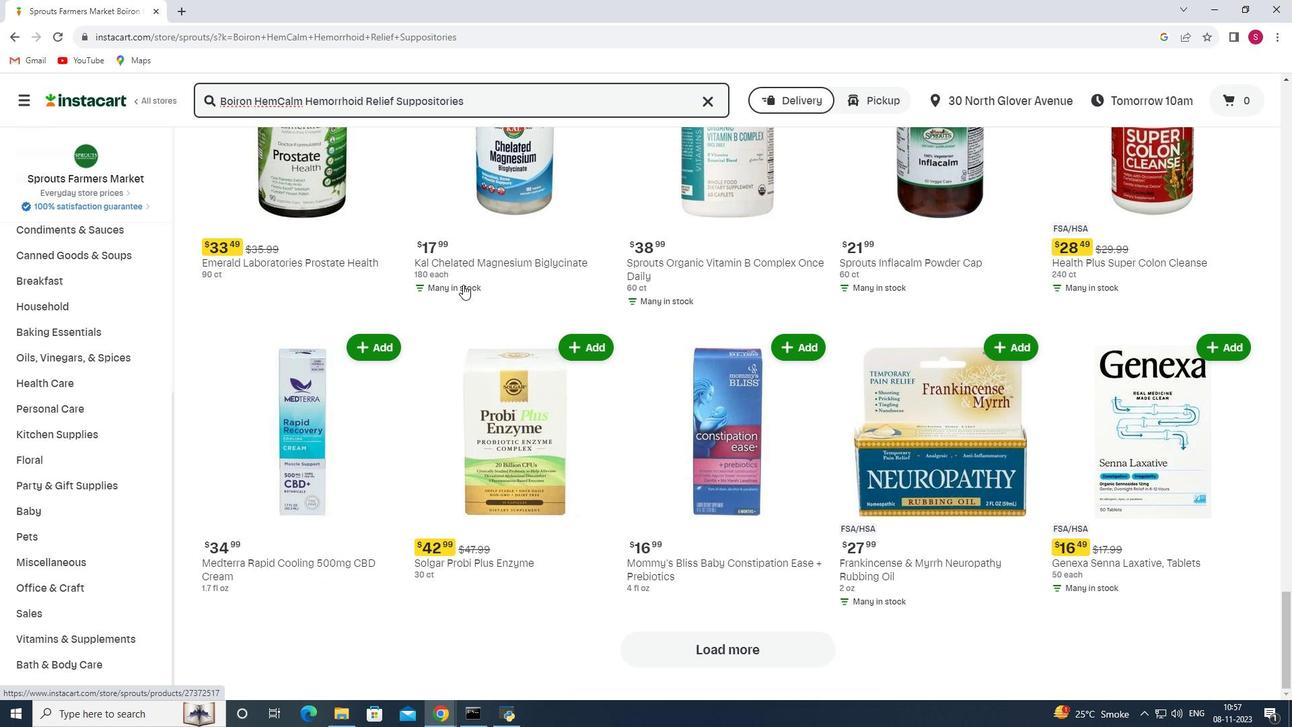 
Action: Mouse scrolled (463, 284) with delta (0, 0)
Screenshot: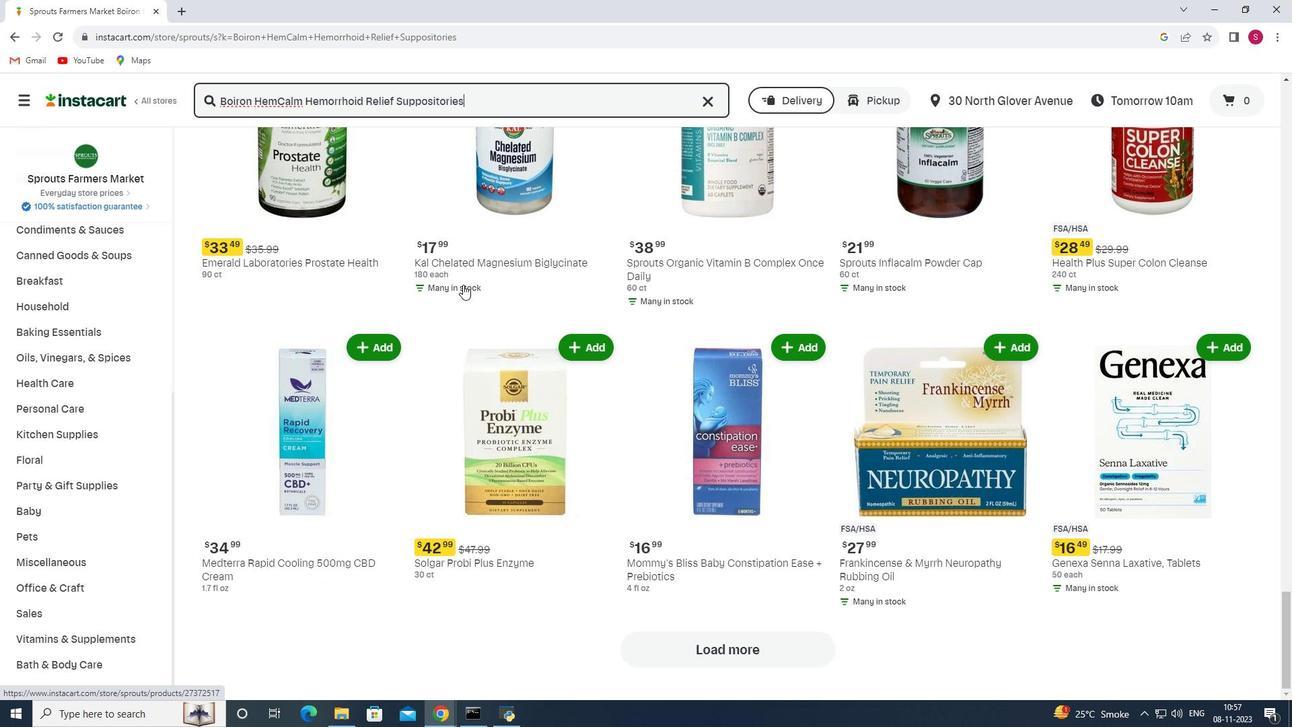 
Action: Mouse moved to (517, 299)
Screenshot: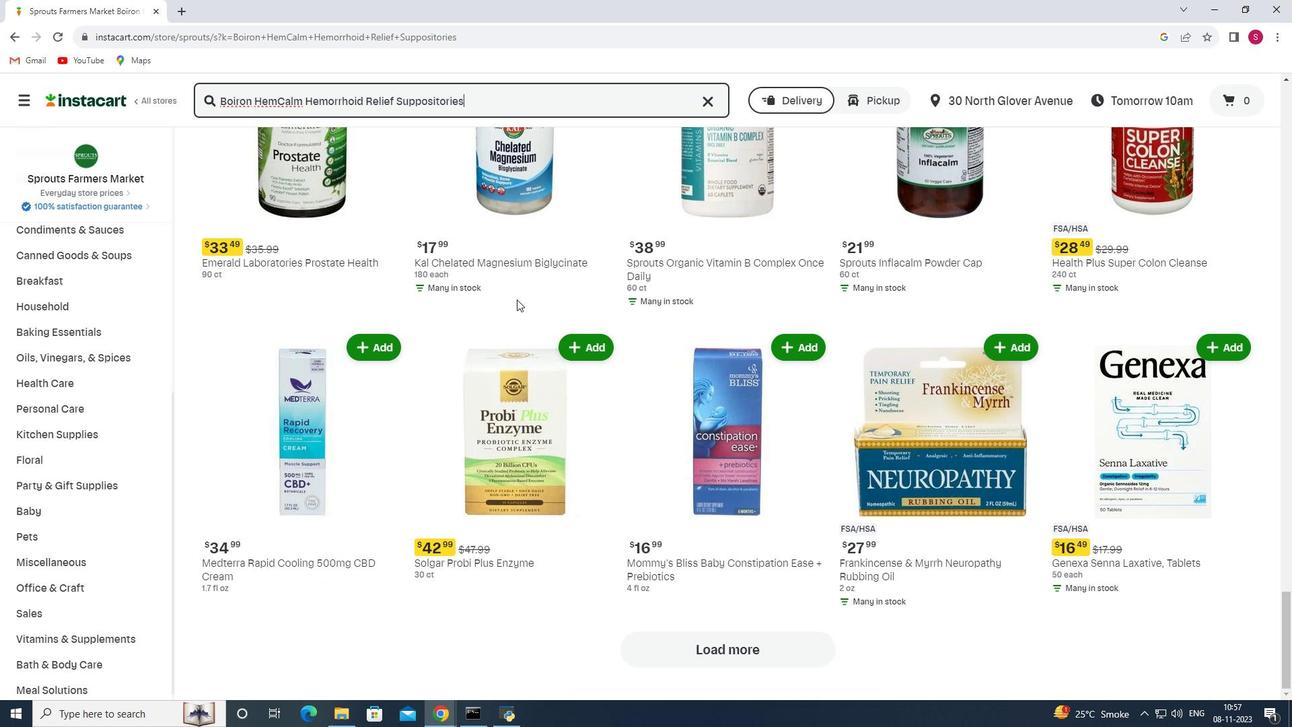 
